 Task: Look for space in Caçapava do Sul, Brazil from 5th September, 2023 to 13th September, 2023 for 6 adults in price range Rs.15000 to Rs.20000. Place can be entire place with 3 bedrooms having 3 beds and 3 bathrooms. Property type can be house, flat, guest house. Amenities needed are: washing machine. Booking option can be shelf check-in. Required host language is Spanish.
Action: Mouse moved to (517, 98)
Screenshot: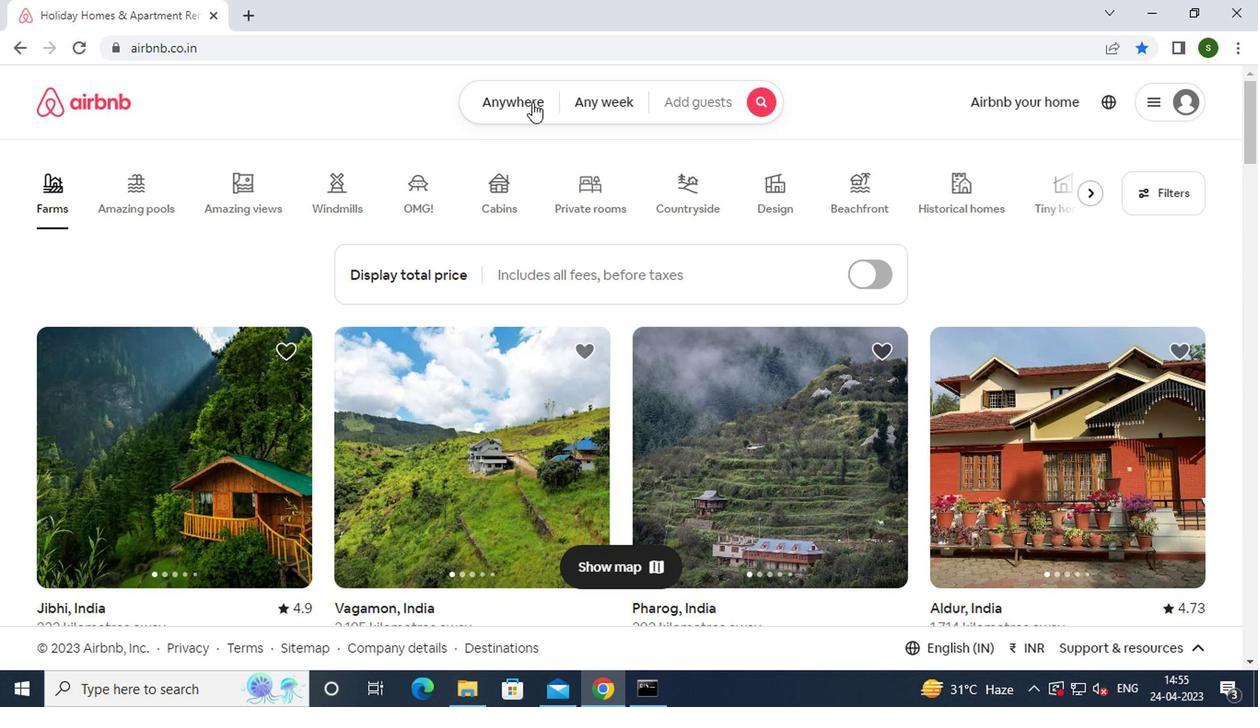 
Action: Mouse pressed left at (517, 98)
Screenshot: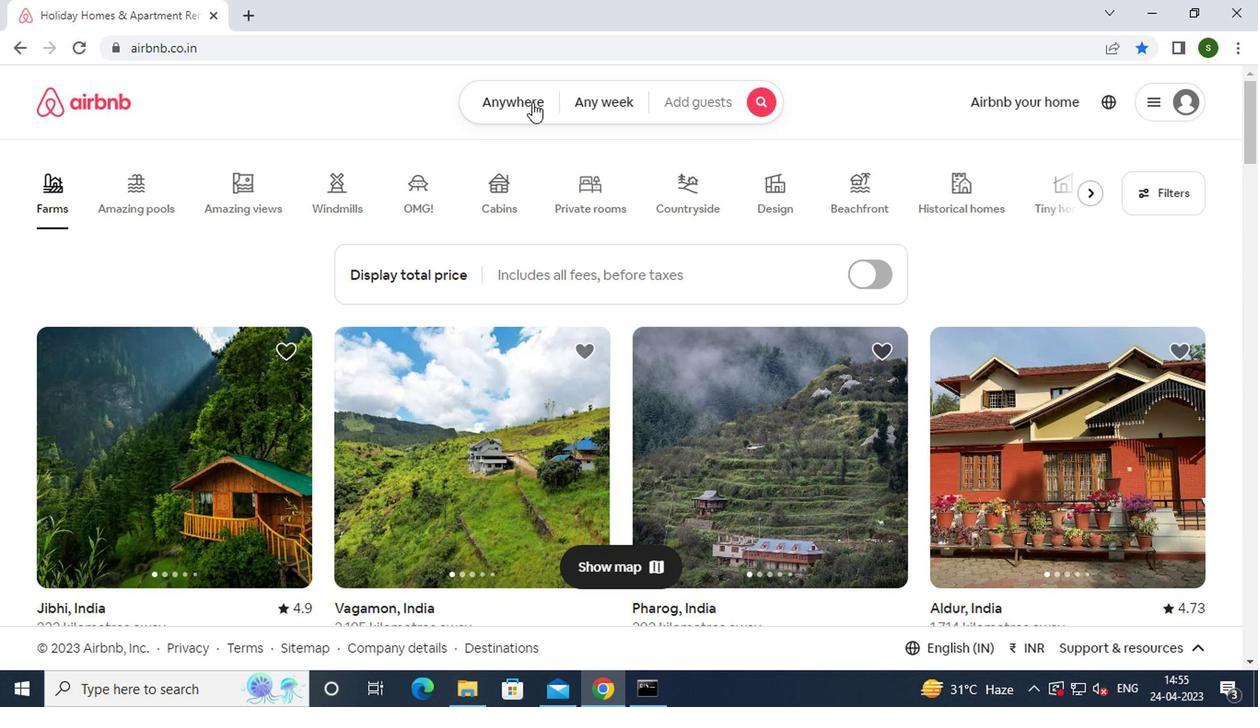 
Action: Mouse moved to (358, 172)
Screenshot: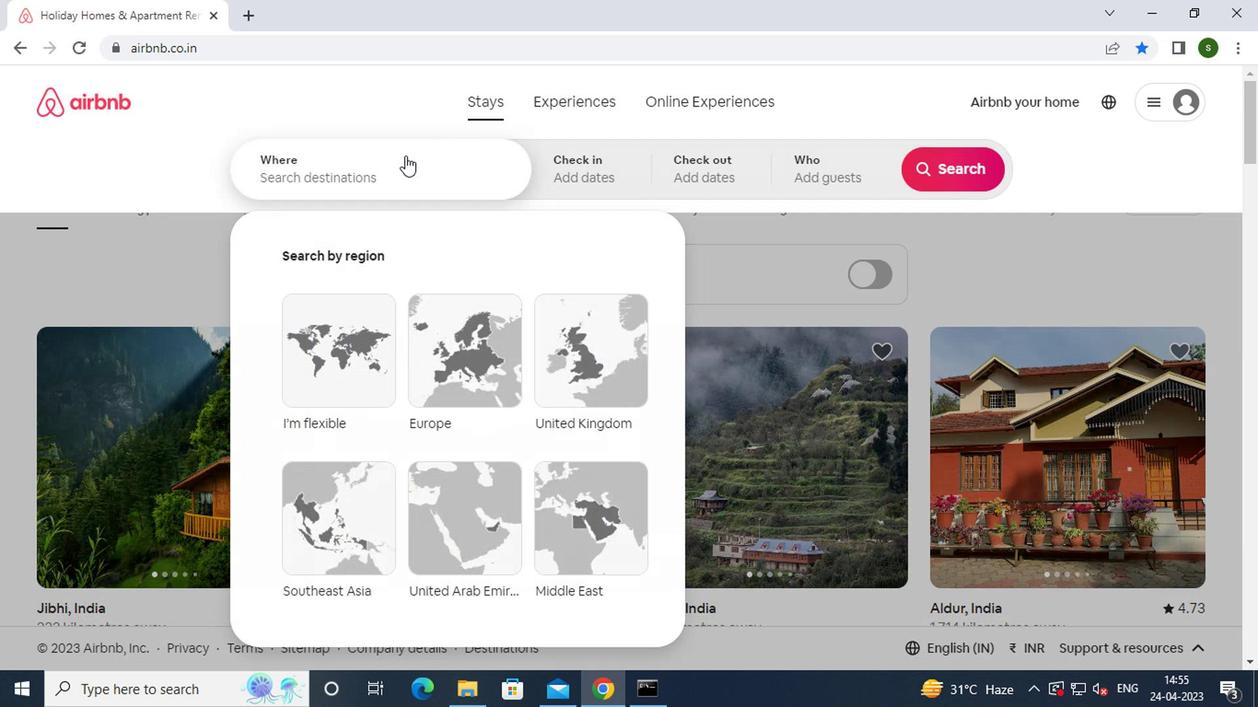 
Action: Mouse pressed left at (358, 172)
Screenshot: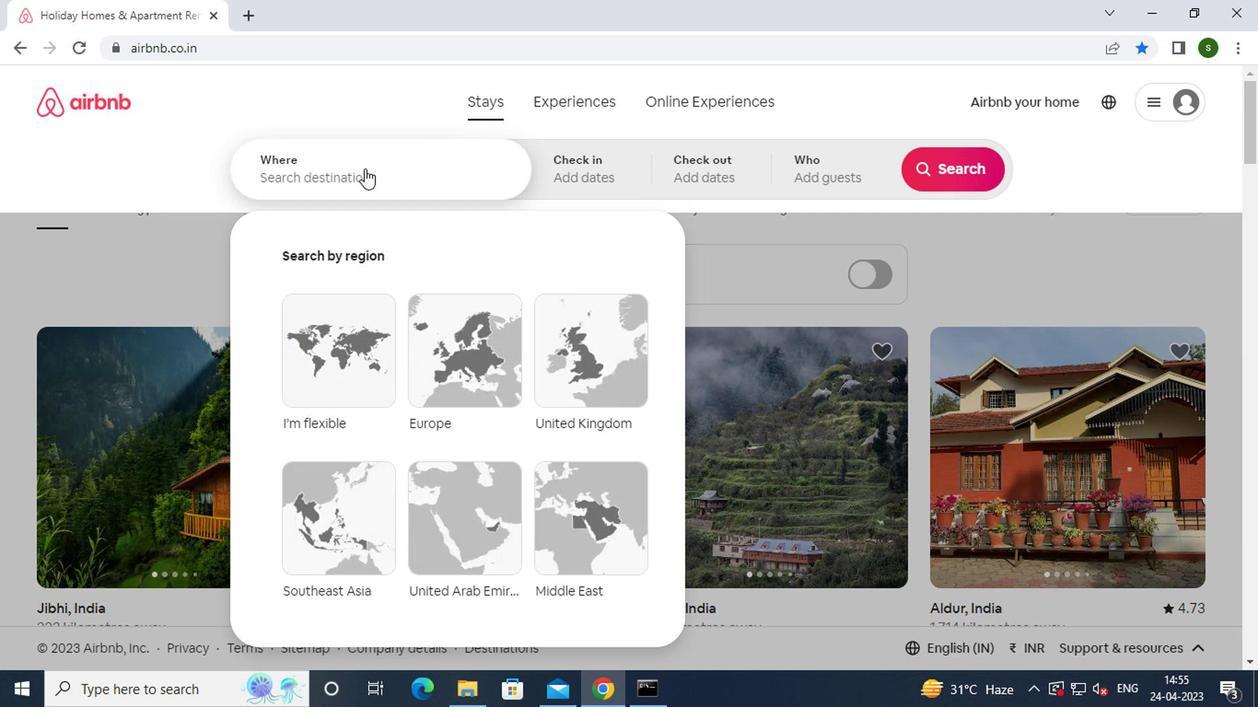 
Action: Key pressed c<Key.caps_lock>acapava<Key.space>do<Key.space><Key.caps_lock>s<Key.caps_lock>ul,<Key.space><Key.caps_lock>b<Key.caps_lock>razil<Key.enter>
Screenshot: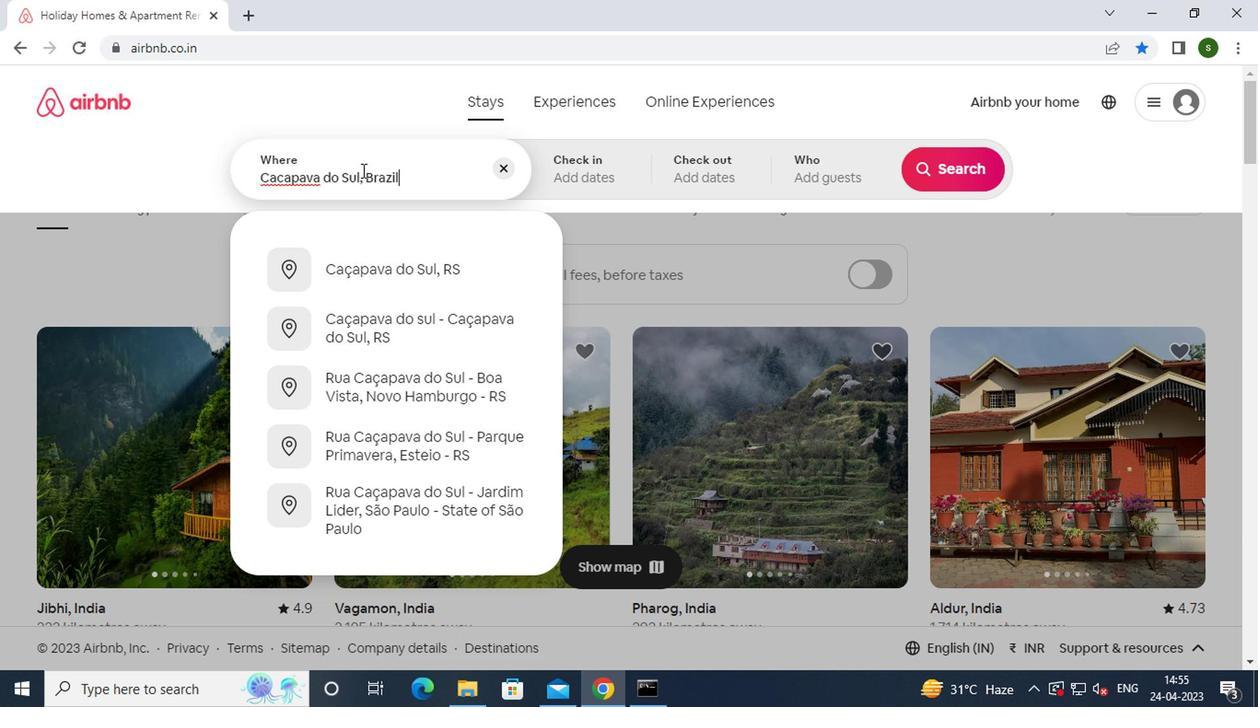
Action: Mouse moved to (945, 313)
Screenshot: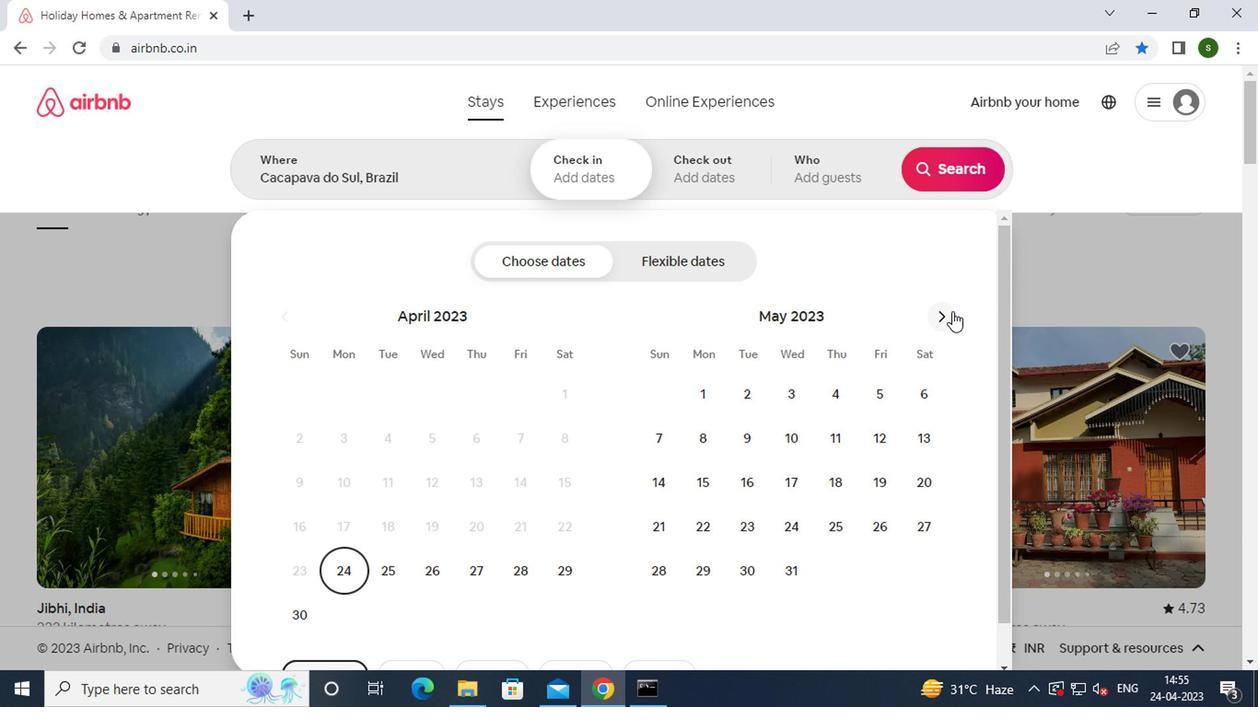 
Action: Mouse pressed left at (945, 313)
Screenshot: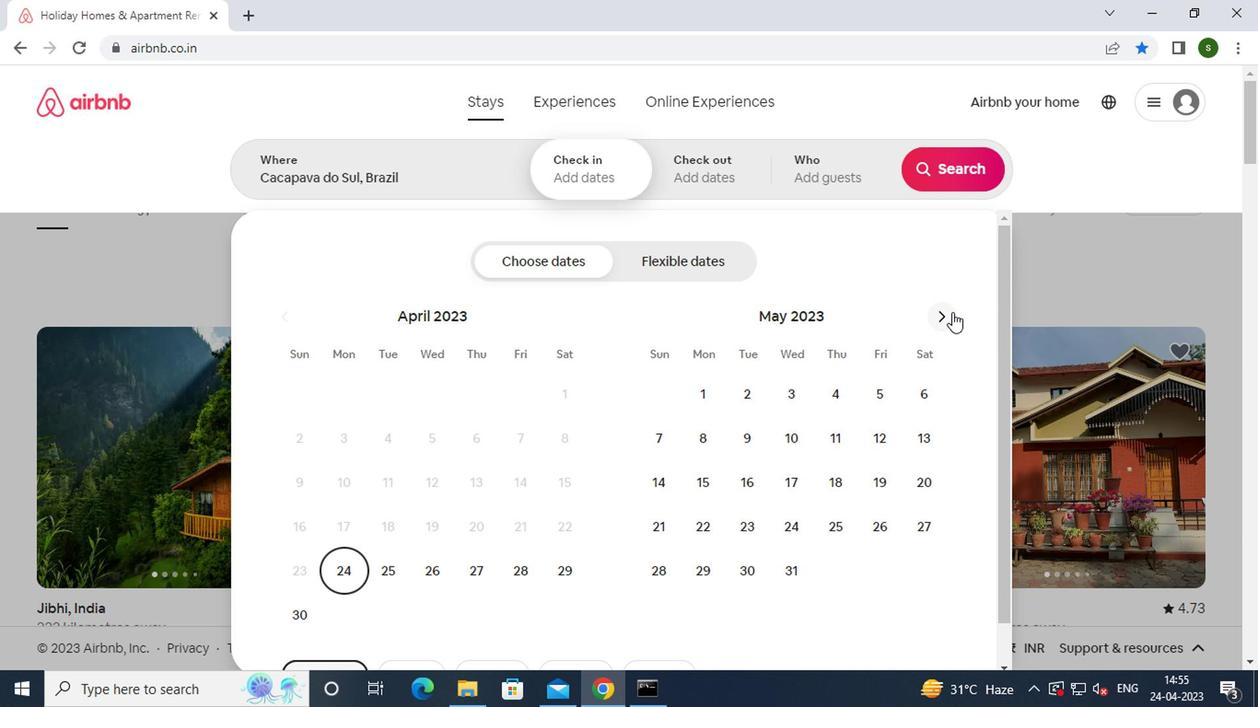 
Action: Mouse pressed left at (945, 313)
Screenshot: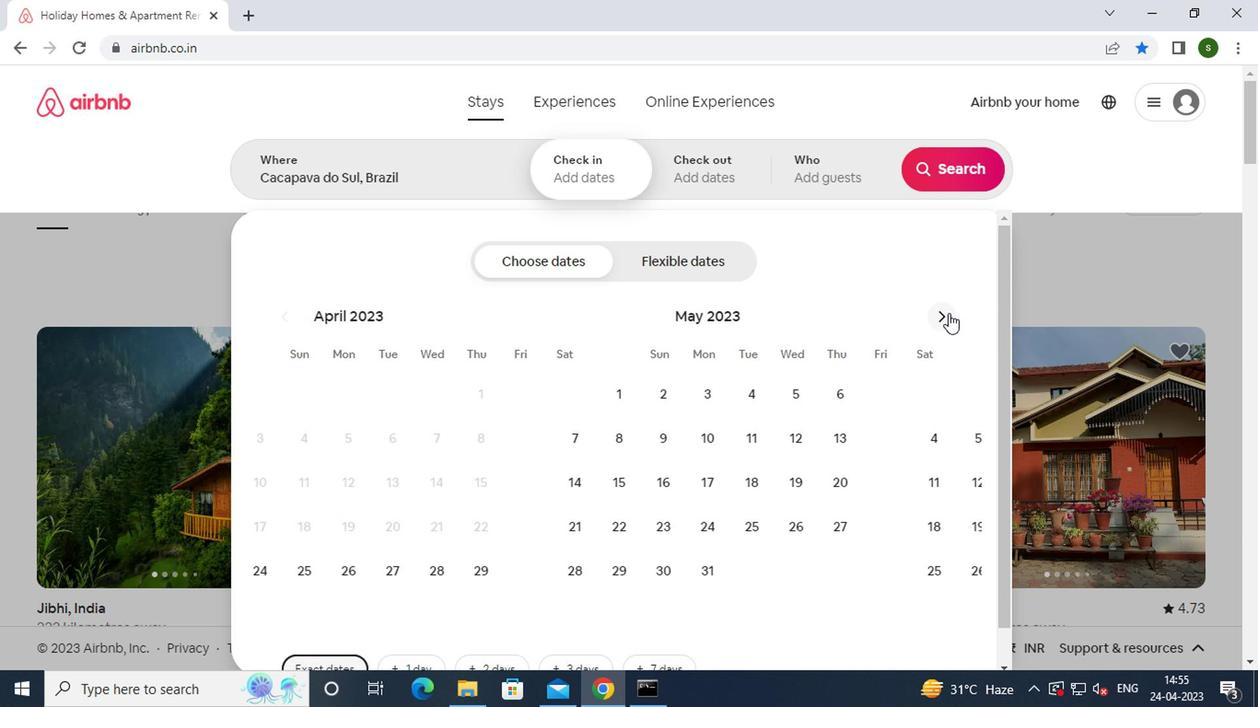 
Action: Mouse pressed left at (945, 313)
Screenshot: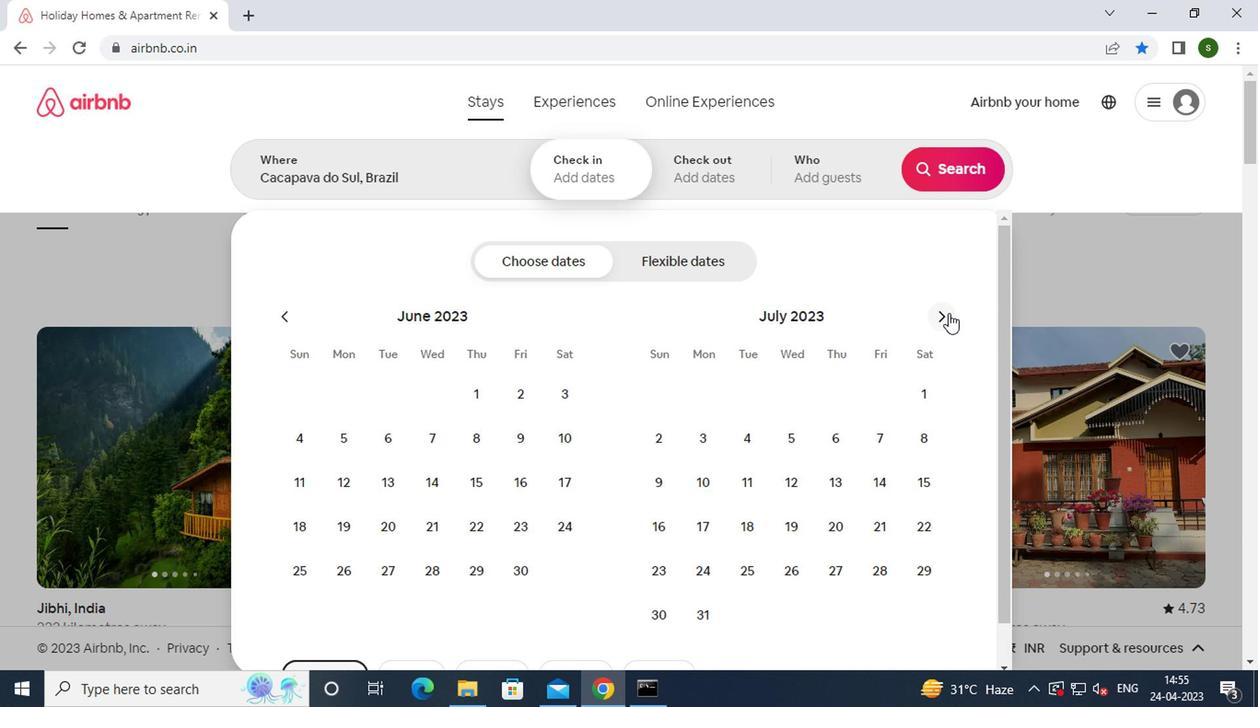 
Action: Mouse moved to (942, 315)
Screenshot: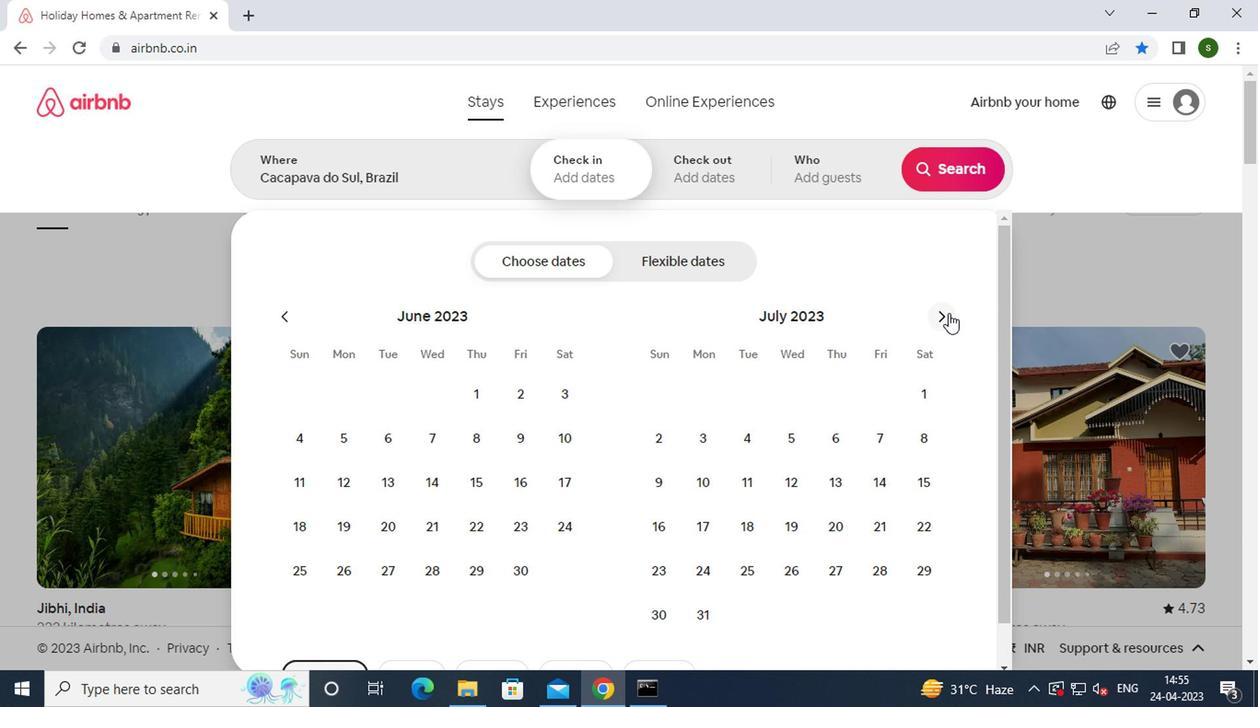 
Action: Mouse pressed left at (942, 315)
Screenshot: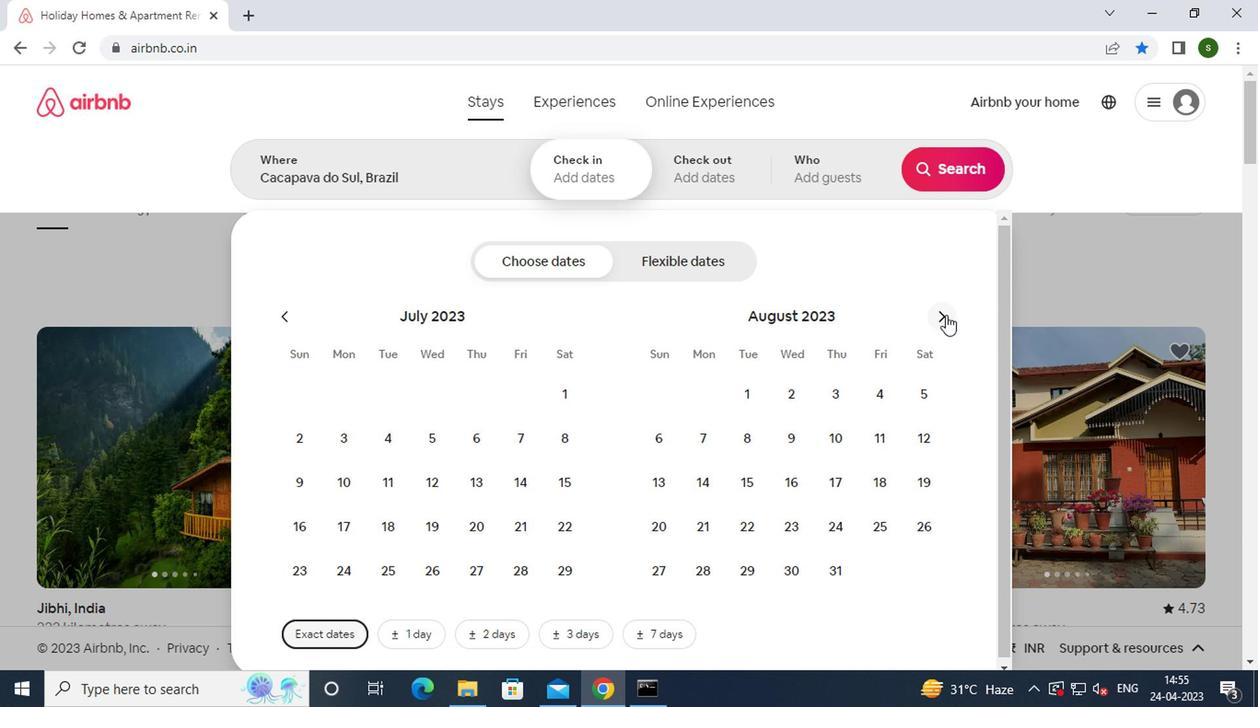 
Action: Mouse moved to (735, 429)
Screenshot: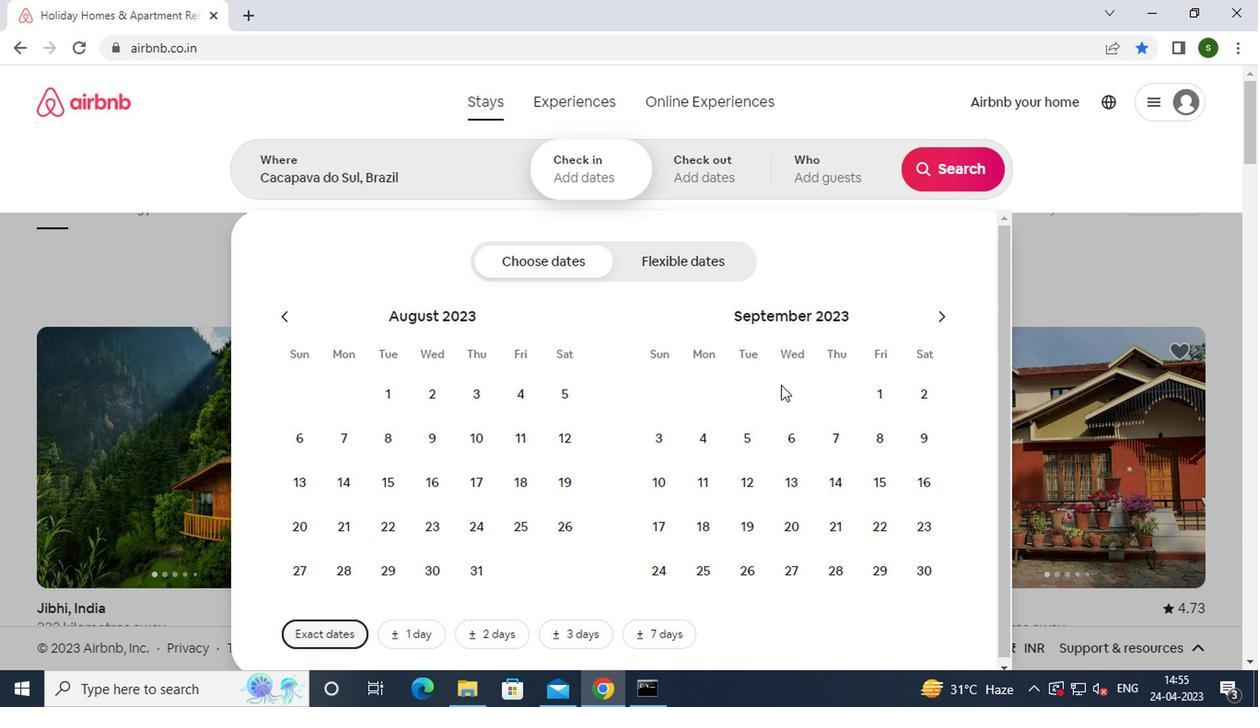 
Action: Mouse pressed left at (735, 429)
Screenshot: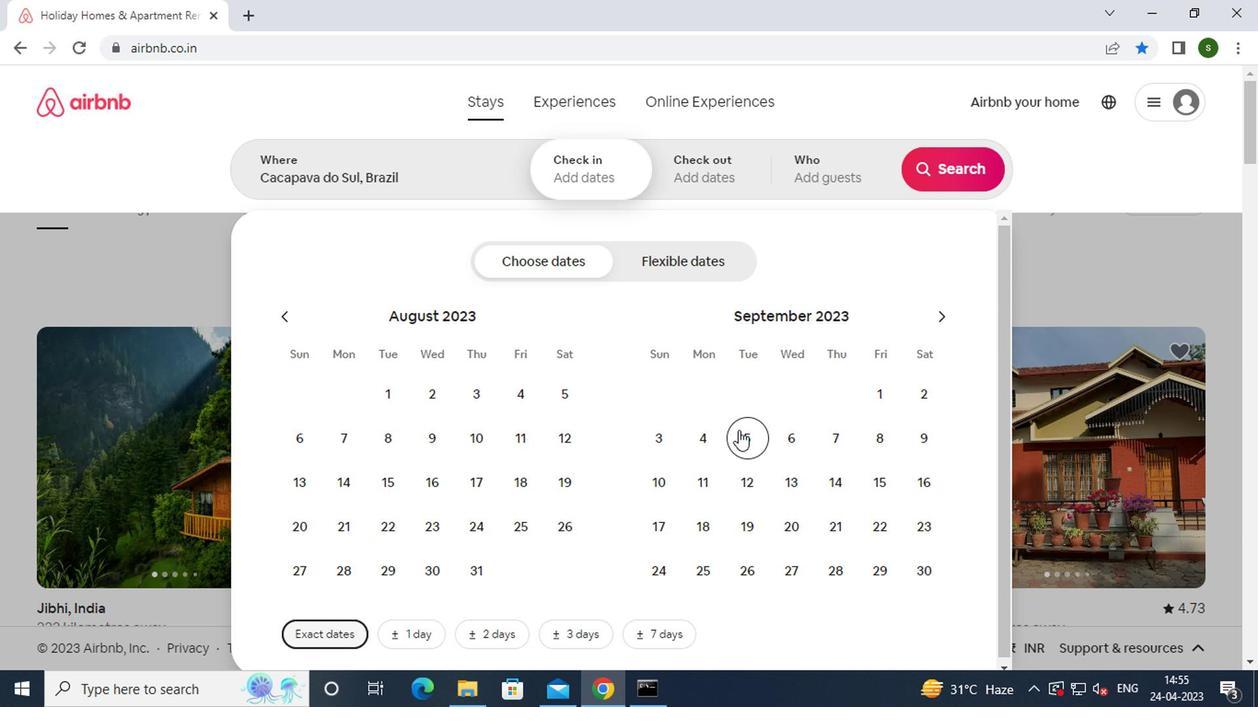
Action: Mouse moved to (782, 473)
Screenshot: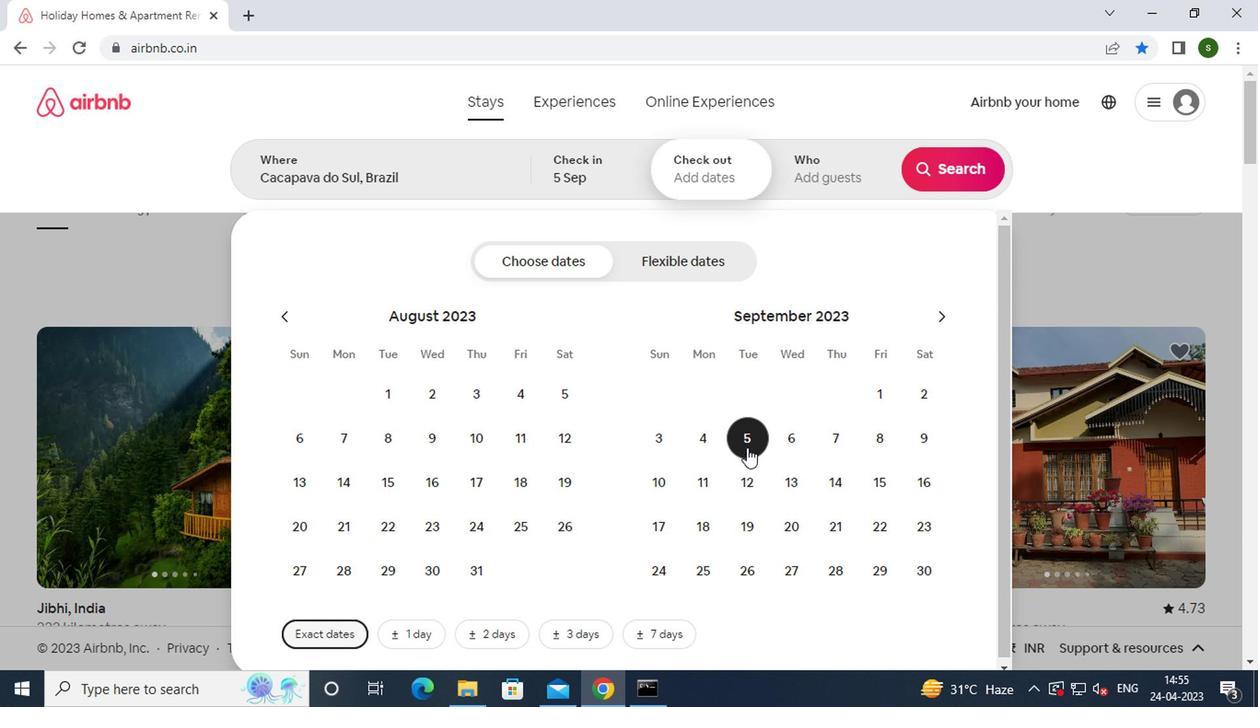 
Action: Mouse pressed left at (782, 473)
Screenshot: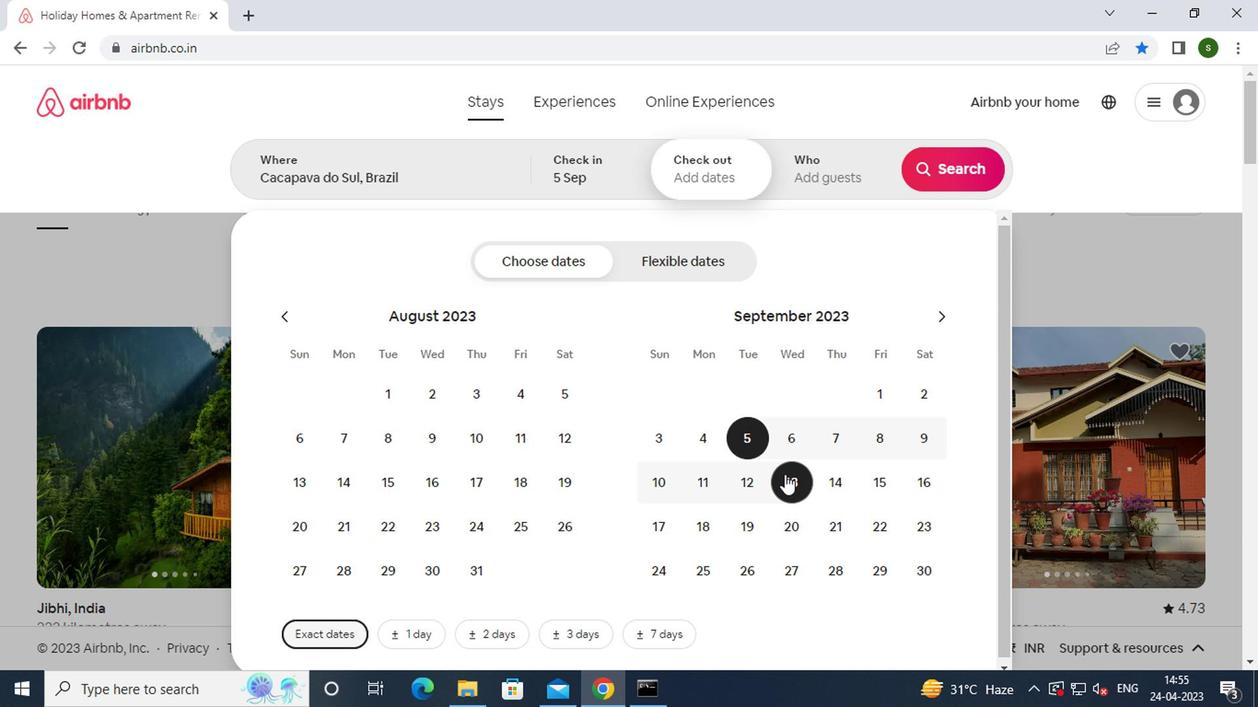 
Action: Mouse moved to (804, 167)
Screenshot: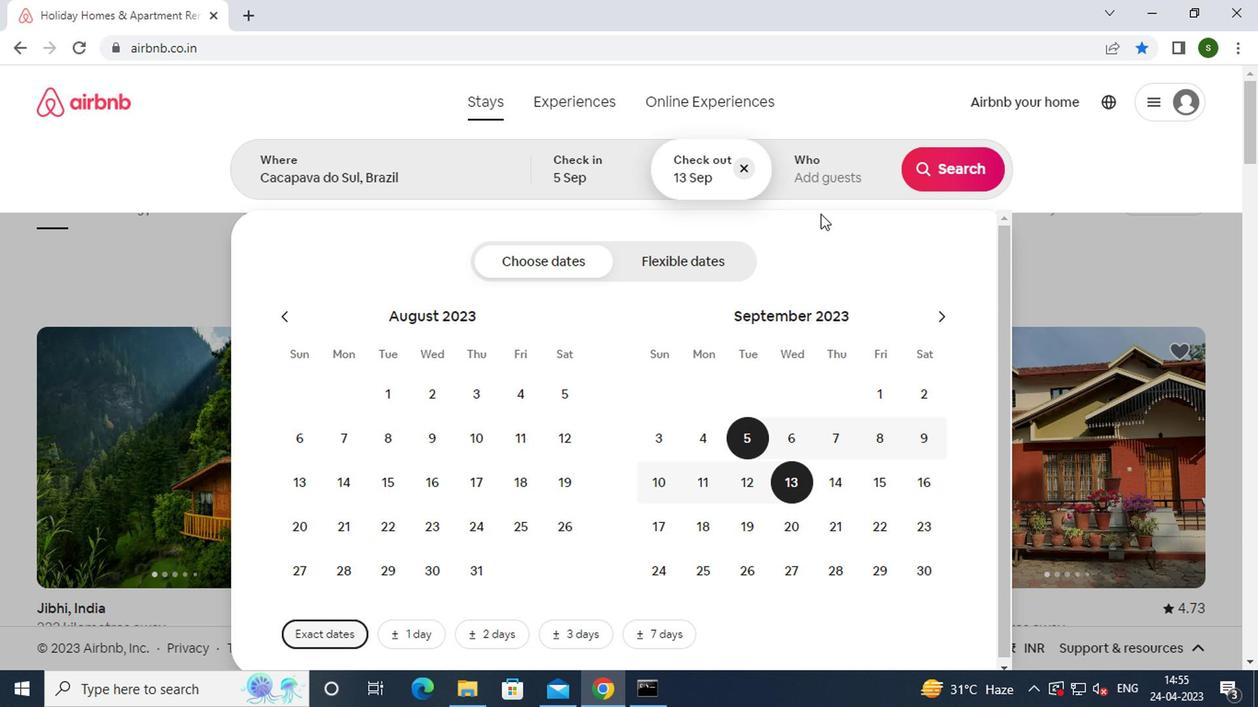 
Action: Mouse pressed left at (804, 167)
Screenshot: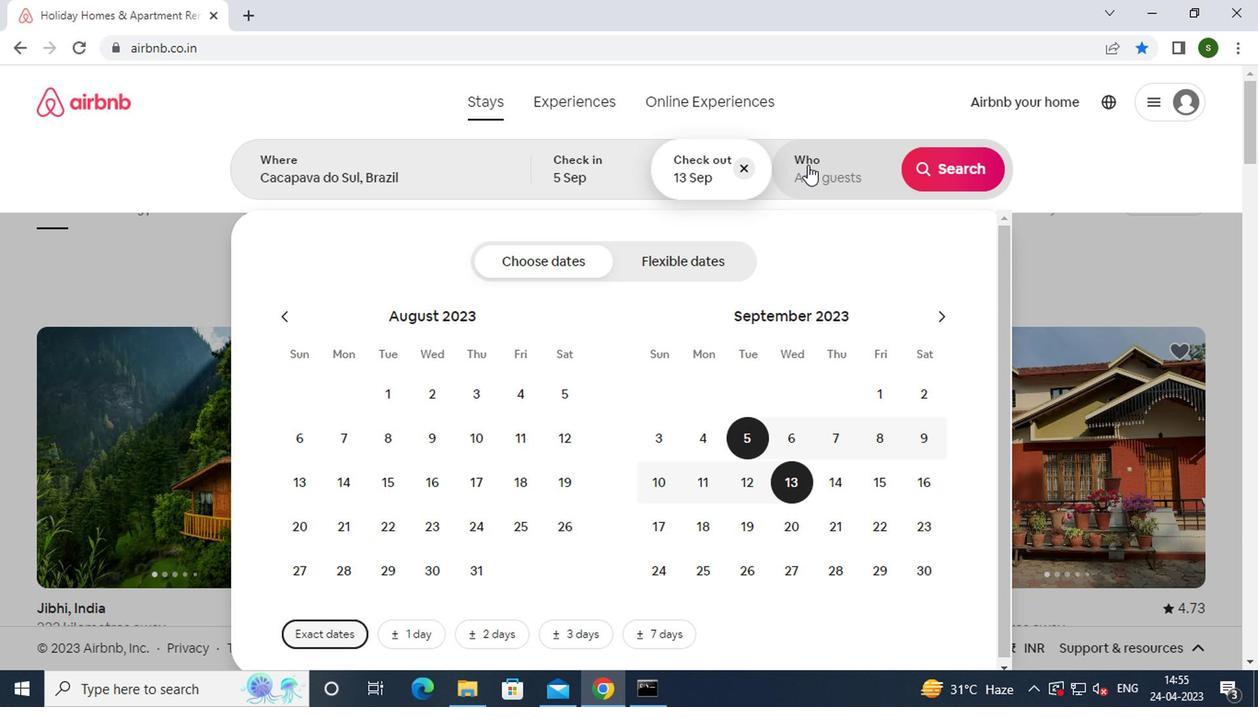 
Action: Mouse moved to (950, 275)
Screenshot: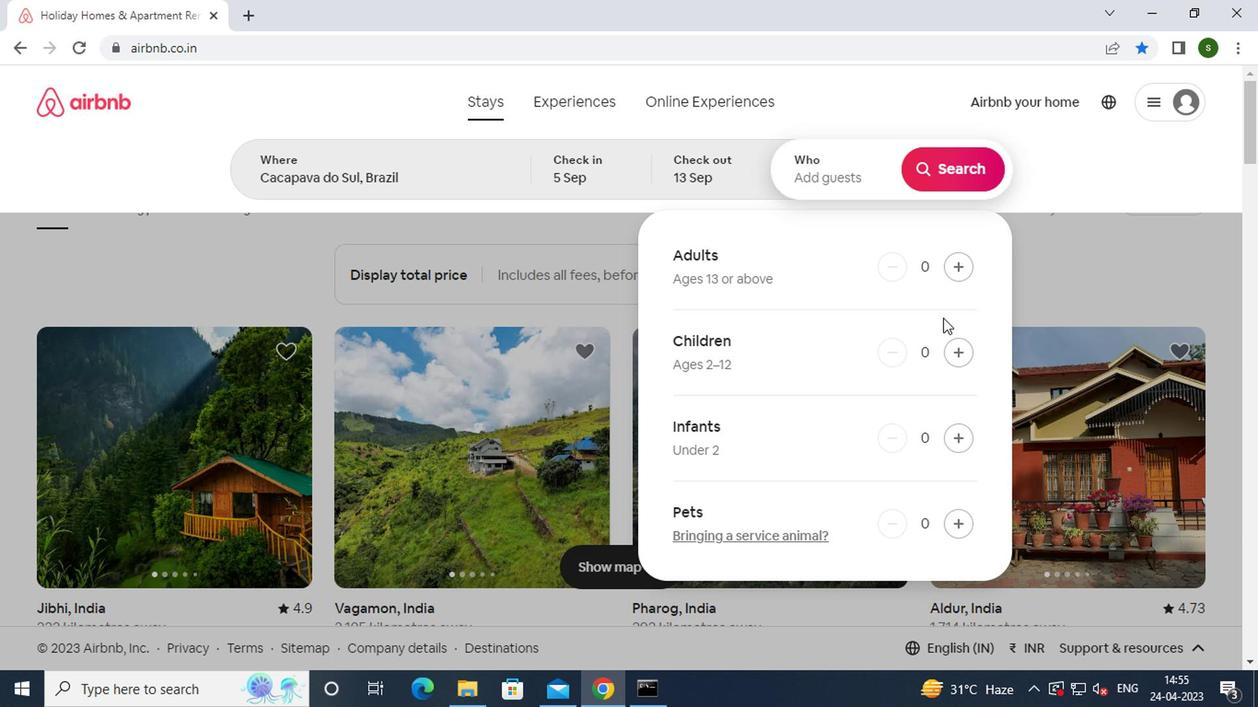 
Action: Mouse pressed left at (950, 275)
Screenshot: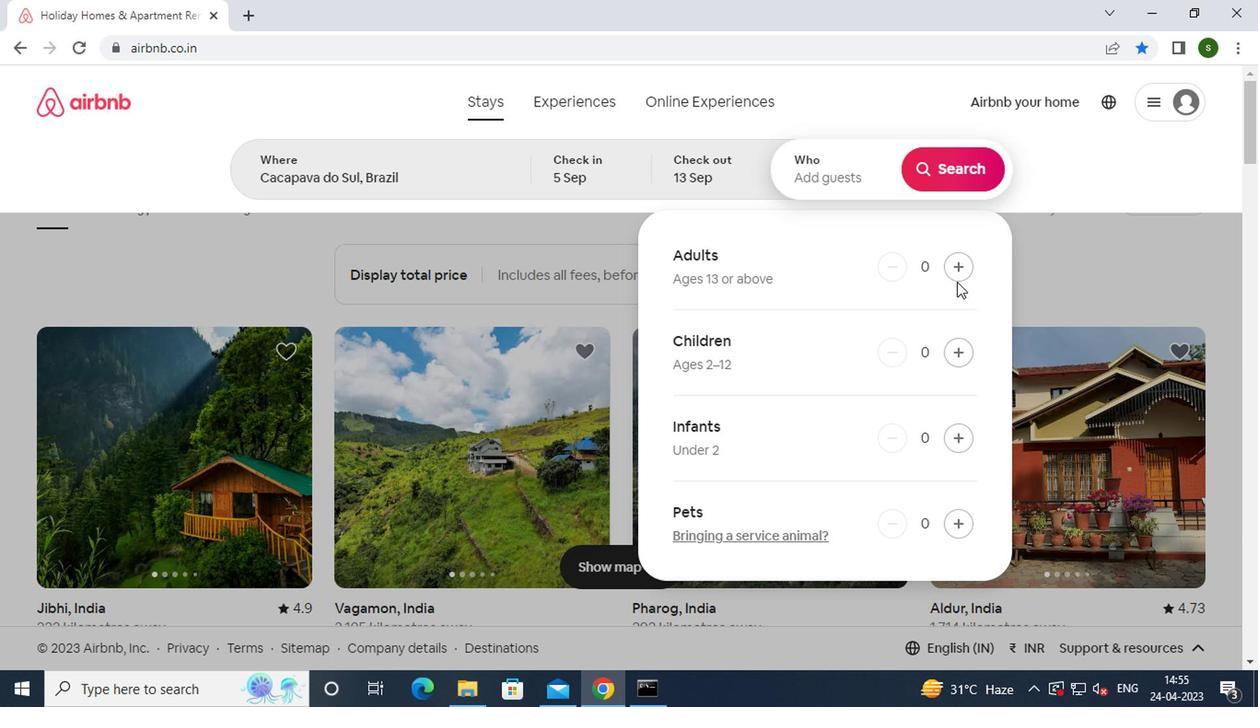 
Action: Mouse pressed left at (950, 275)
Screenshot: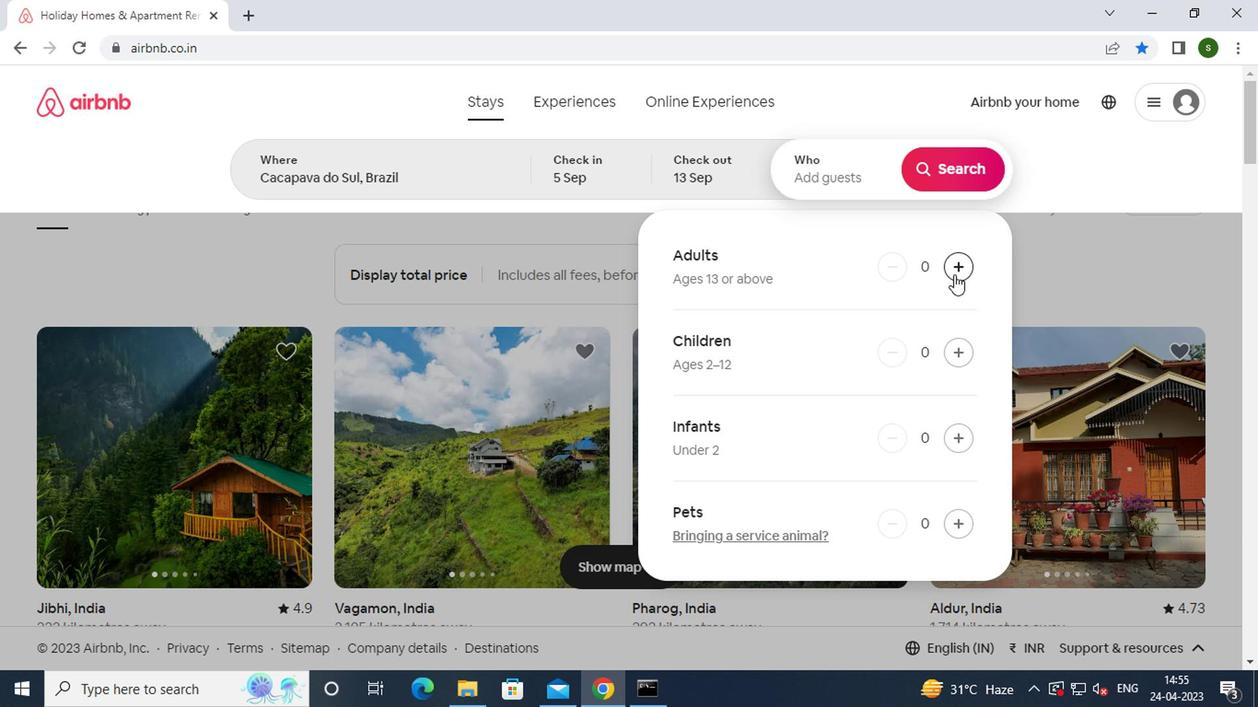 
Action: Mouse pressed left at (950, 275)
Screenshot: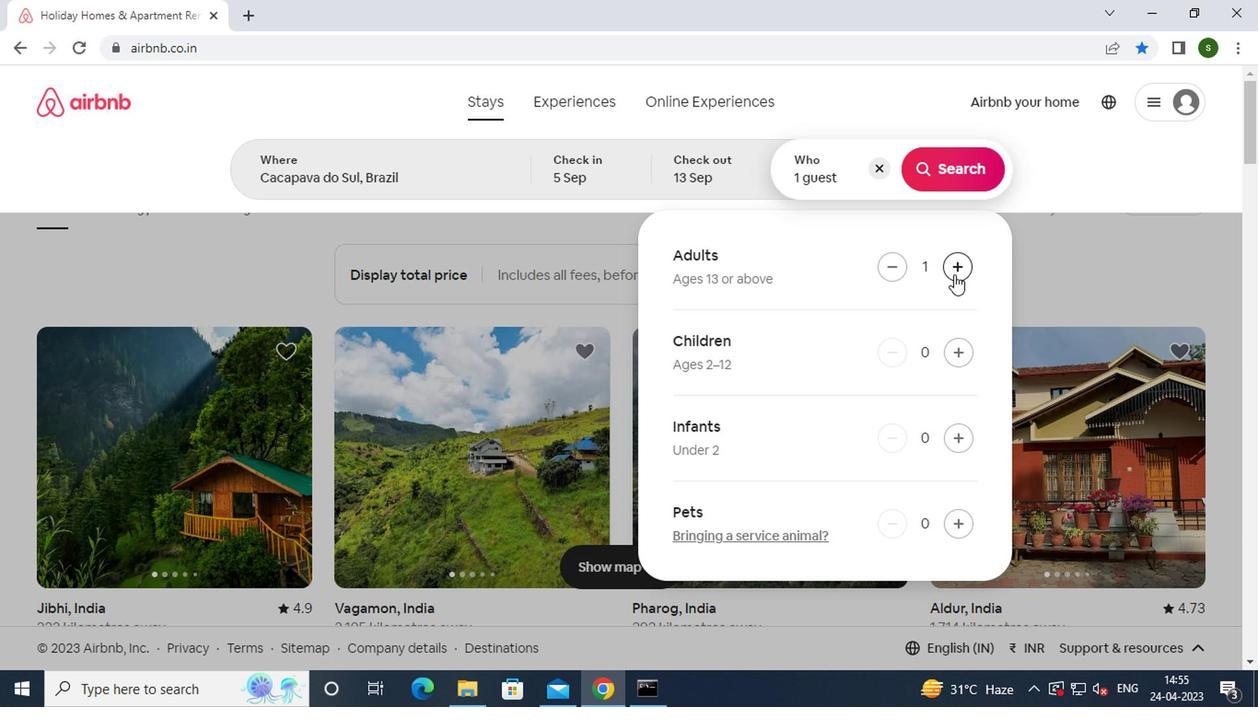 
Action: Mouse pressed left at (950, 275)
Screenshot: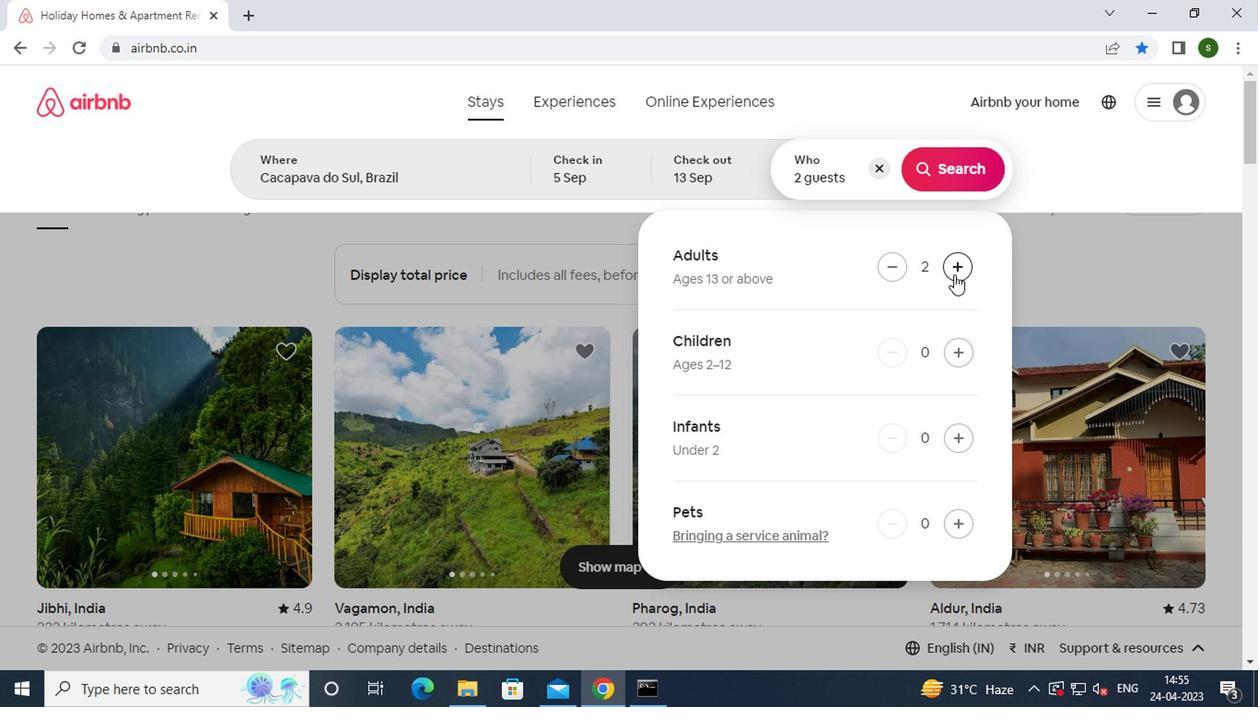 
Action: Mouse pressed left at (950, 275)
Screenshot: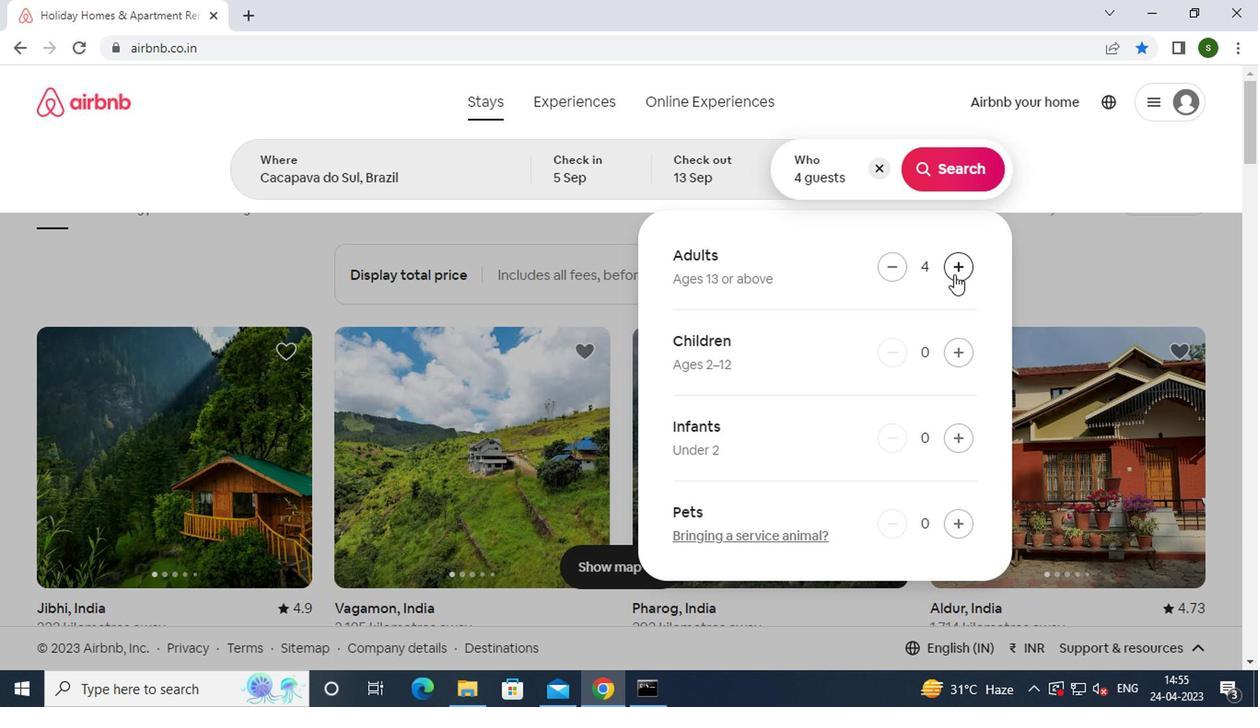 
Action: Mouse pressed left at (950, 275)
Screenshot: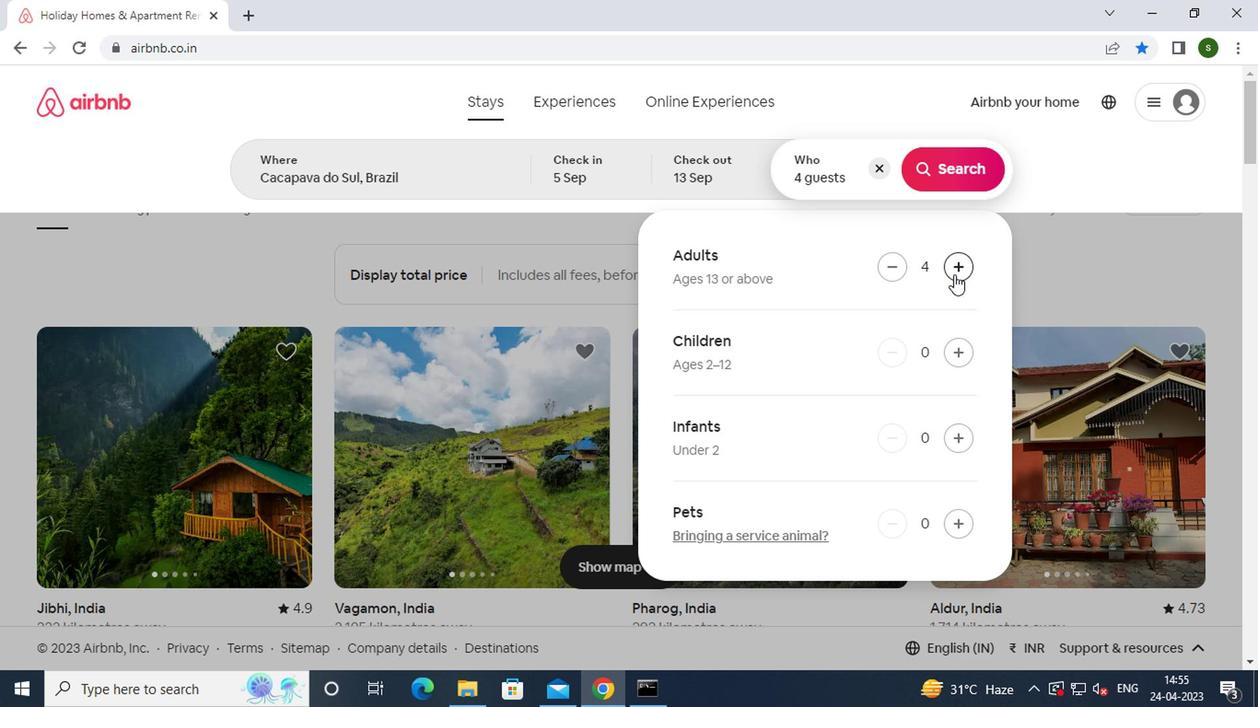 
Action: Mouse moved to (953, 163)
Screenshot: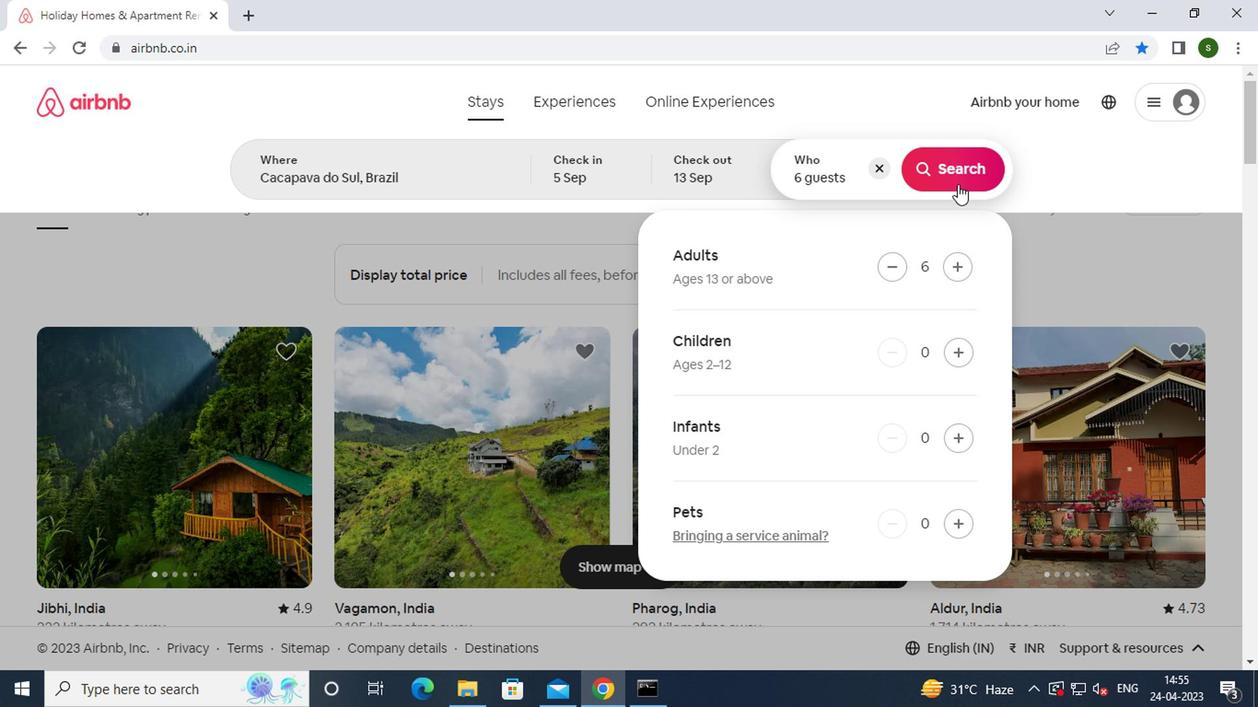 
Action: Mouse pressed left at (953, 163)
Screenshot: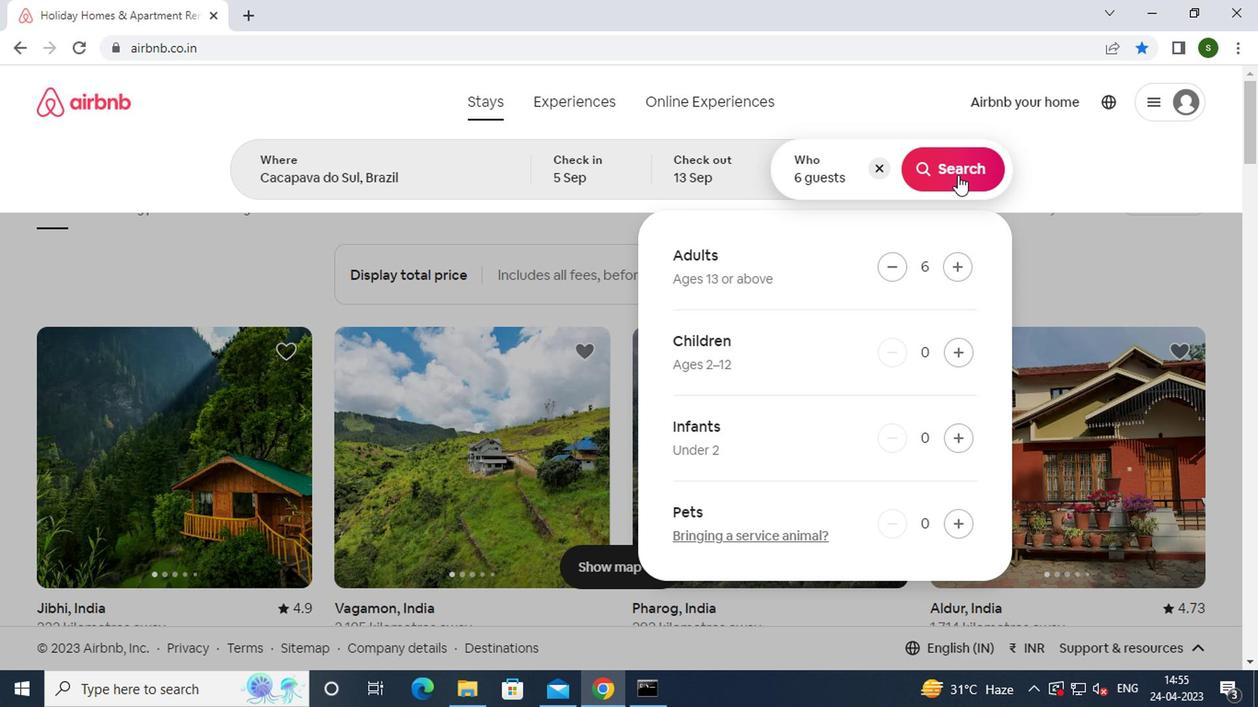 
Action: Mouse moved to (1205, 184)
Screenshot: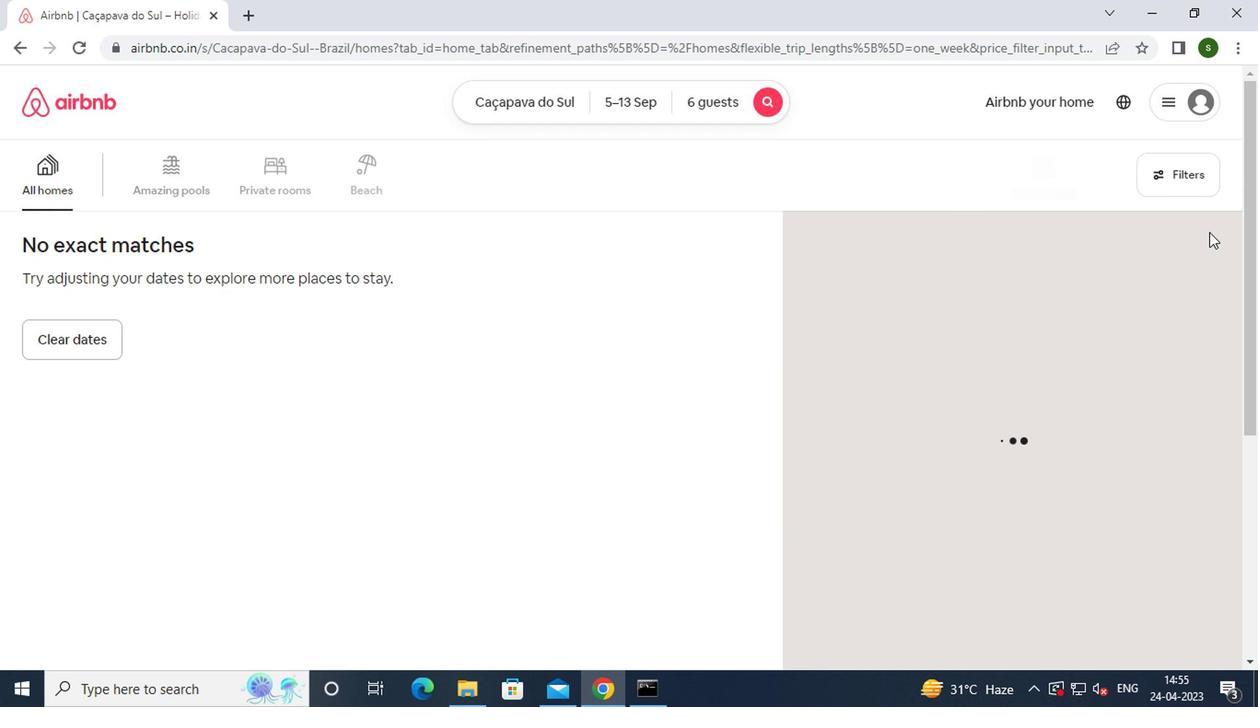 
Action: Mouse pressed left at (1205, 184)
Screenshot: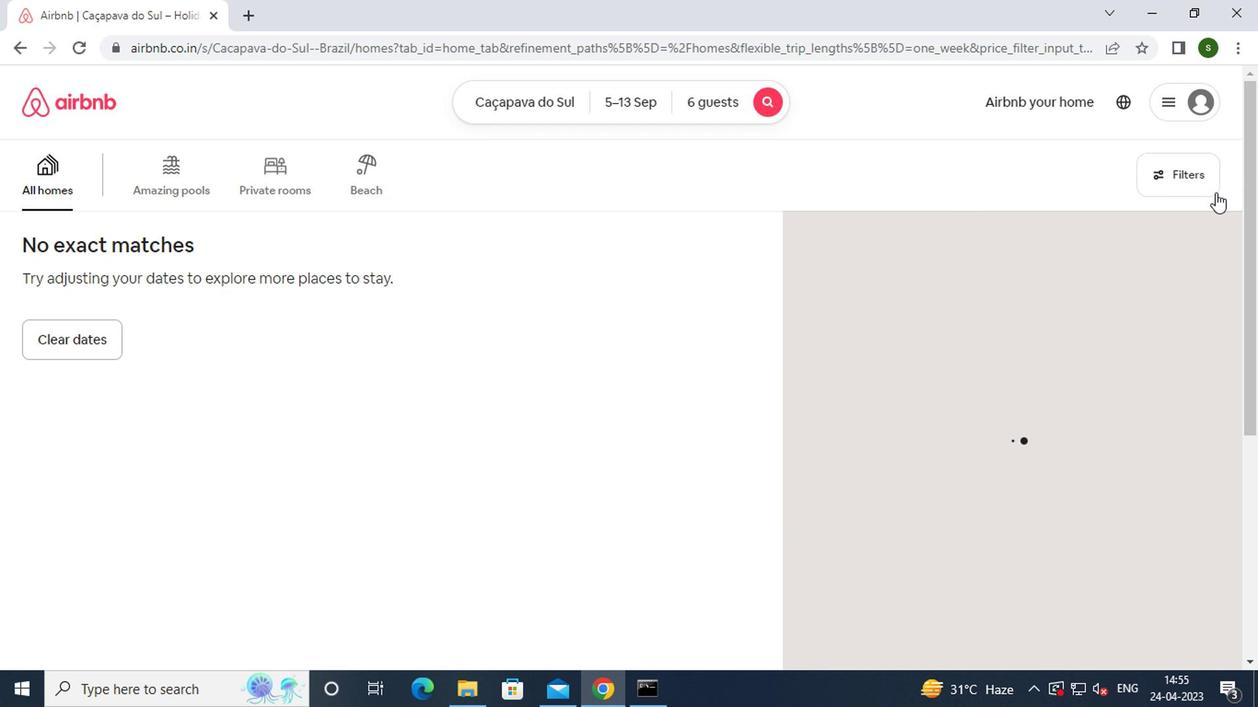 
Action: Mouse moved to (554, 289)
Screenshot: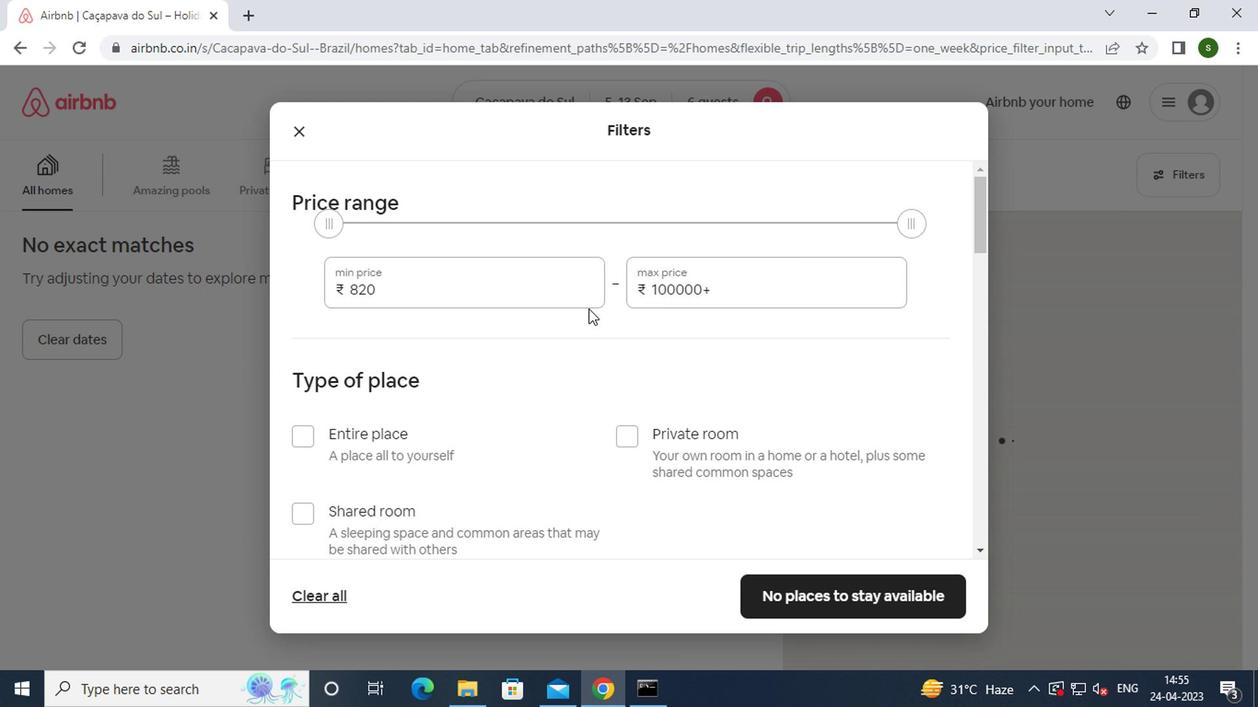 
Action: Mouse pressed left at (554, 289)
Screenshot: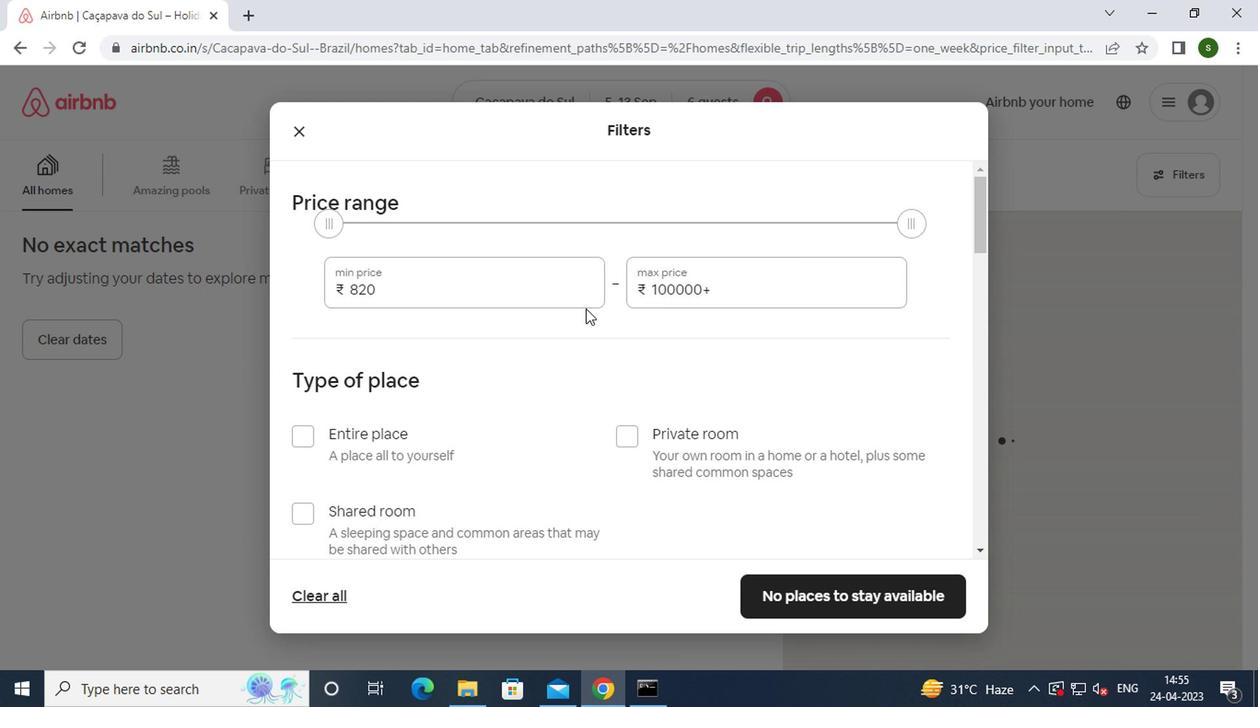 
Action: Key pressed <Key.backspace><Key.backspace><Key.backspace><Key.backspace>15000
Screenshot: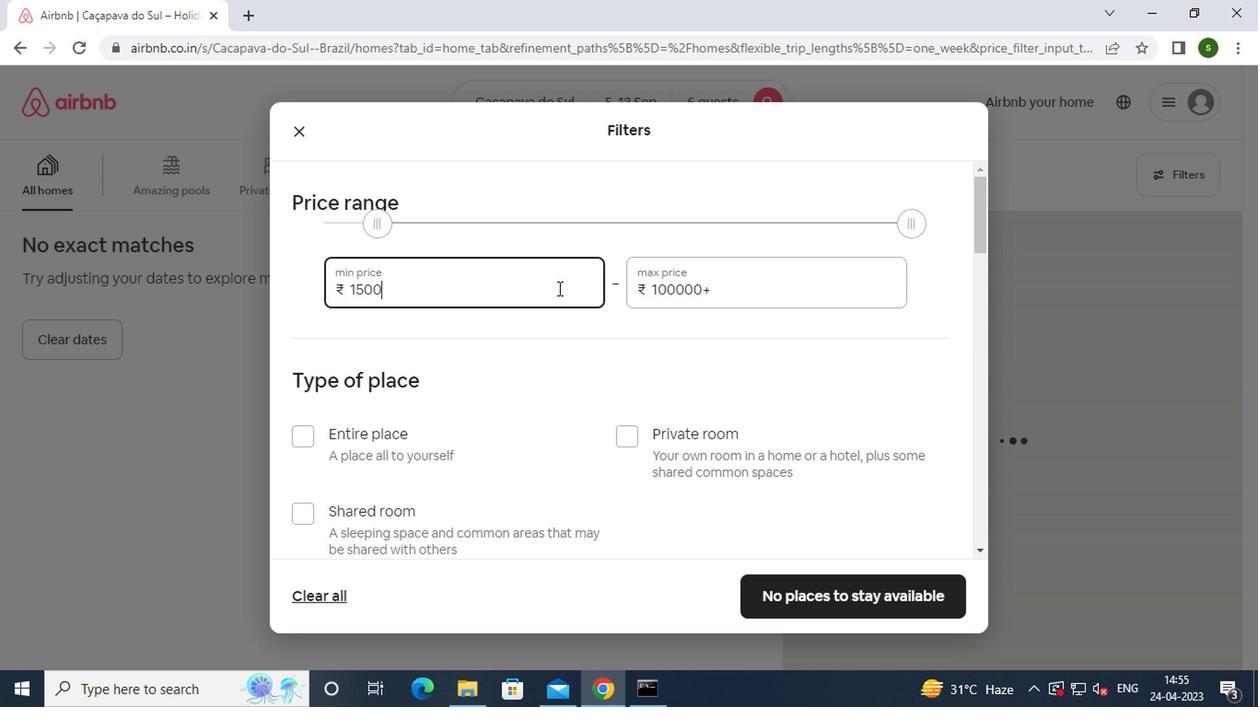 
Action: Mouse moved to (747, 292)
Screenshot: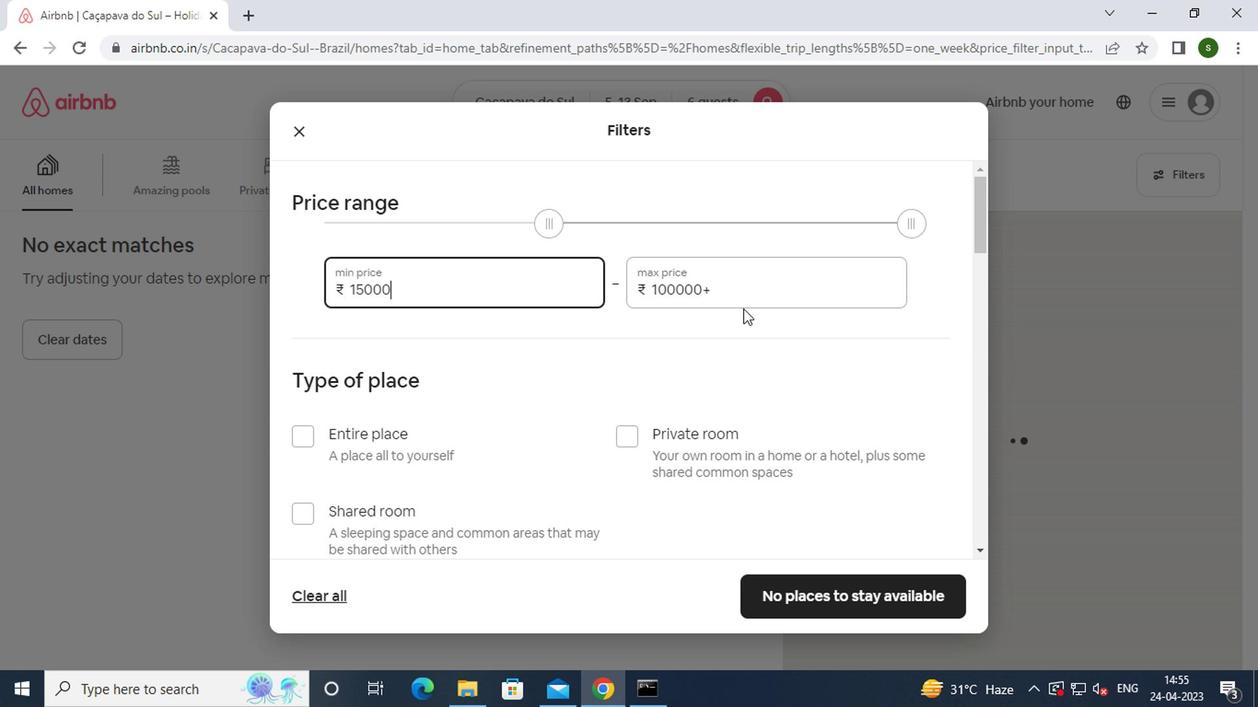 
Action: Mouse pressed left at (747, 292)
Screenshot: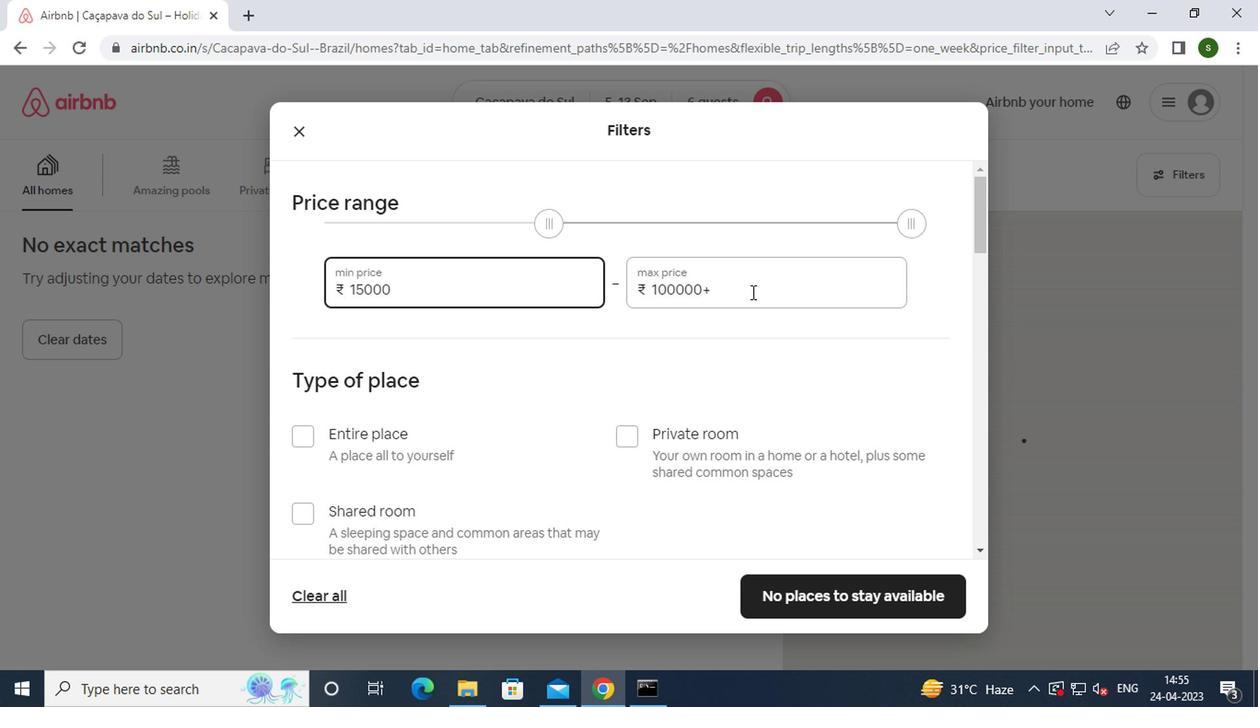 
Action: Mouse moved to (741, 293)
Screenshot: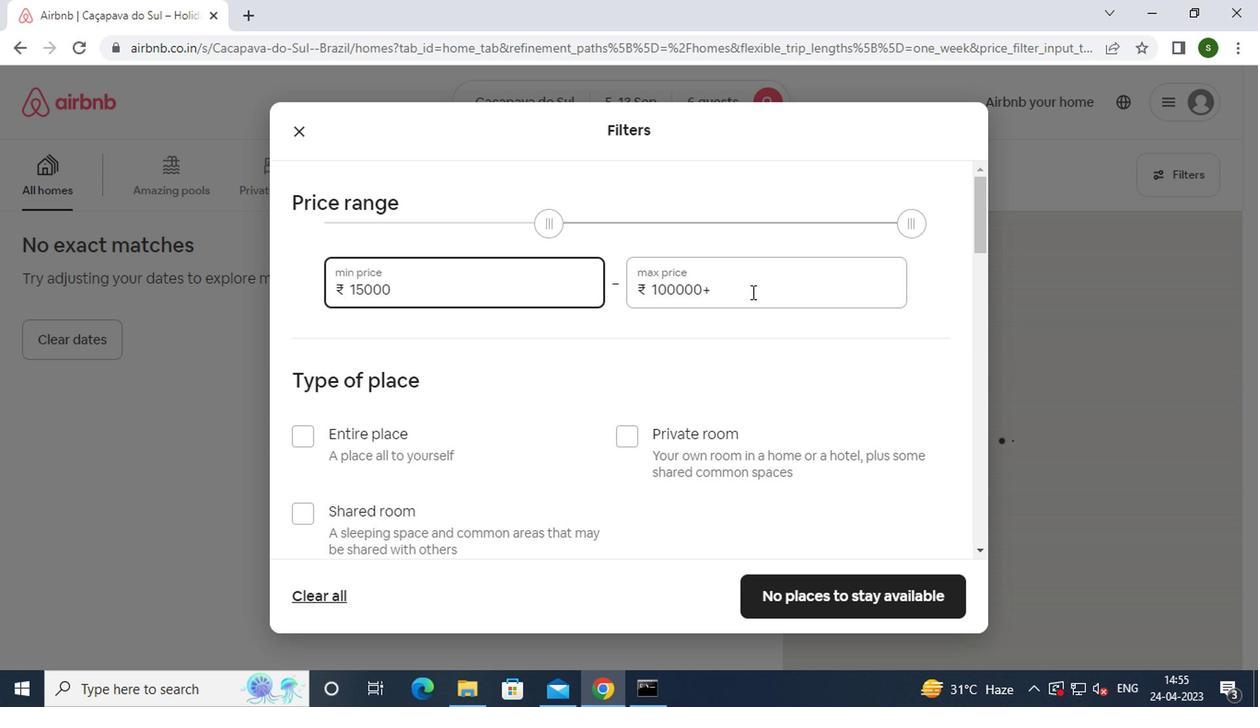 
Action: Key pressed <Key.backspace><Key.backspace><Key.backspace><Key.backspace><Key.backspace><Key.backspace><Key.backspace><Key.backspace><Key.backspace><Key.backspace><Key.backspace><Key.backspace>20000
Screenshot: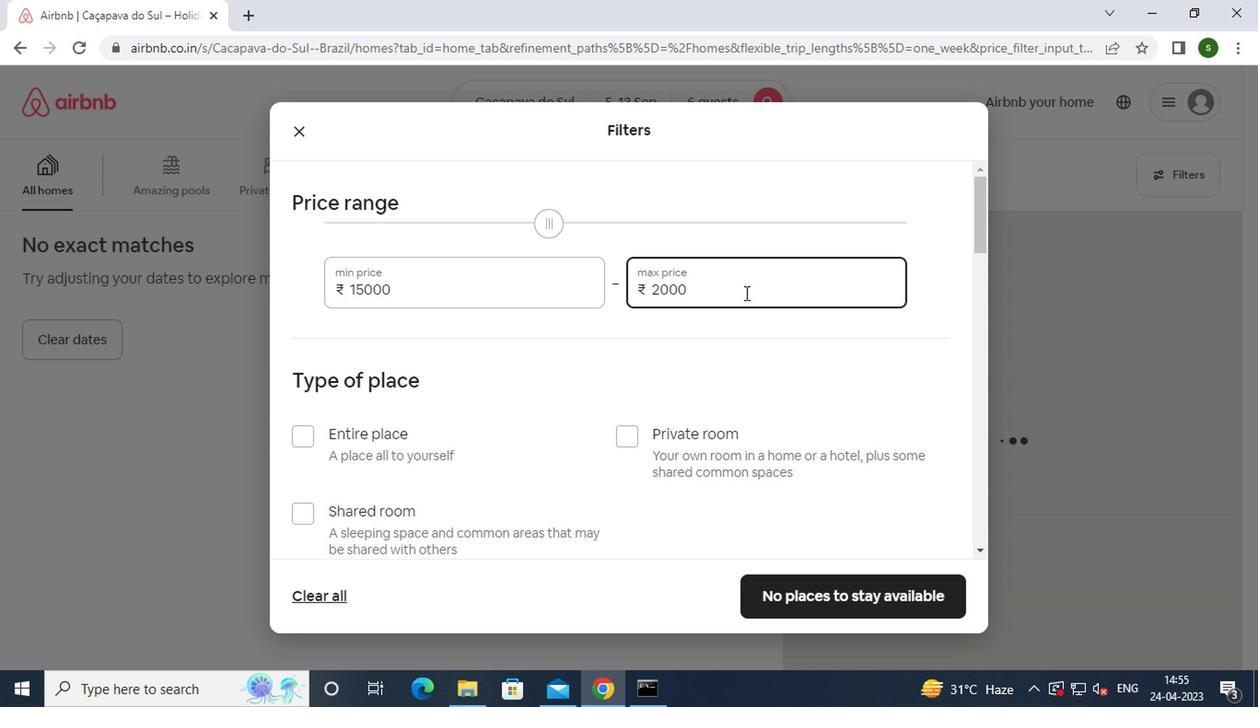 
Action: Mouse moved to (673, 346)
Screenshot: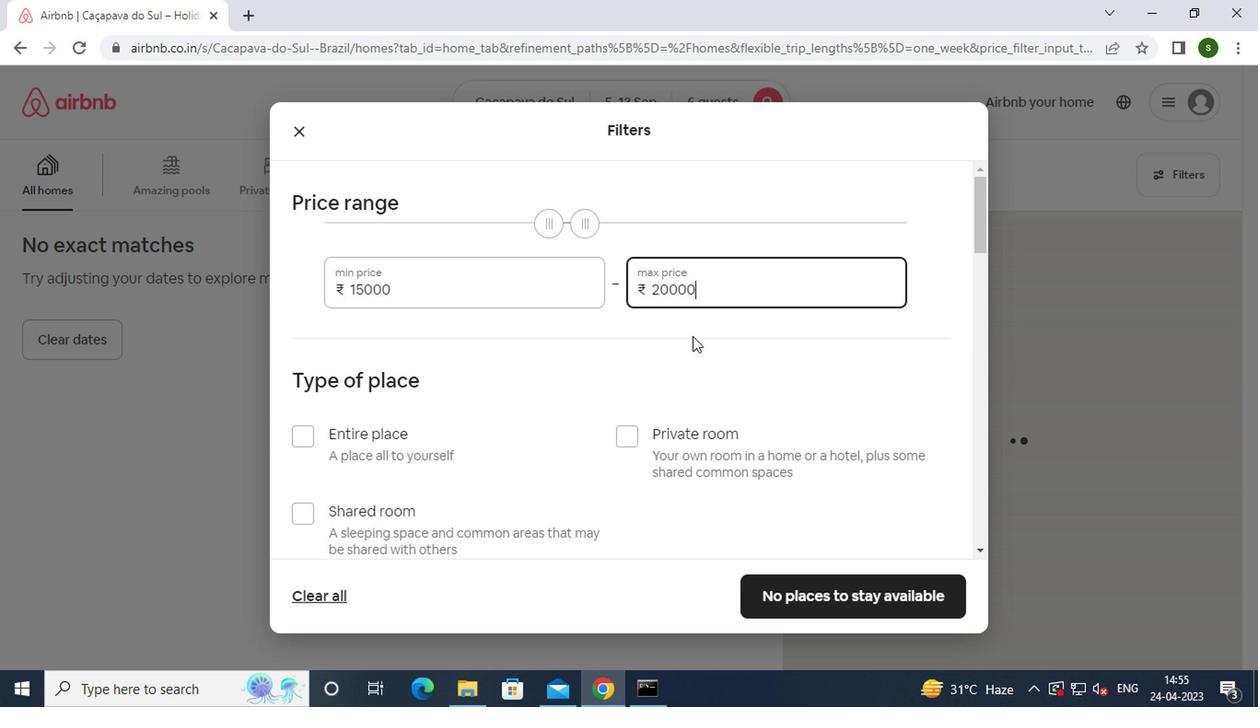 
Action: Mouse scrolled (673, 345) with delta (0, 0)
Screenshot: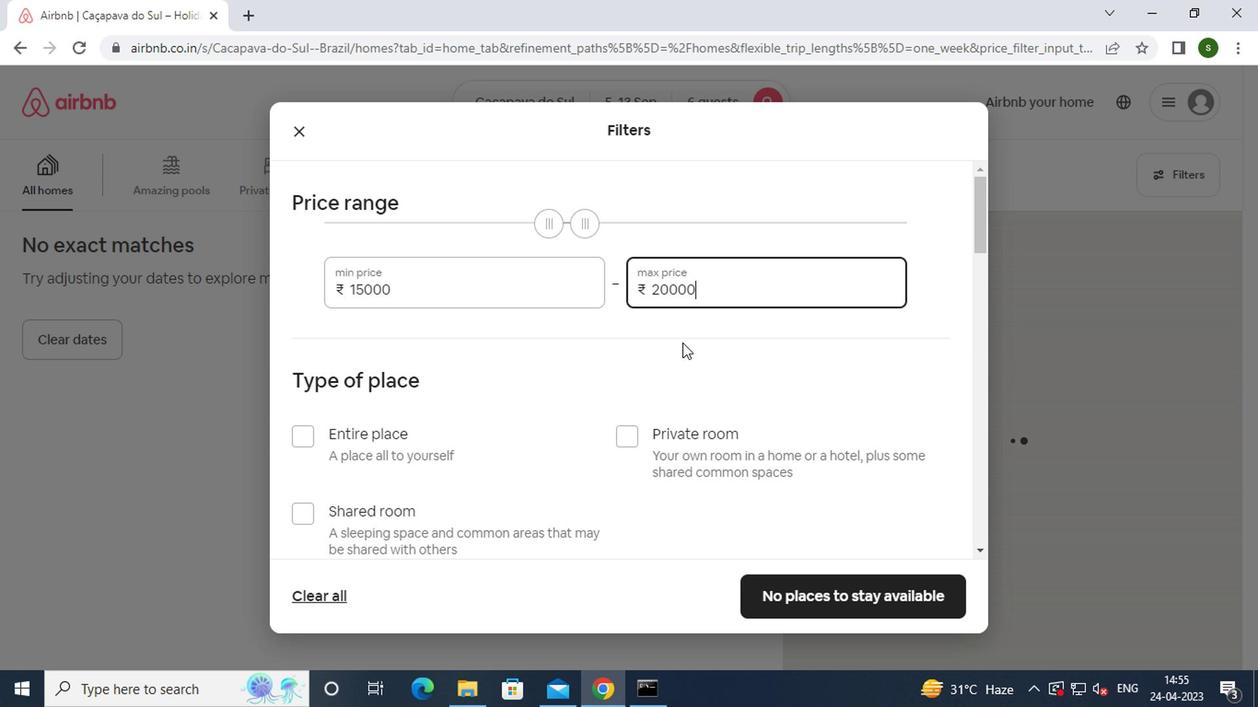 
Action: Mouse moved to (351, 361)
Screenshot: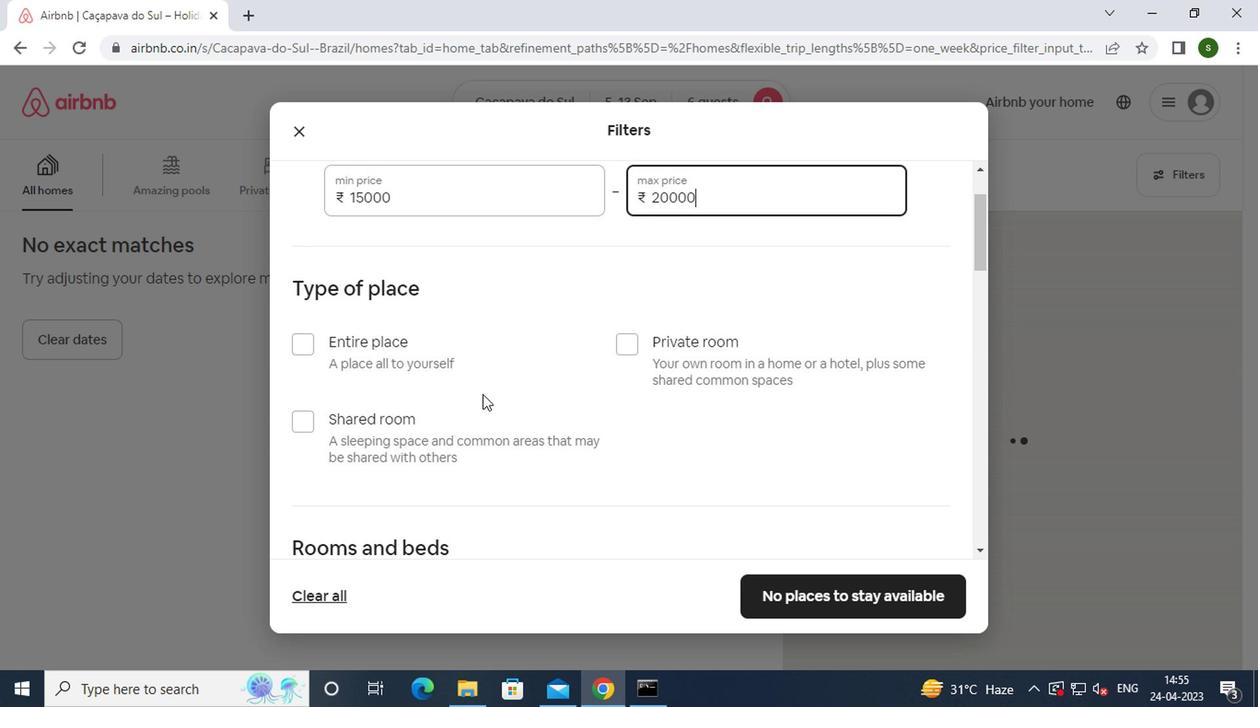 
Action: Mouse pressed left at (351, 361)
Screenshot: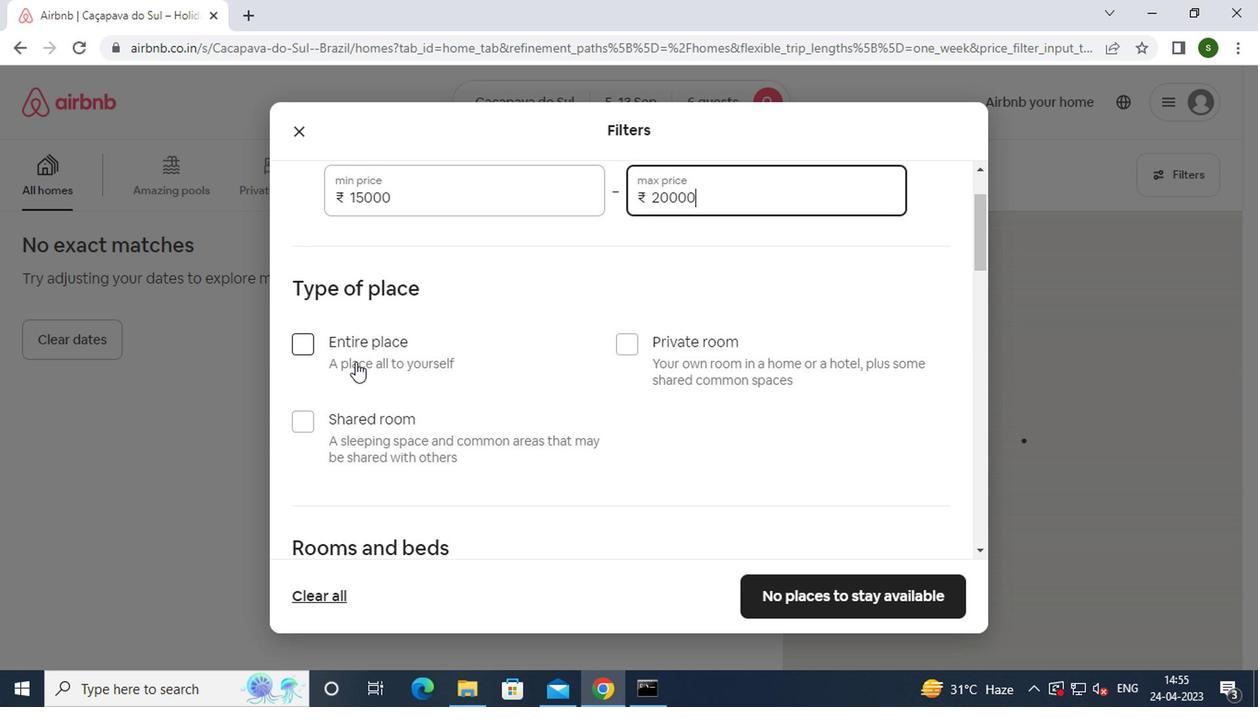 
Action: Mouse moved to (466, 362)
Screenshot: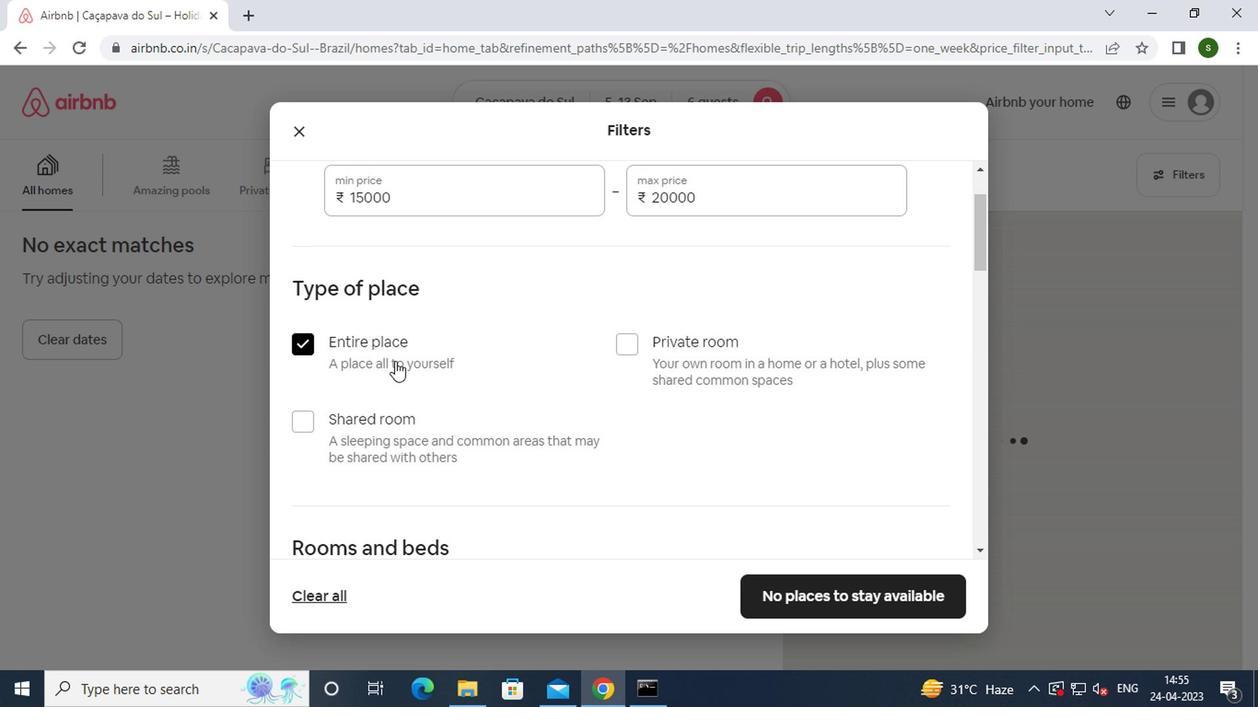 
Action: Mouse scrolled (466, 361) with delta (0, 0)
Screenshot: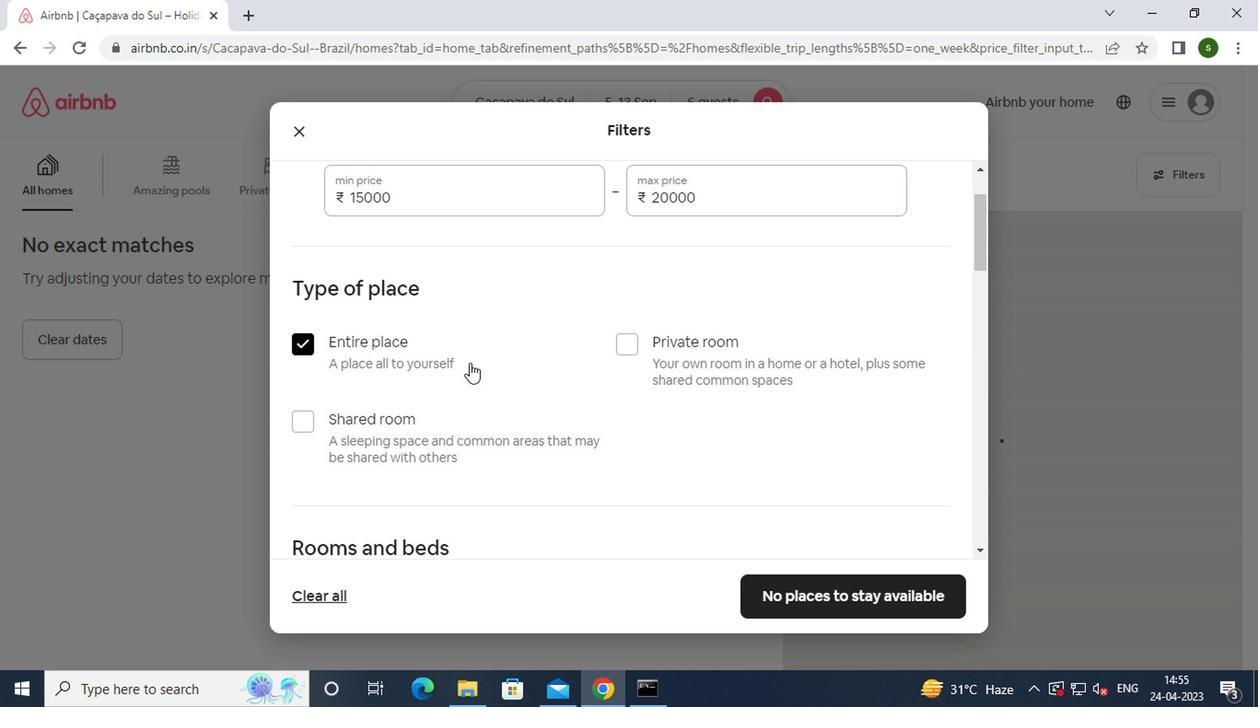 
Action: Mouse scrolled (466, 361) with delta (0, 0)
Screenshot: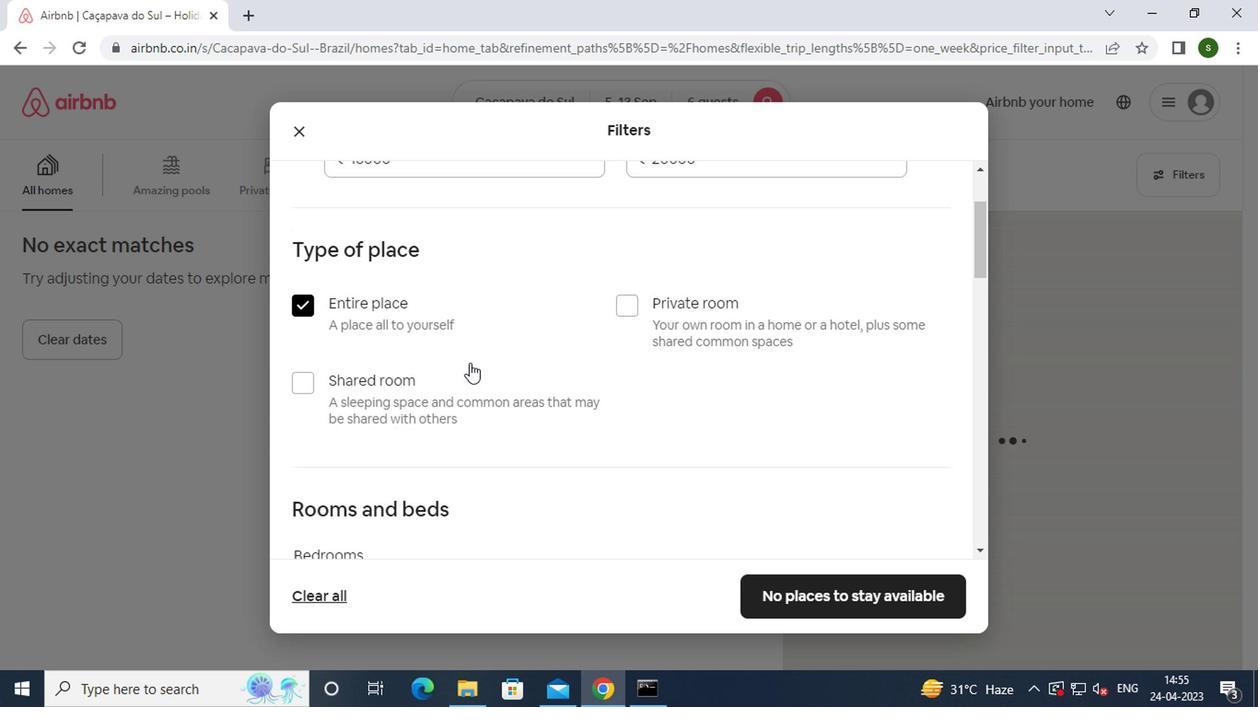 
Action: Mouse scrolled (466, 361) with delta (0, 0)
Screenshot: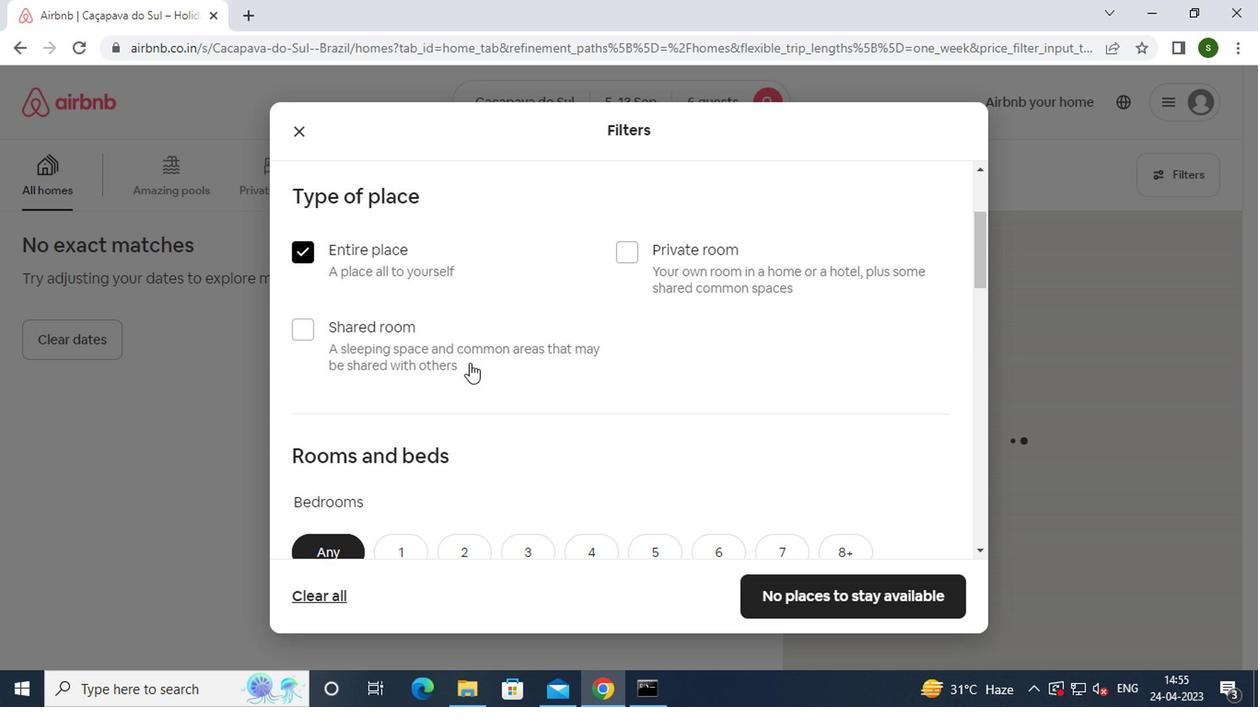 
Action: Mouse moved to (524, 366)
Screenshot: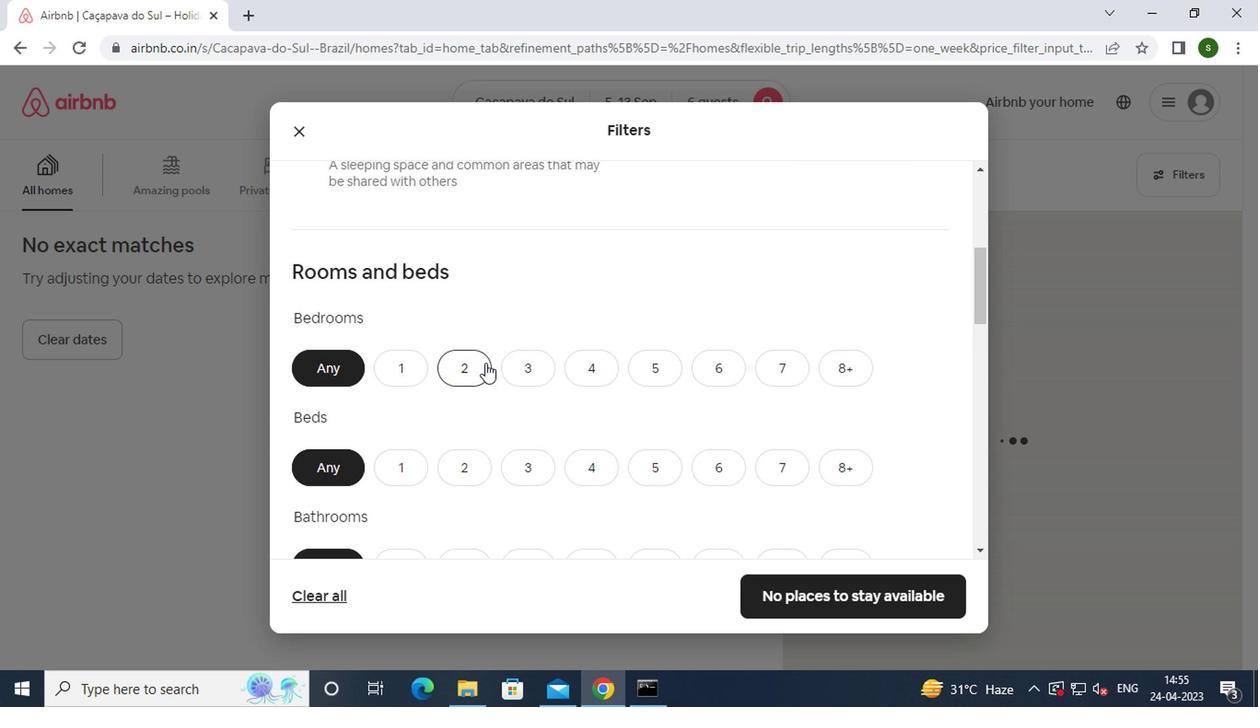
Action: Mouse pressed left at (524, 366)
Screenshot: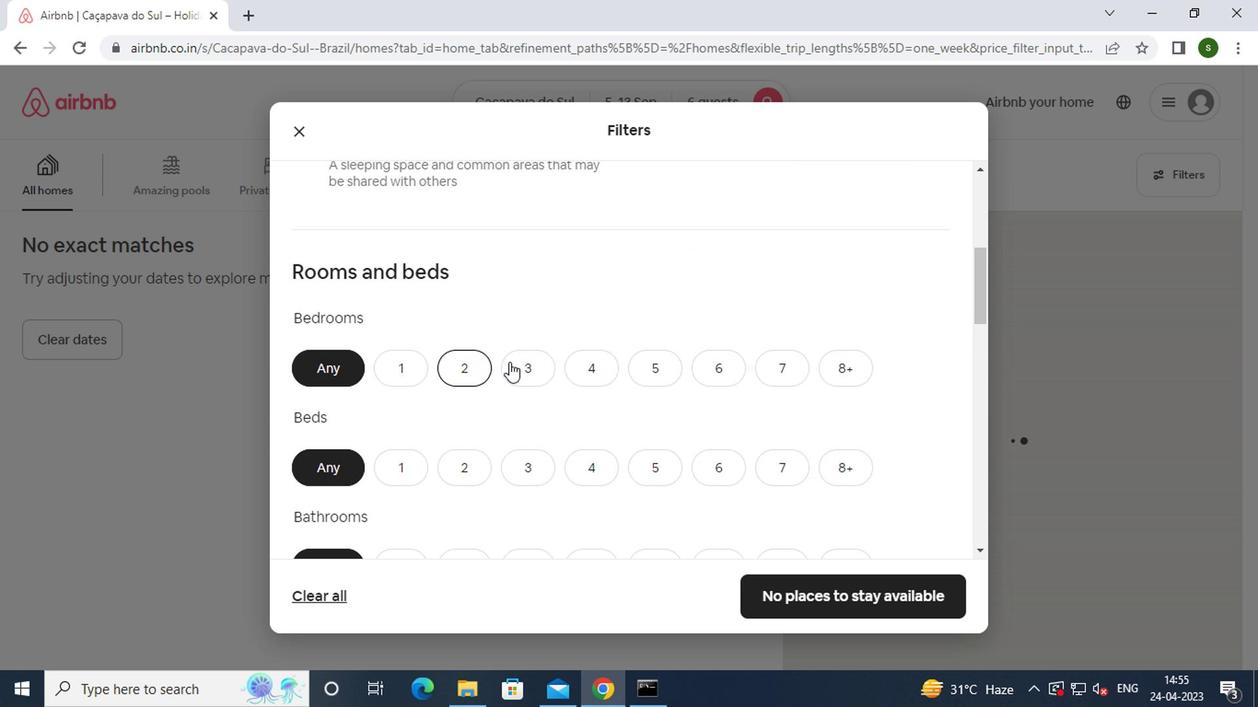
Action: Mouse moved to (530, 353)
Screenshot: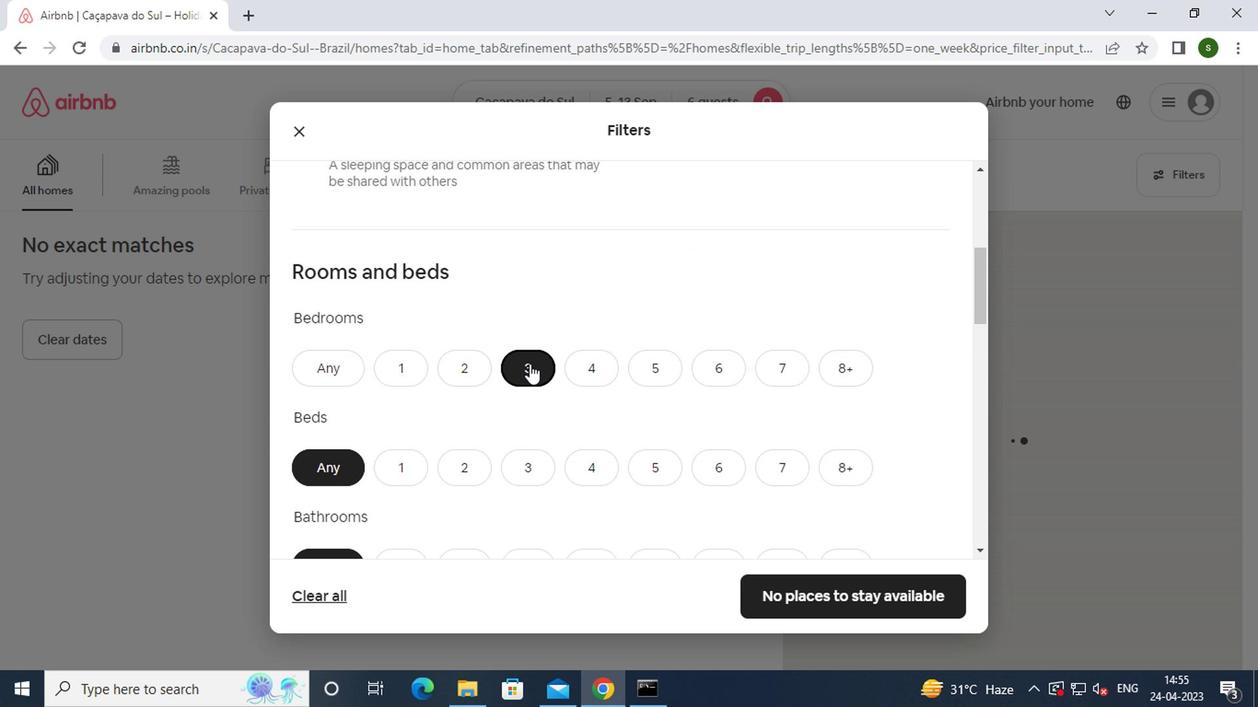 
Action: Mouse scrolled (530, 352) with delta (0, 0)
Screenshot: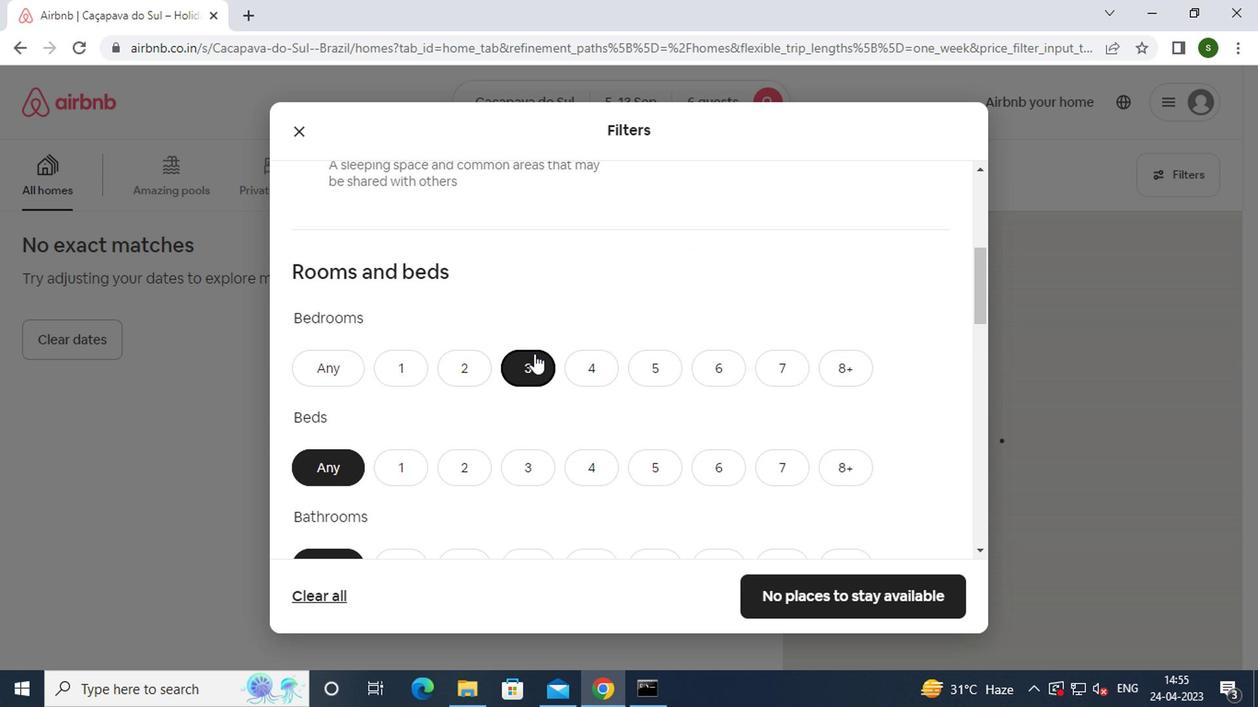 
Action: Mouse scrolled (530, 352) with delta (0, 0)
Screenshot: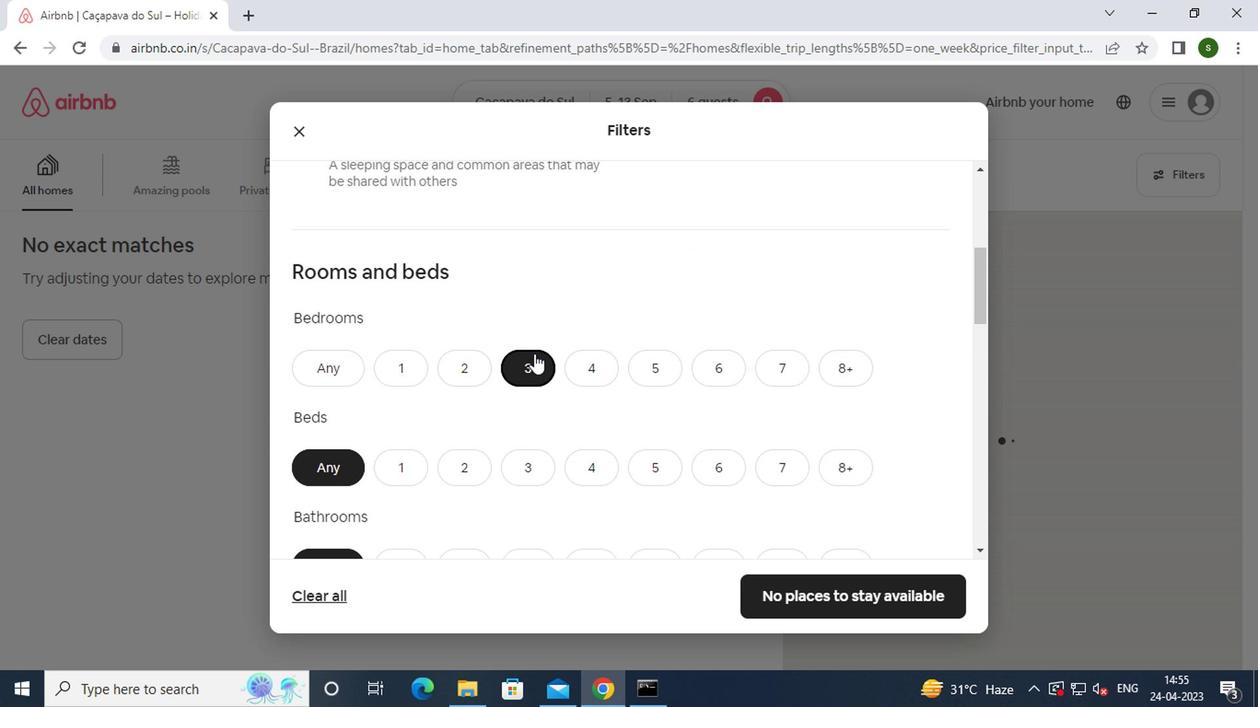 
Action: Mouse moved to (527, 293)
Screenshot: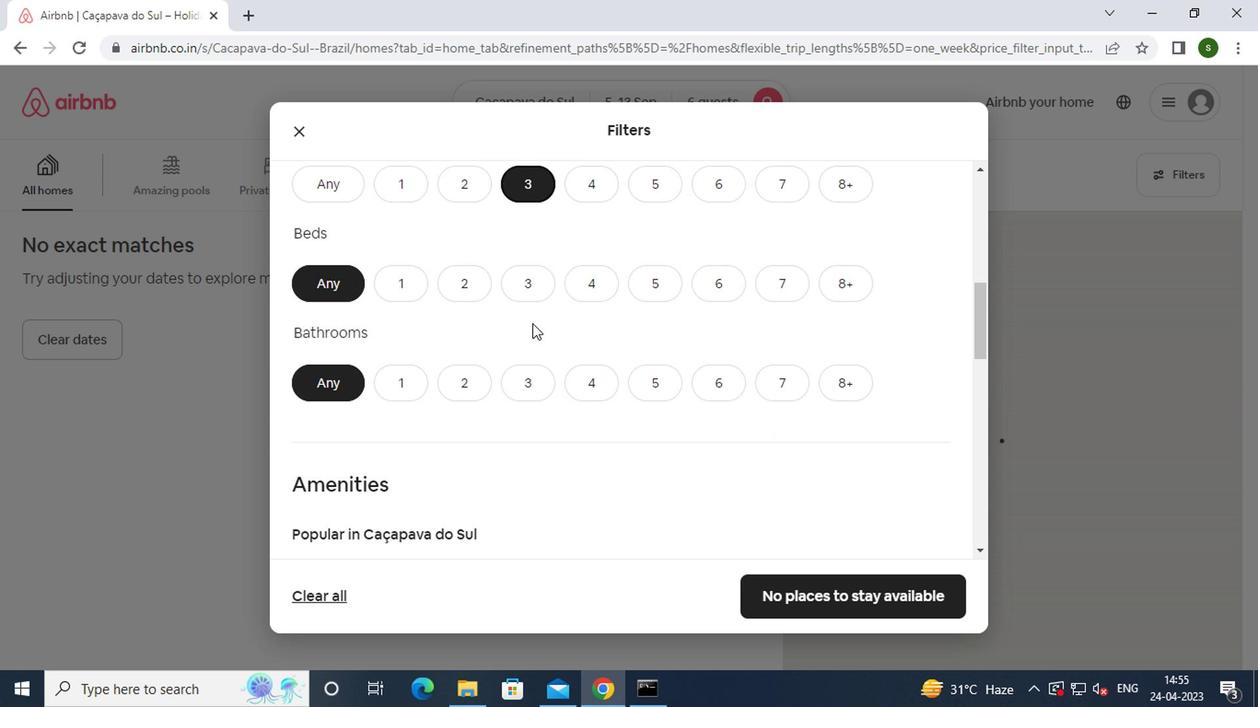 
Action: Mouse pressed left at (527, 293)
Screenshot: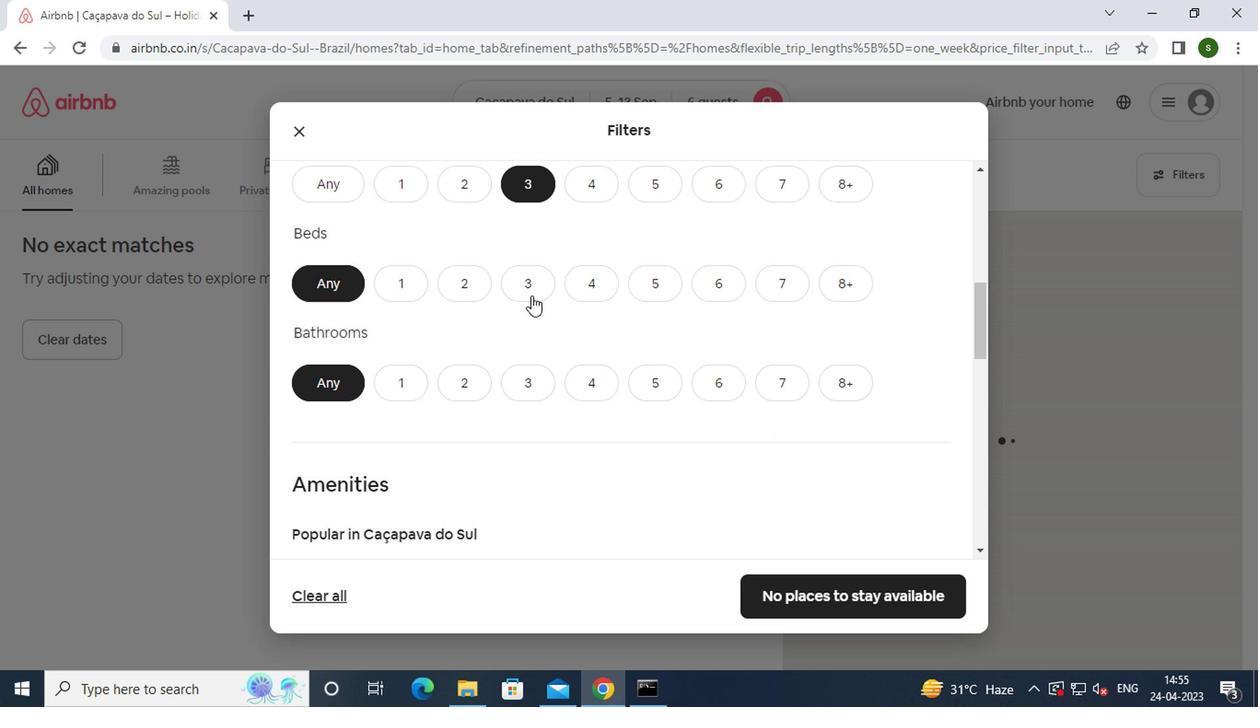 
Action: Mouse moved to (519, 383)
Screenshot: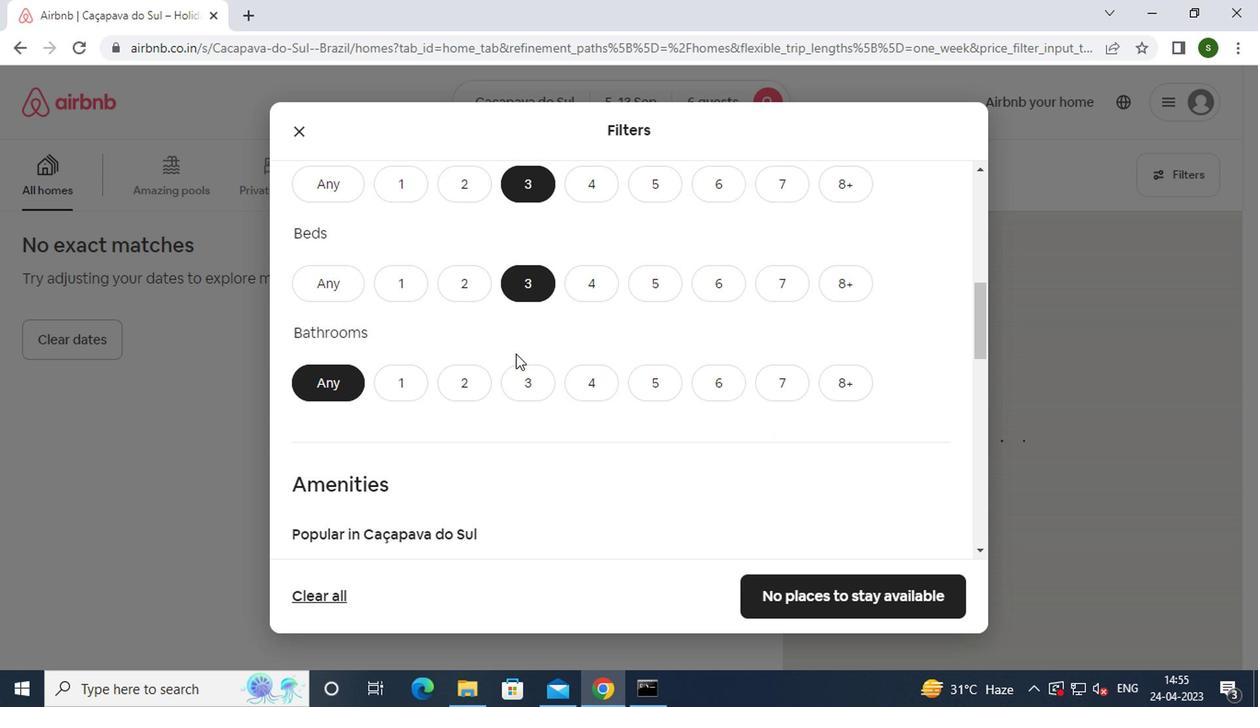 
Action: Mouse pressed left at (519, 383)
Screenshot: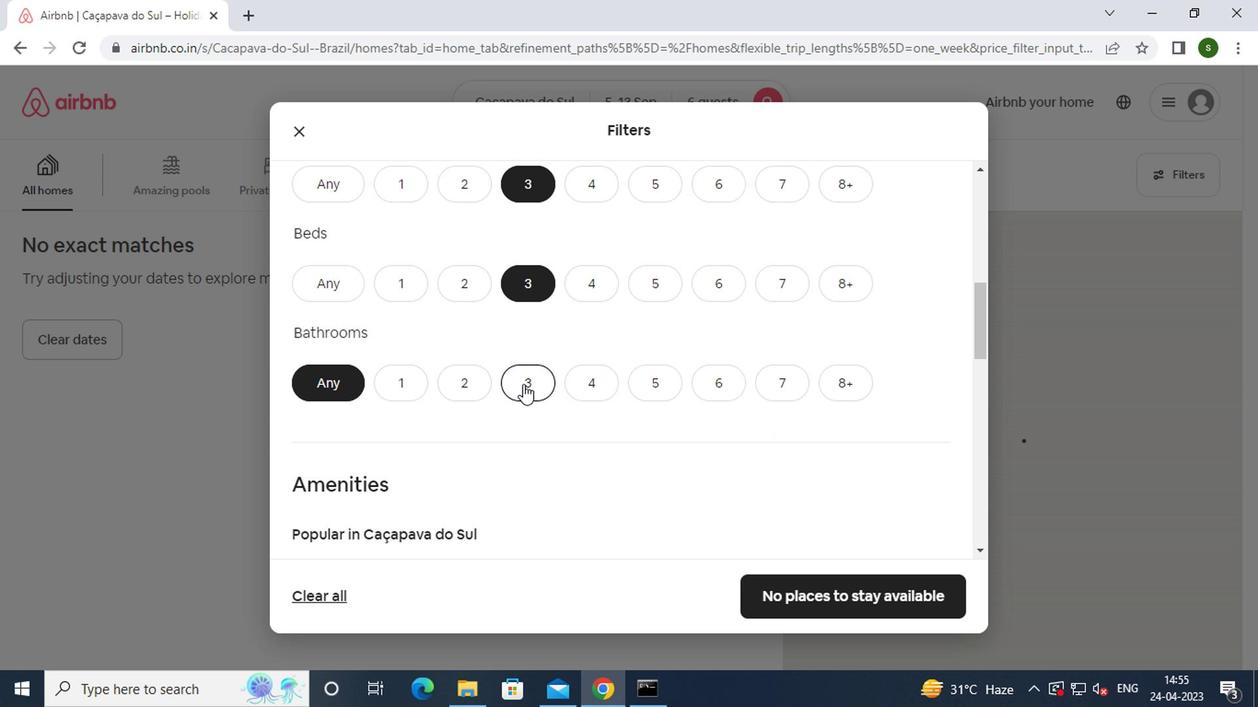 
Action: Mouse moved to (611, 331)
Screenshot: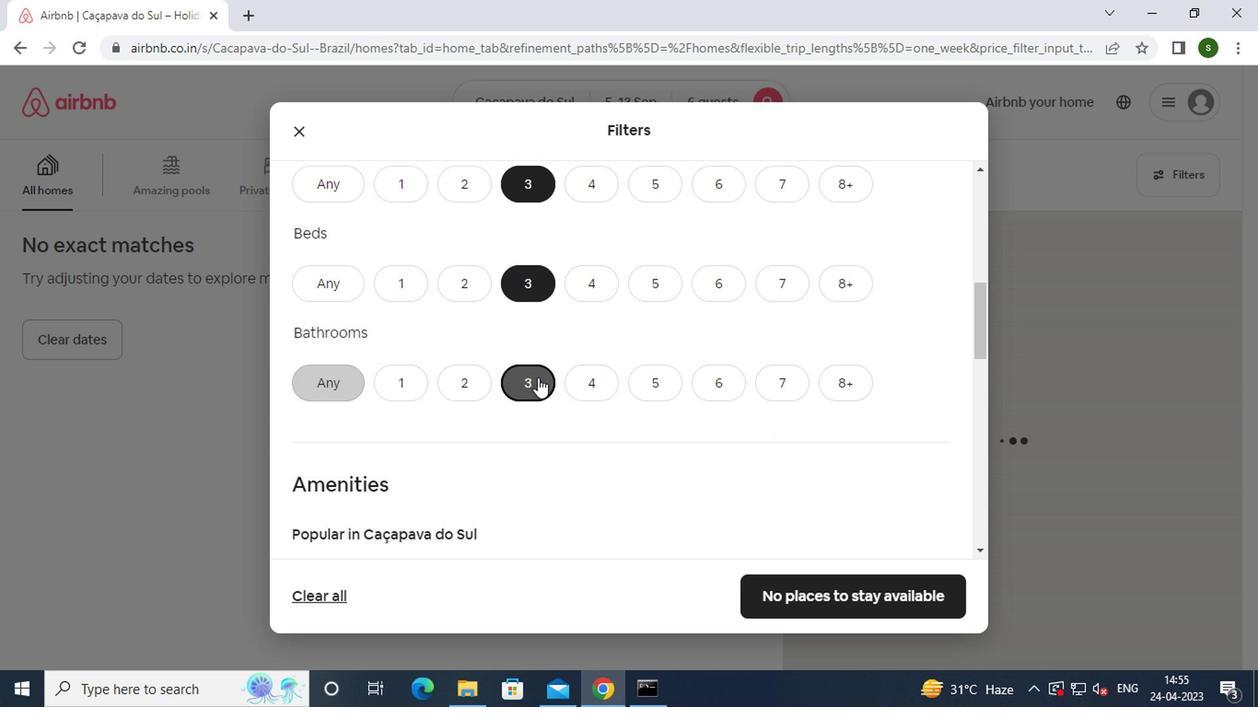 
Action: Mouse scrolled (611, 329) with delta (0, -1)
Screenshot: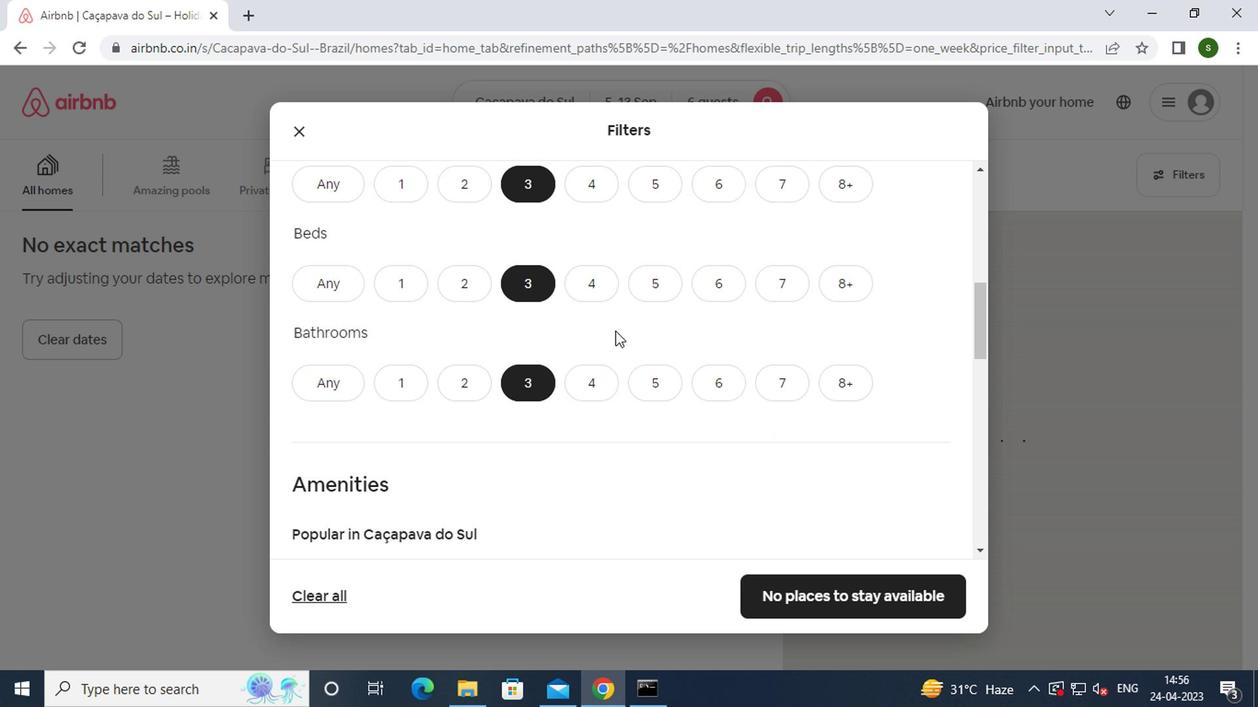 
Action: Mouse scrolled (611, 329) with delta (0, -1)
Screenshot: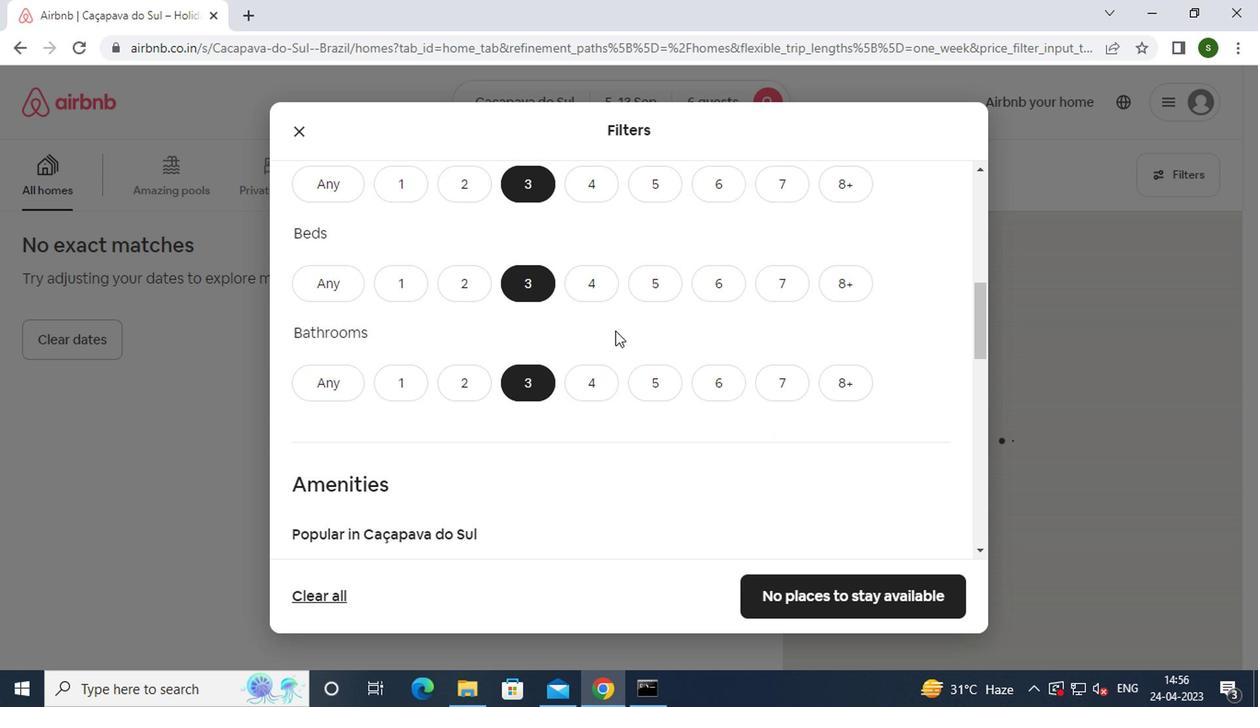 
Action: Mouse moved to (496, 365)
Screenshot: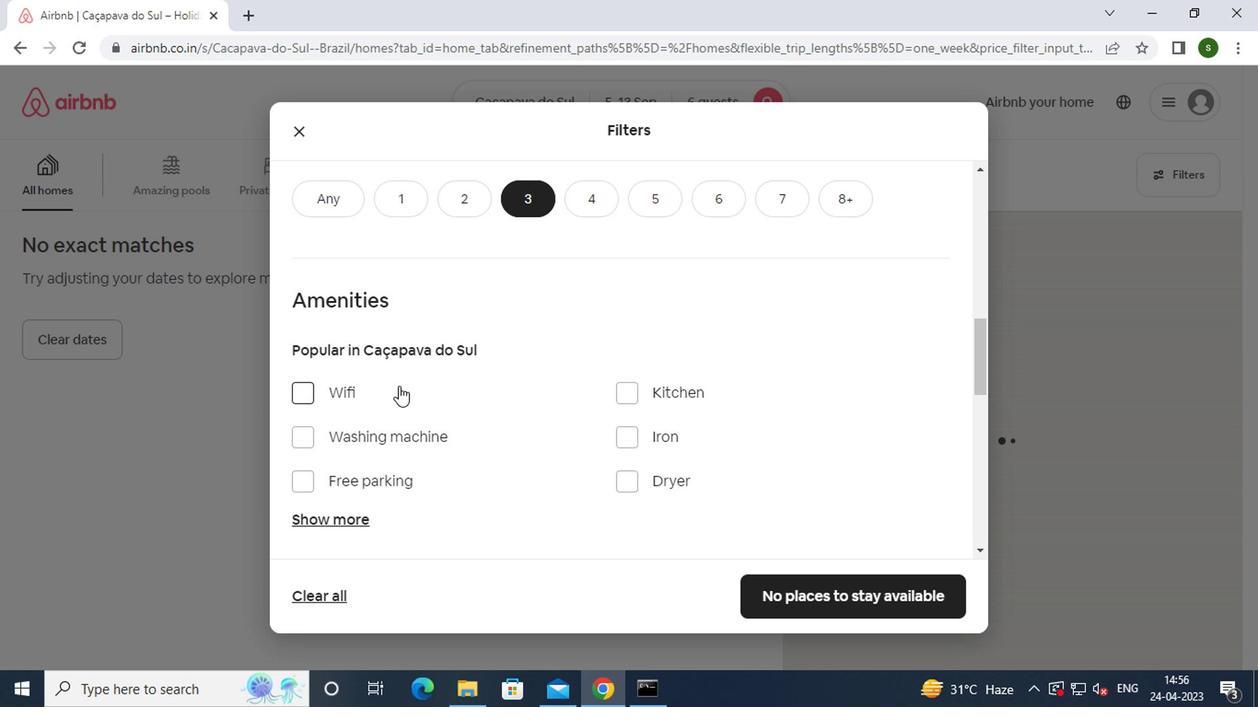 
Action: Mouse scrolled (496, 364) with delta (0, -1)
Screenshot: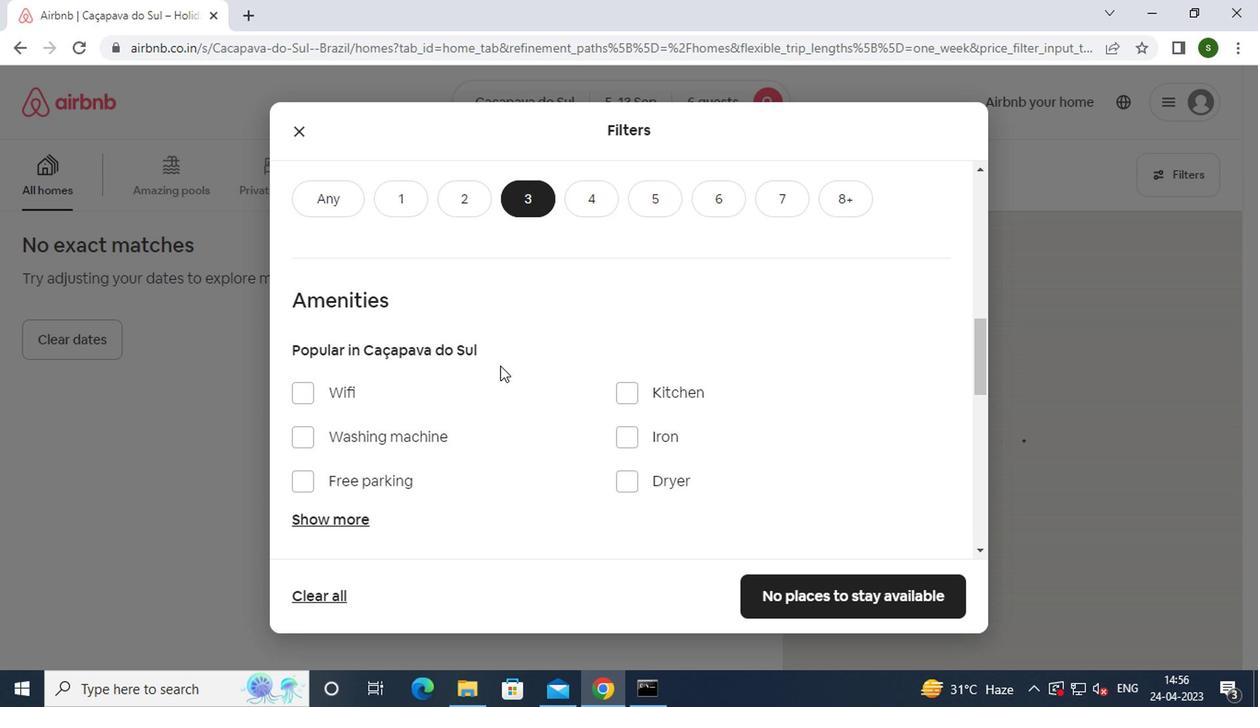 
Action: Mouse moved to (388, 340)
Screenshot: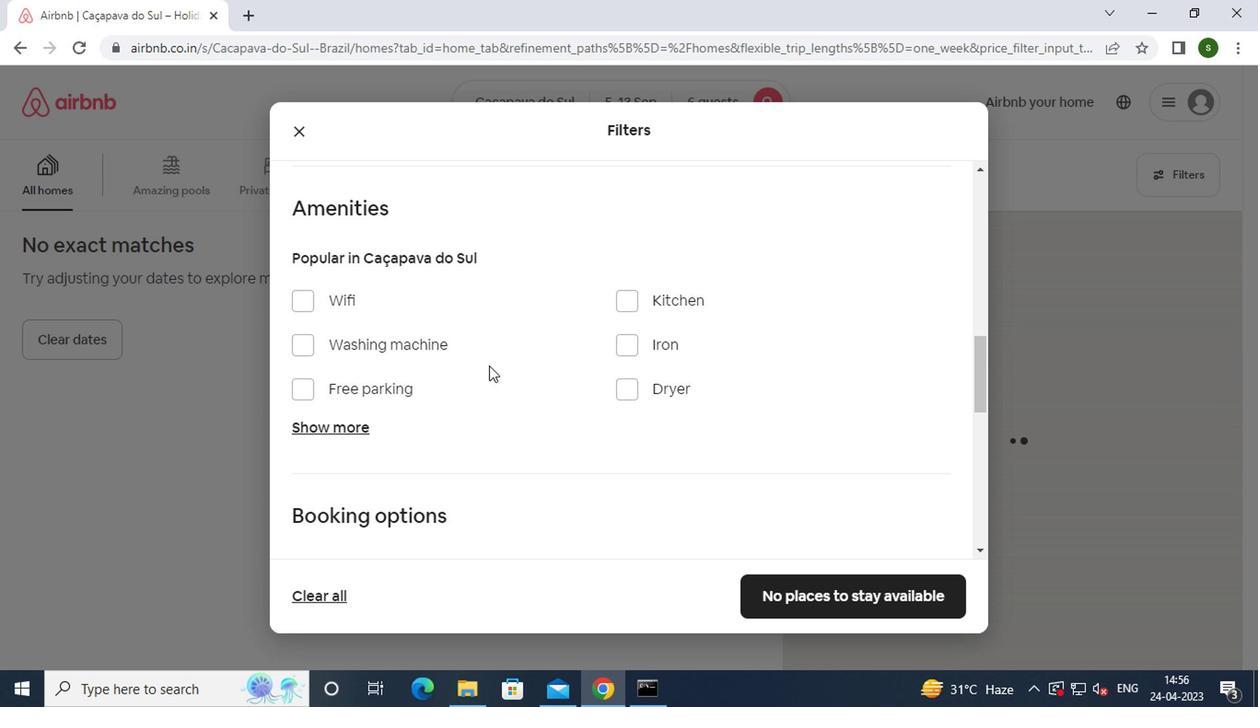 
Action: Mouse pressed left at (388, 340)
Screenshot: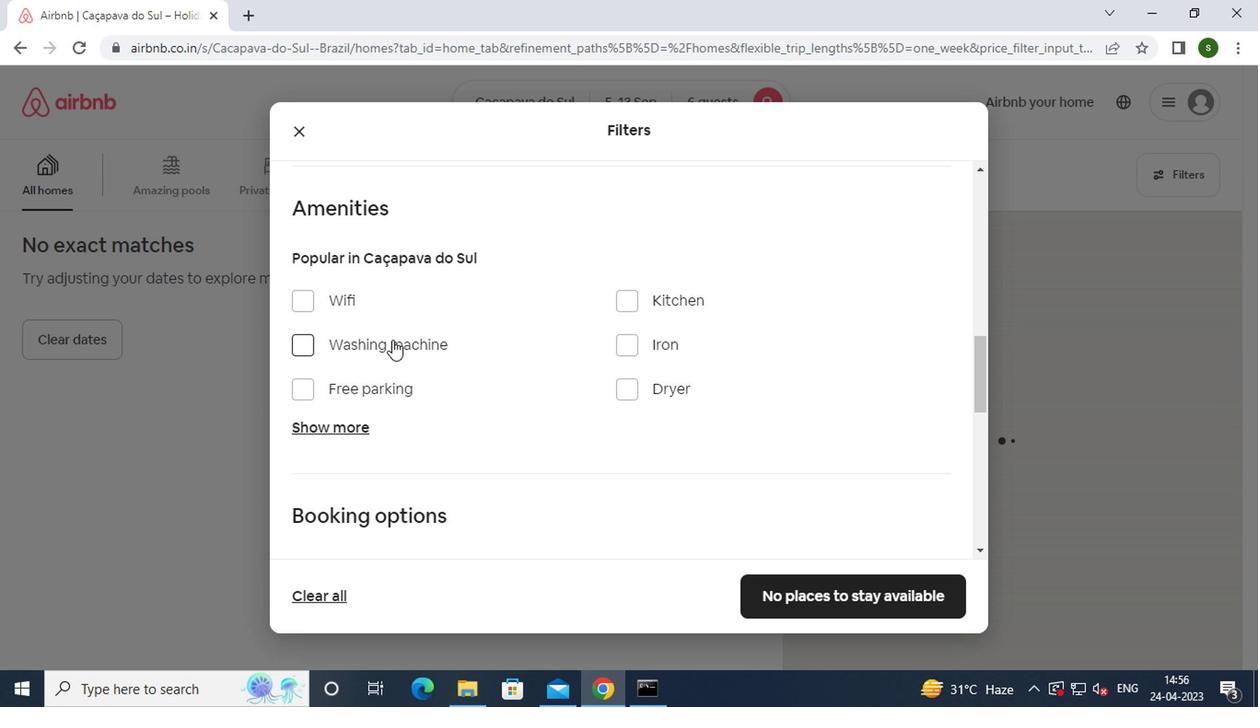 
Action: Mouse moved to (488, 338)
Screenshot: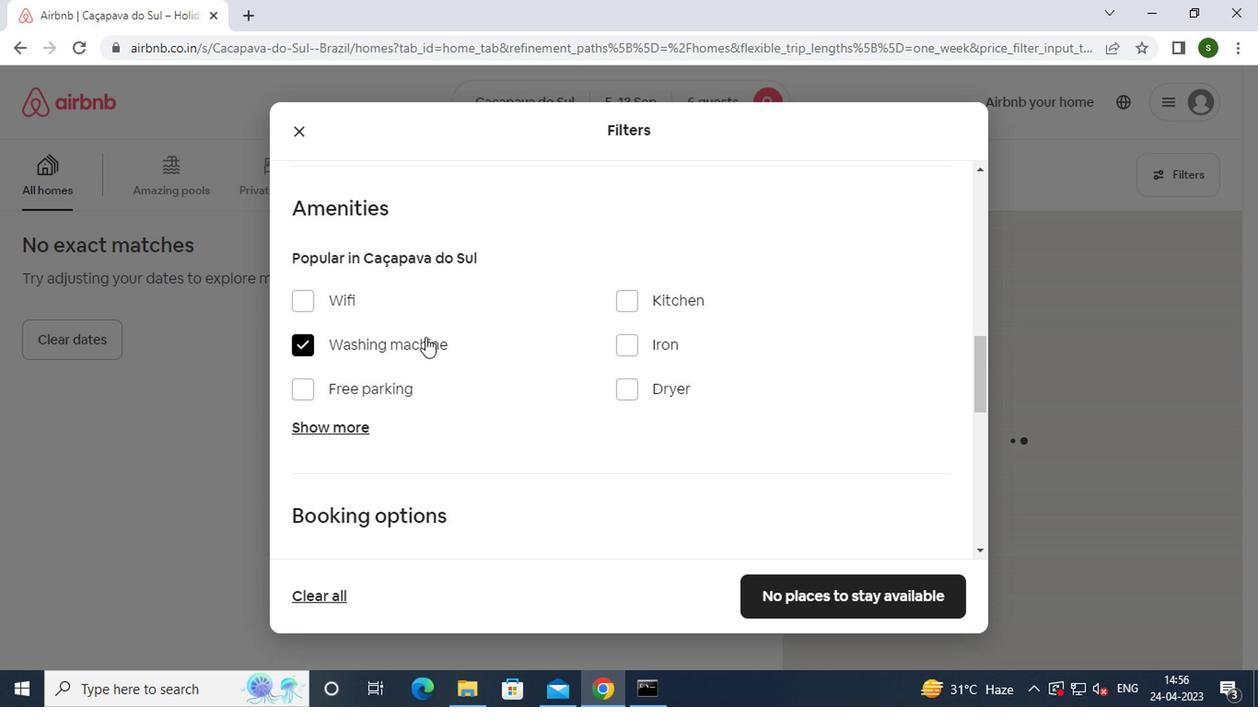 
Action: Mouse scrolled (488, 338) with delta (0, 0)
Screenshot: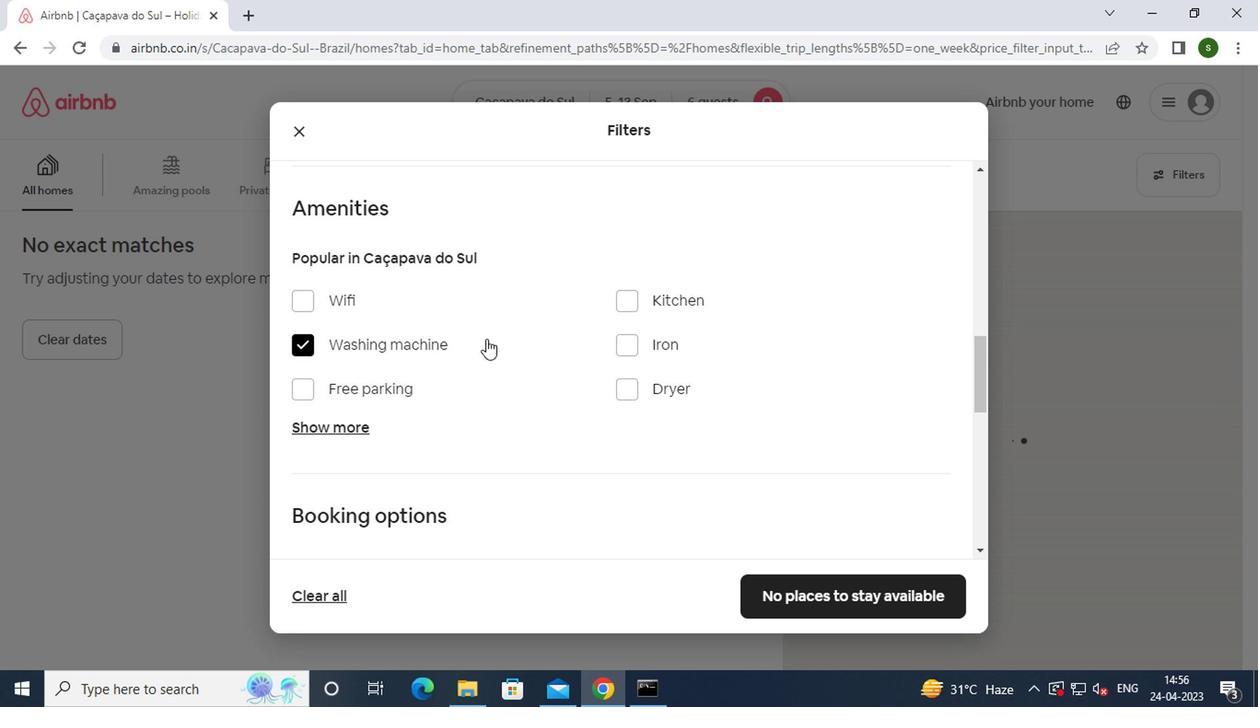 
Action: Mouse scrolled (488, 338) with delta (0, 0)
Screenshot: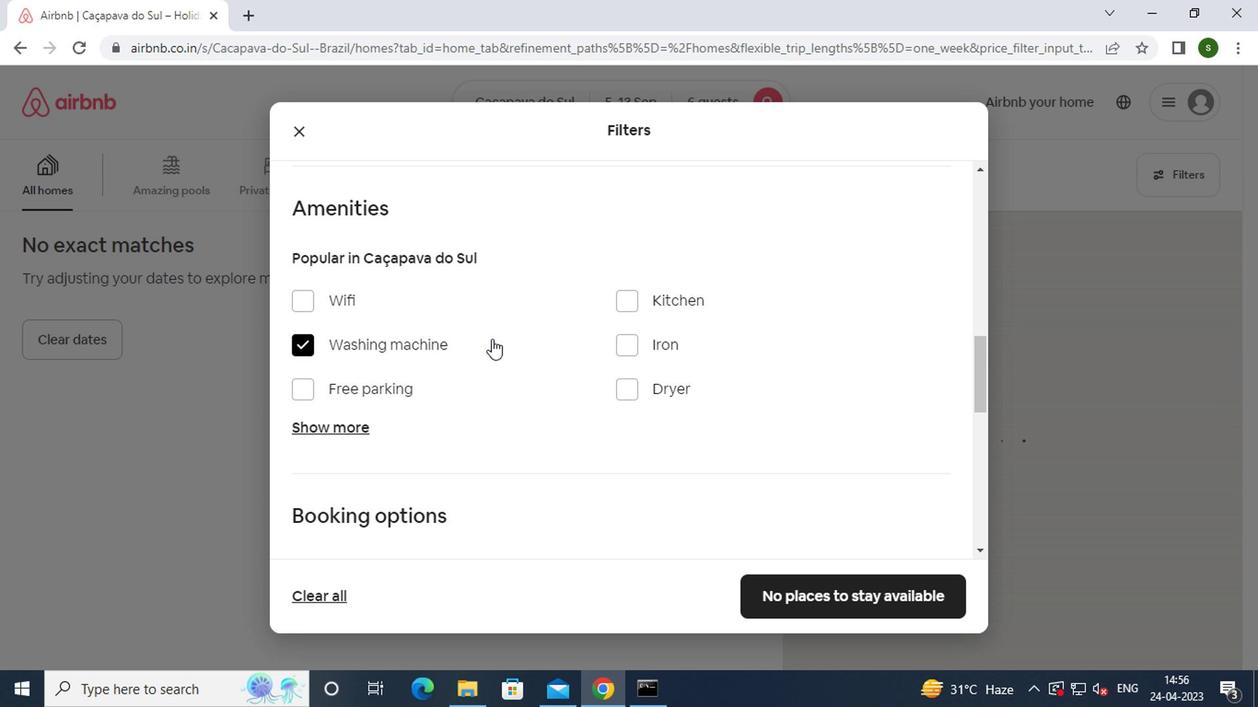 
Action: Mouse scrolled (488, 338) with delta (0, 0)
Screenshot: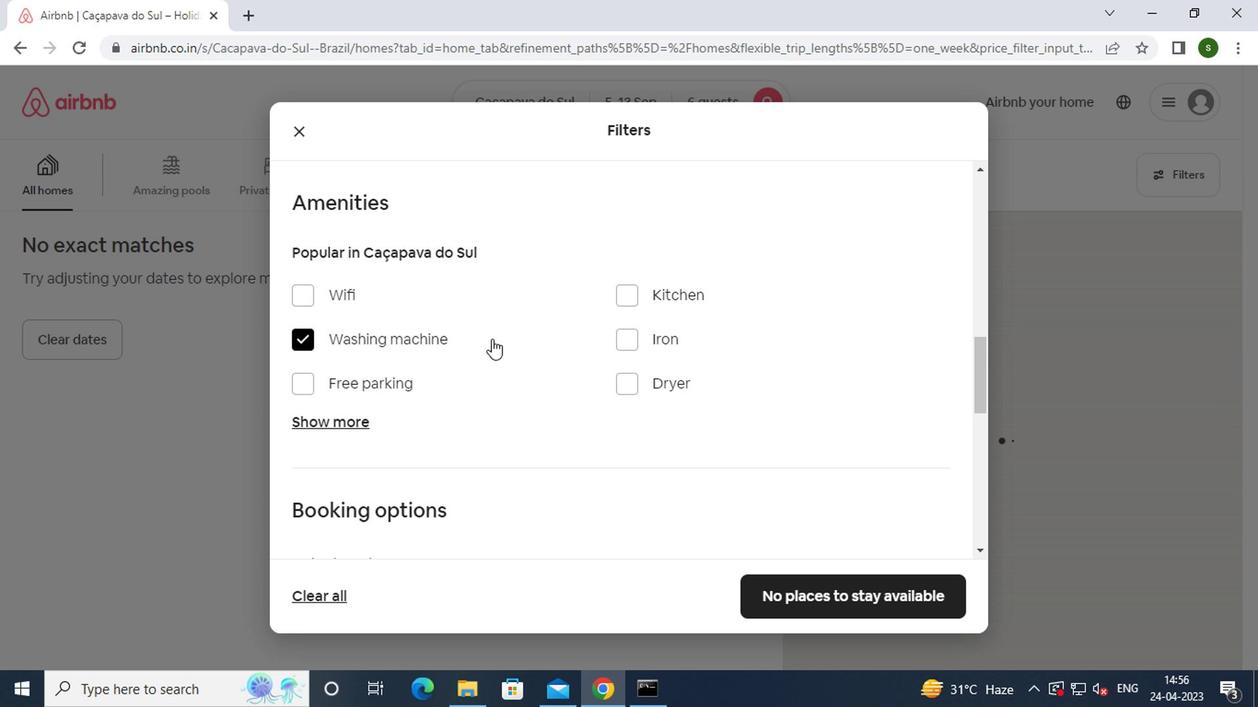 
Action: Mouse scrolled (488, 338) with delta (0, 0)
Screenshot: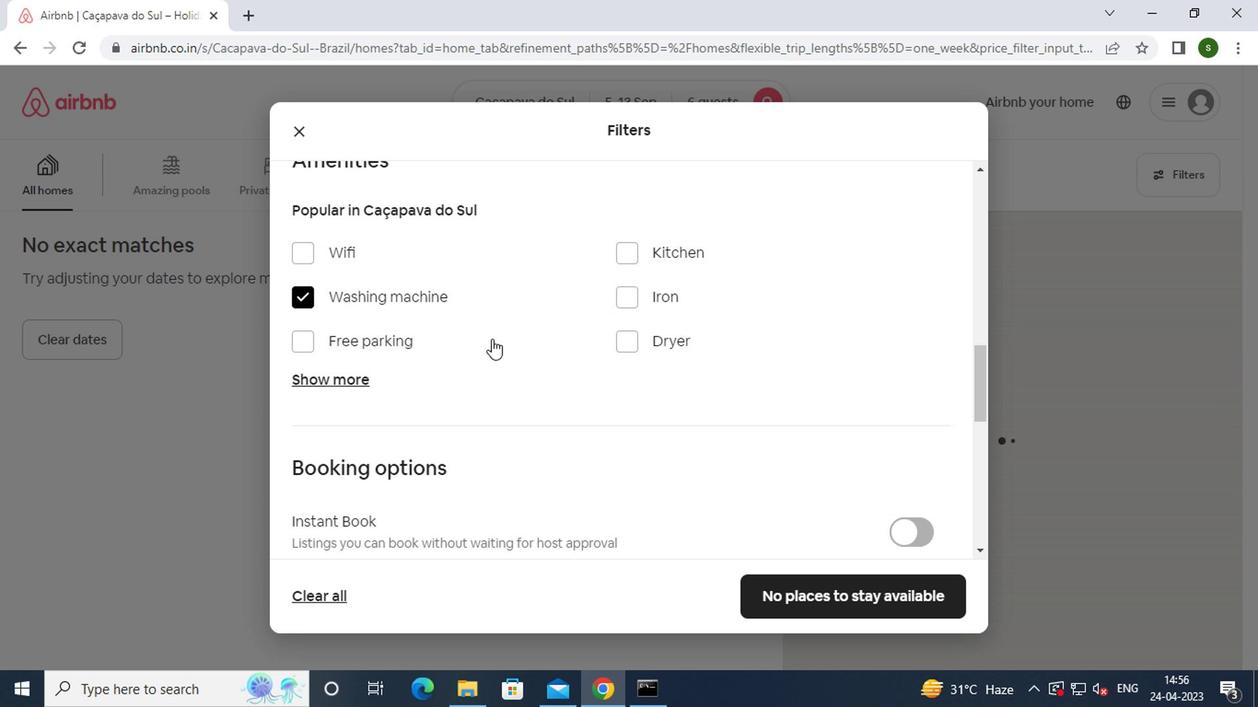 
Action: Mouse moved to (909, 274)
Screenshot: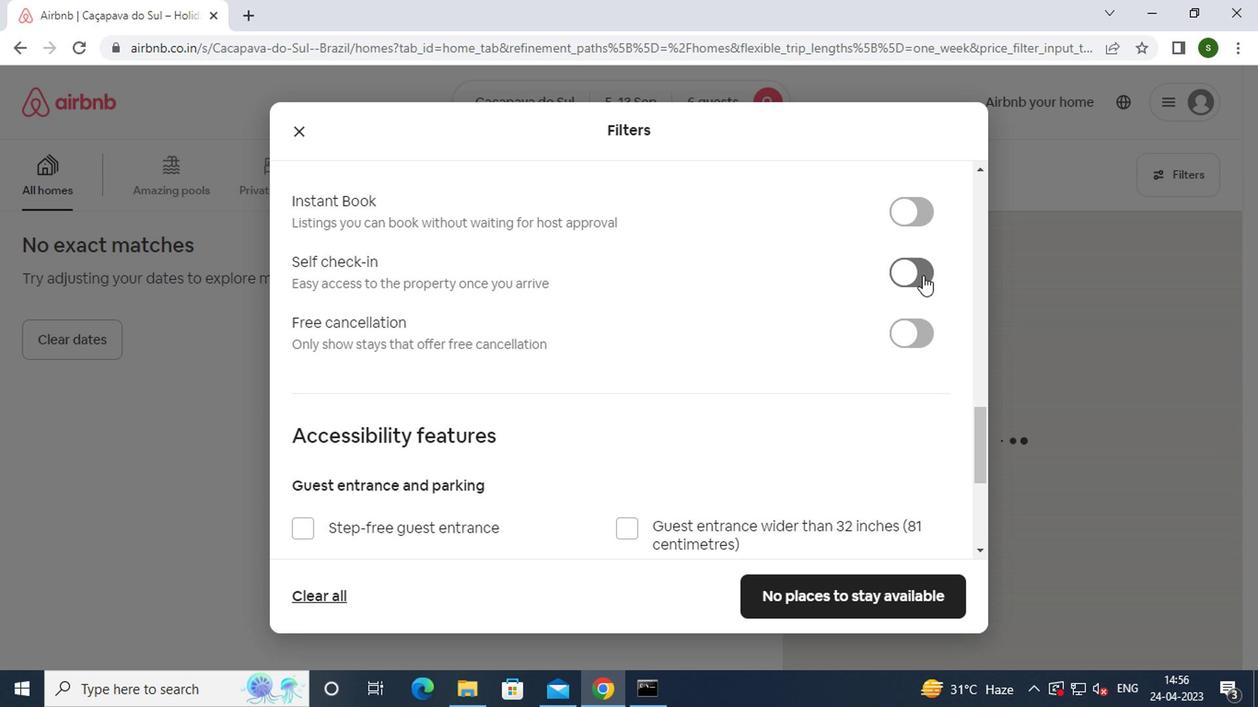 
Action: Mouse pressed left at (909, 274)
Screenshot: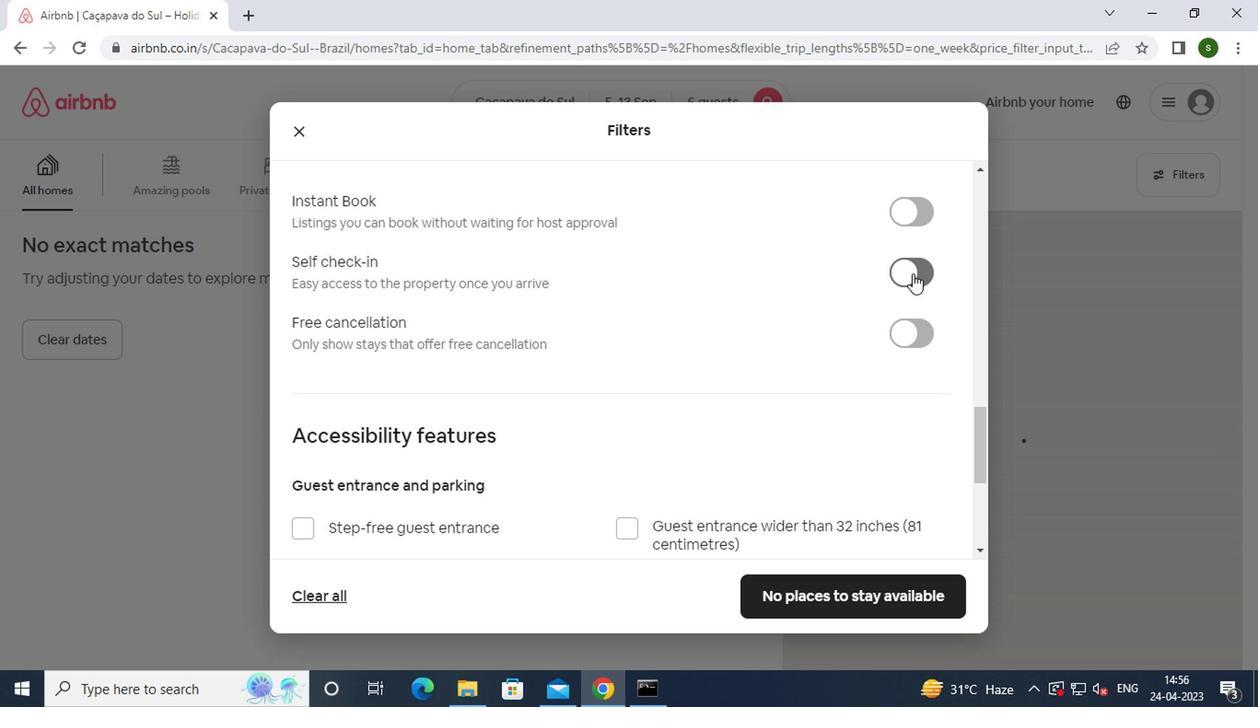 
Action: Mouse moved to (783, 338)
Screenshot: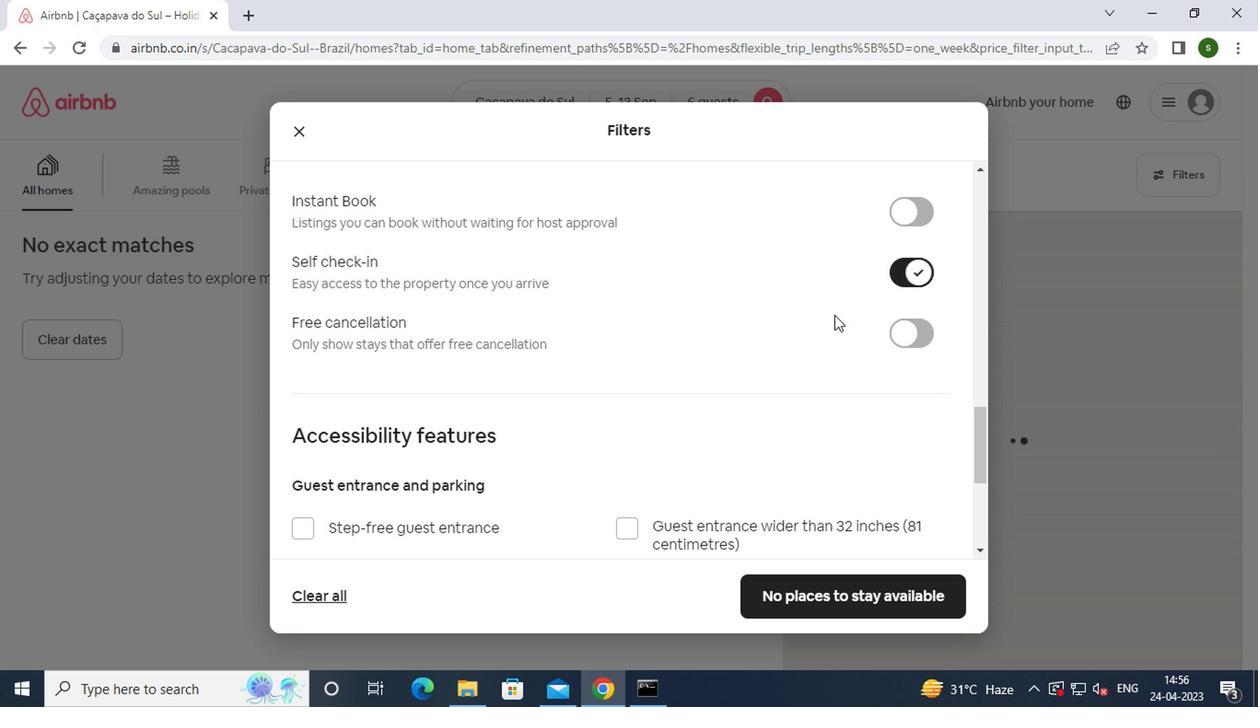 
Action: Mouse scrolled (783, 338) with delta (0, 0)
Screenshot: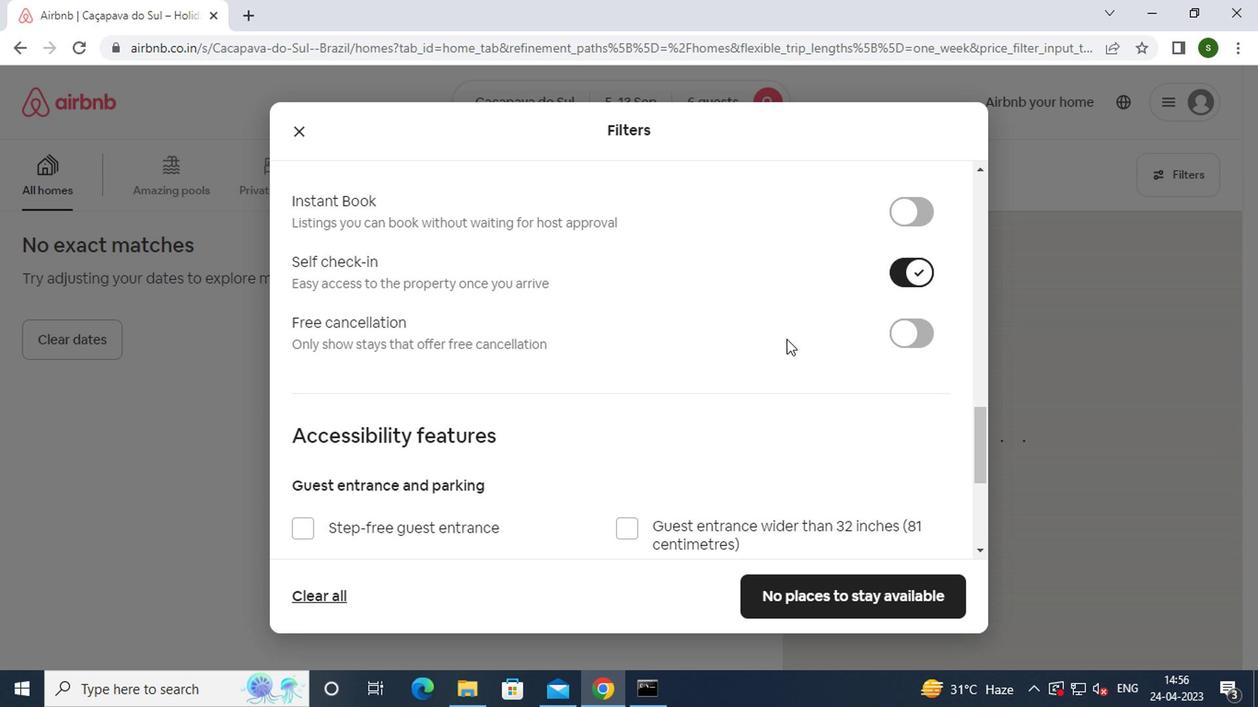 
Action: Mouse scrolled (783, 338) with delta (0, 0)
Screenshot: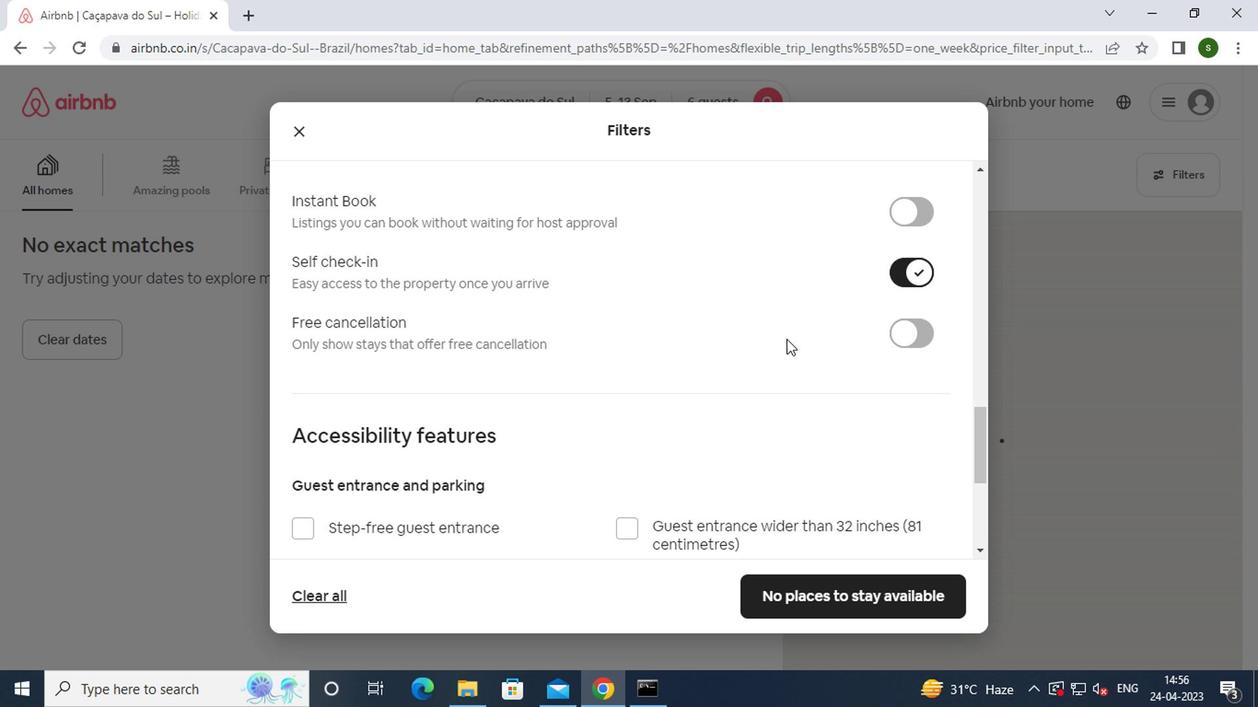 
Action: Mouse scrolled (783, 338) with delta (0, 0)
Screenshot: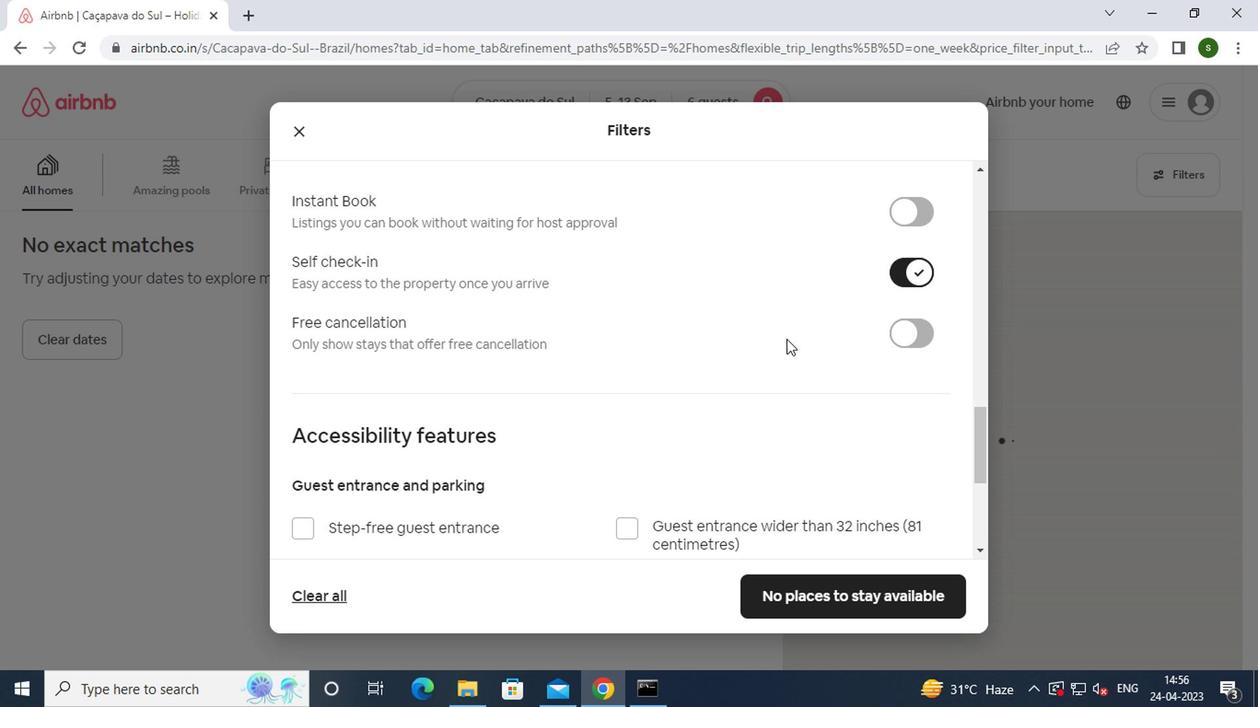 
Action: Mouse scrolled (783, 338) with delta (0, 0)
Screenshot: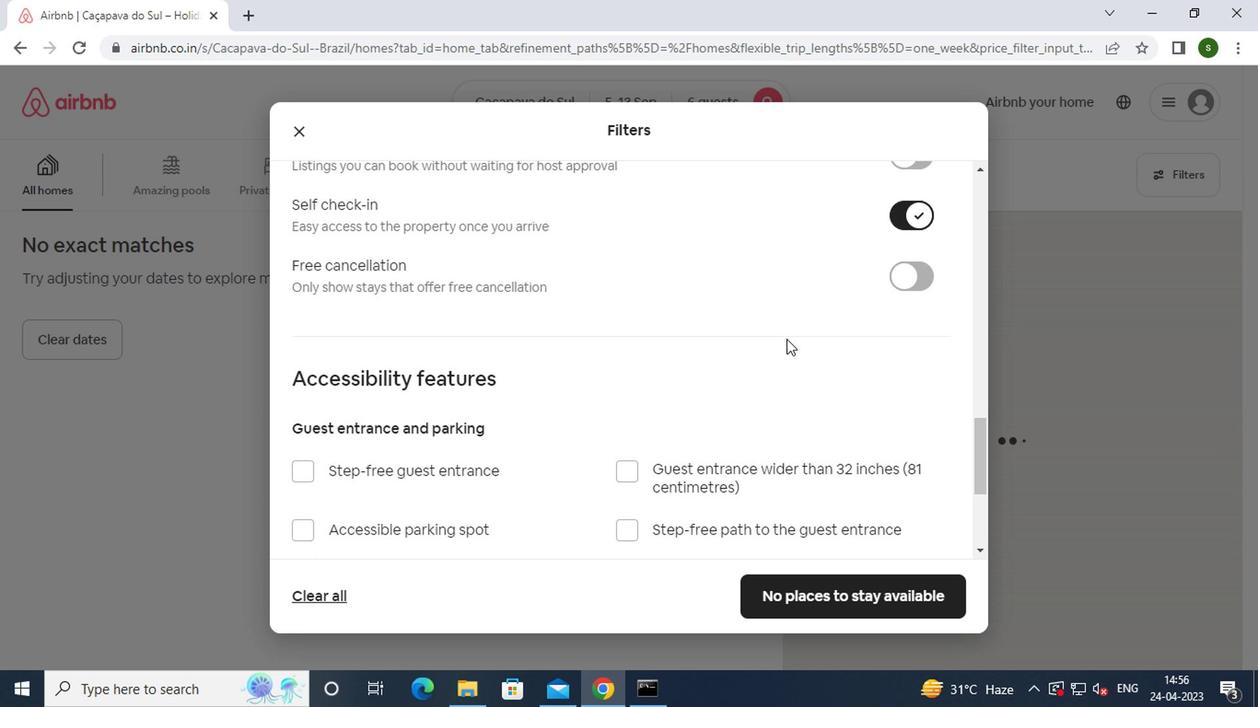 
Action: Mouse scrolled (783, 338) with delta (0, 0)
Screenshot: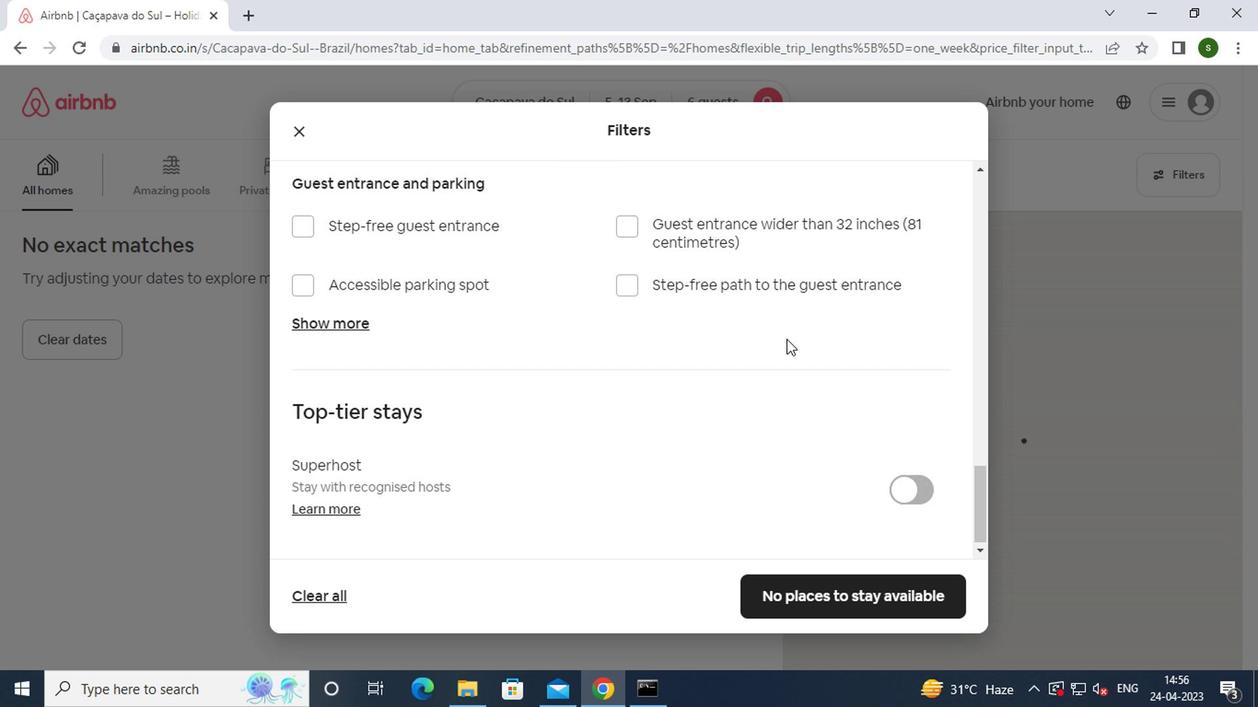 
Action: Mouse scrolled (783, 338) with delta (0, 0)
Screenshot: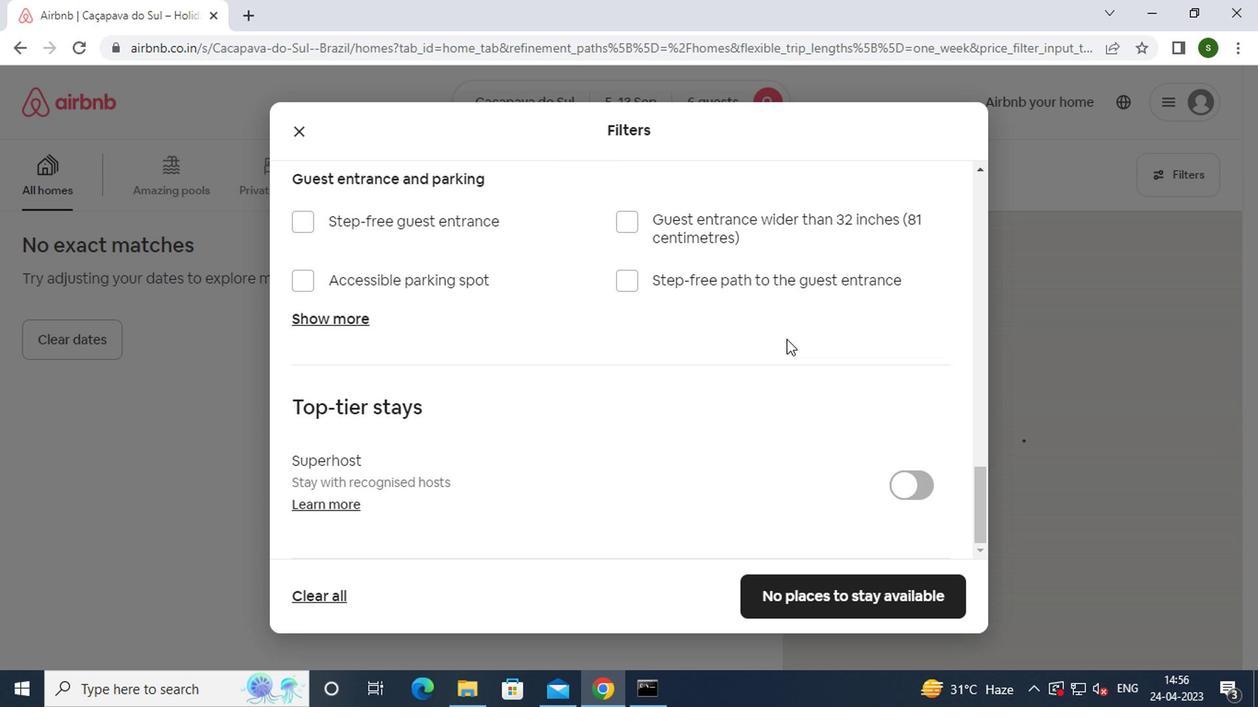 
Action: Mouse scrolled (783, 338) with delta (0, 0)
Screenshot: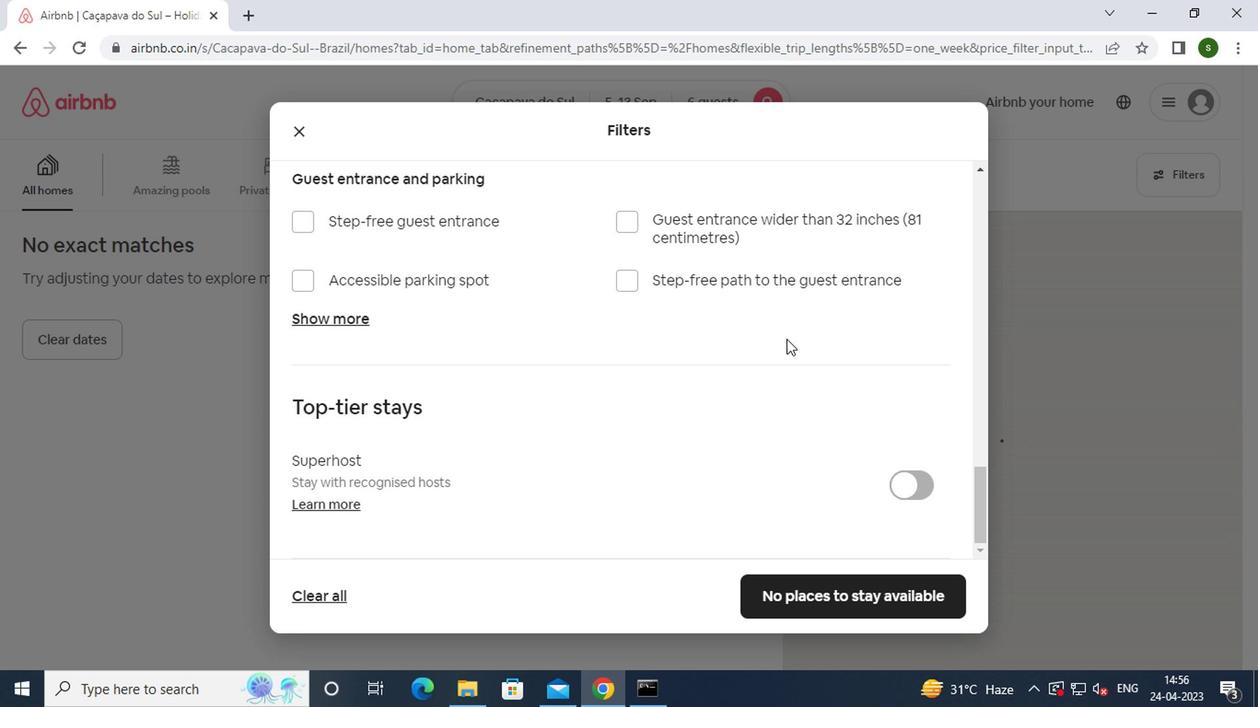 
Action: Mouse scrolled (783, 338) with delta (0, 0)
Screenshot: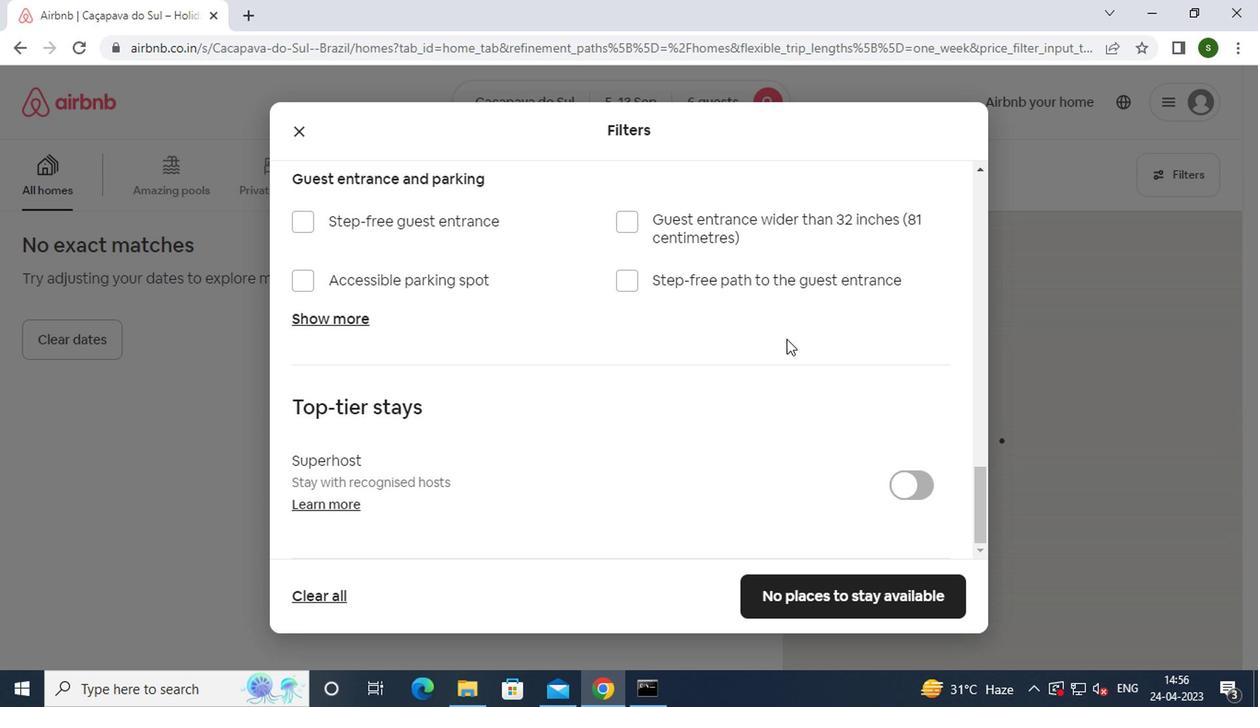 
Action: Mouse moved to (814, 588)
Screenshot: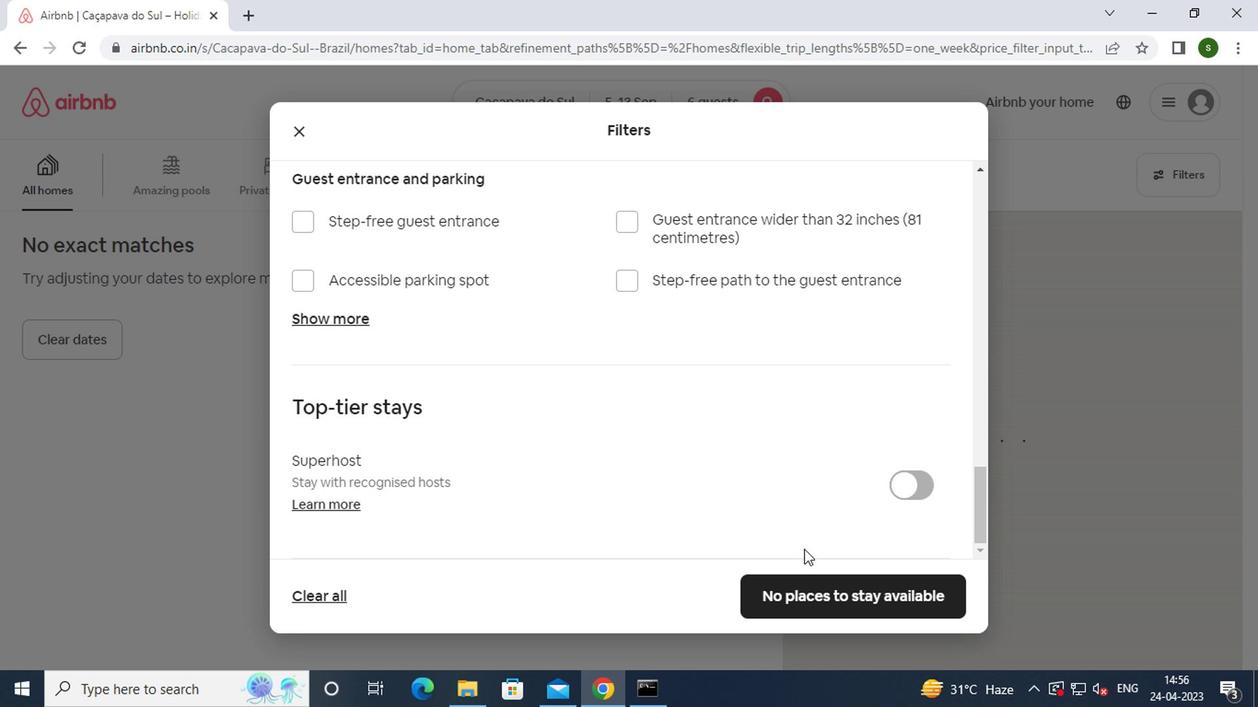 
Action: Mouse pressed left at (814, 588)
Screenshot: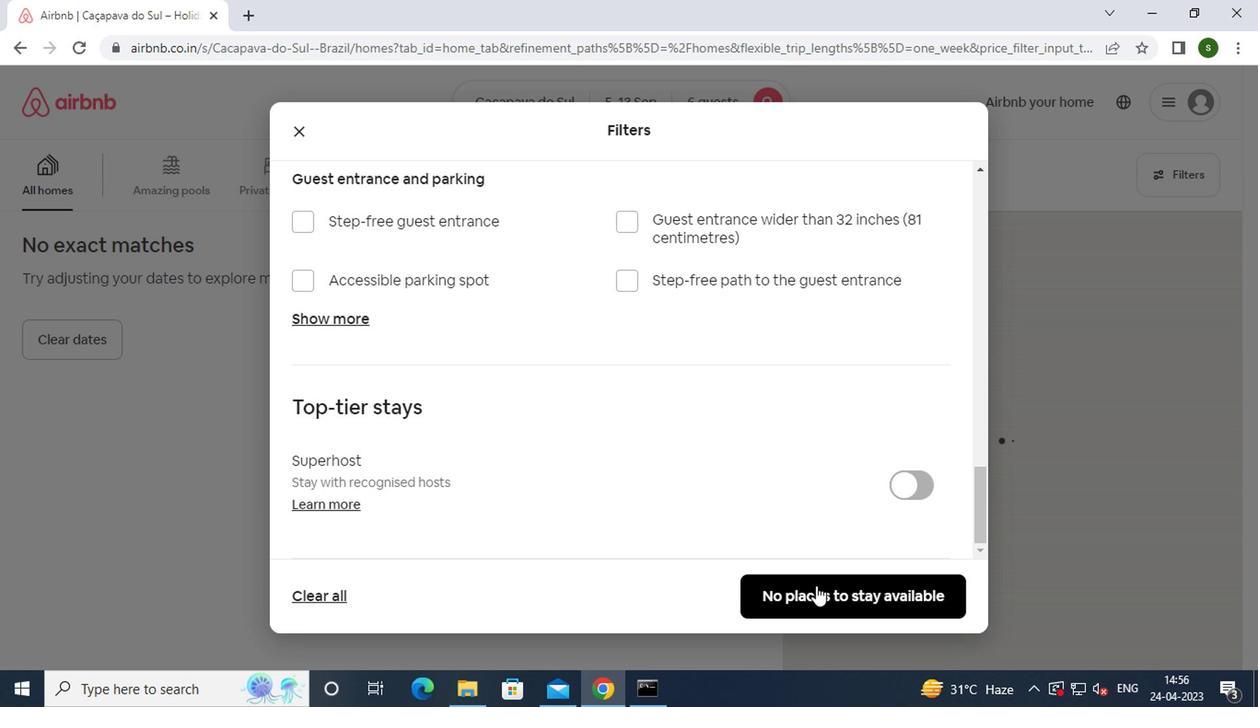 
Action: Mouse moved to (636, 231)
Screenshot: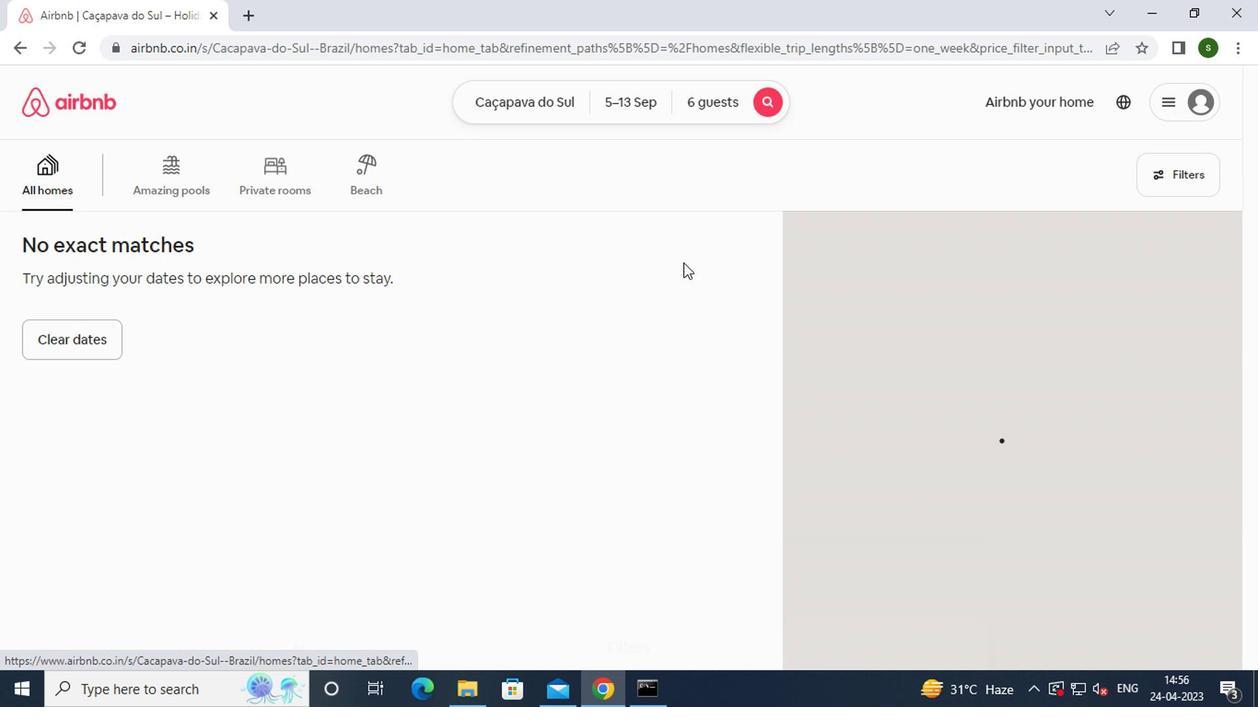 
